 Task: Leave feedback for your recent purchase of the LuxuryKase Soft Electroplated Phone Case for iPhone 14 on Amazon.
Action: Mouse moved to (301, 213)
Screenshot: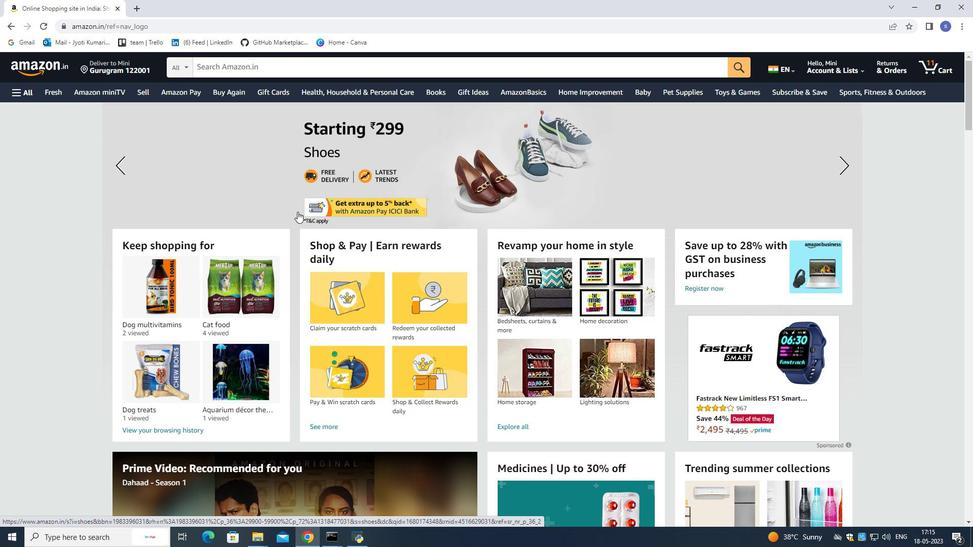 
Action: Mouse scrolled (301, 213) with delta (0, 0)
Screenshot: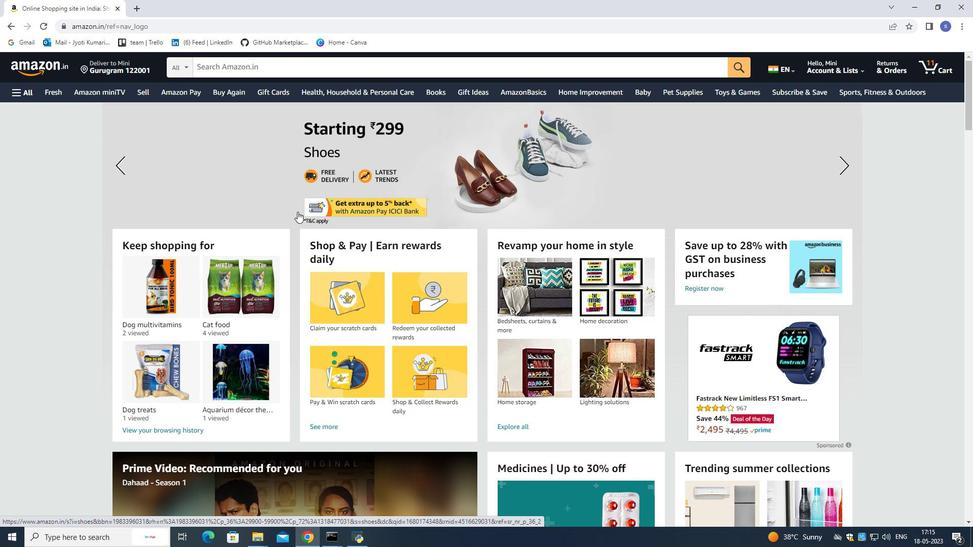 
Action: Mouse scrolled (301, 213) with delta (0, 0)
Screenshot: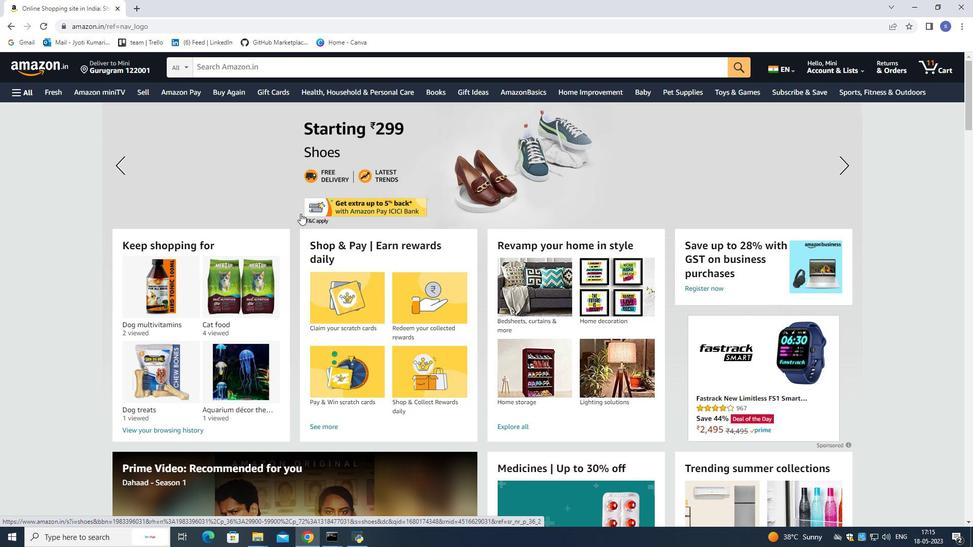 
Action: Mouse scrolled (301, 213) with delta (0, 0)
Screenshot: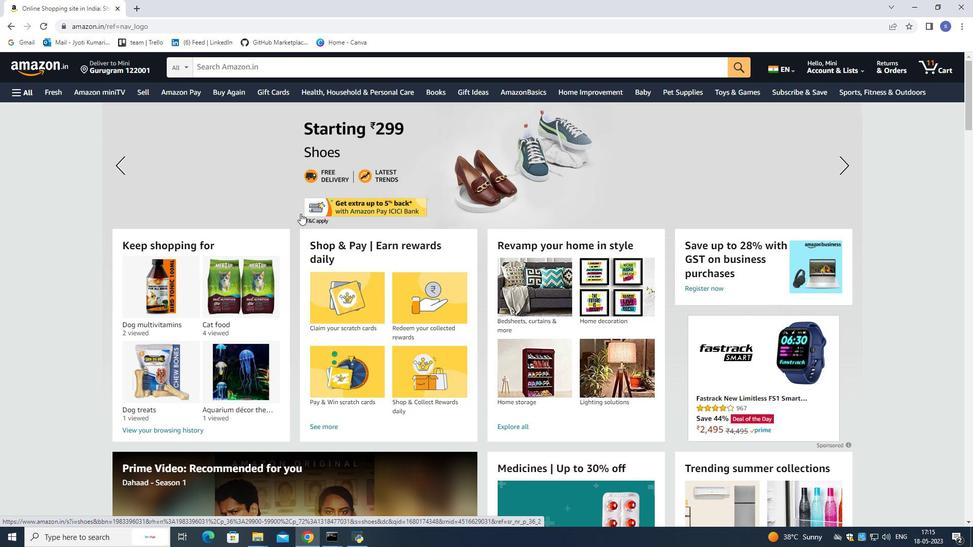 
Action: Mouse scrolled (301, 213) with delta (0, 0)
Screenshot: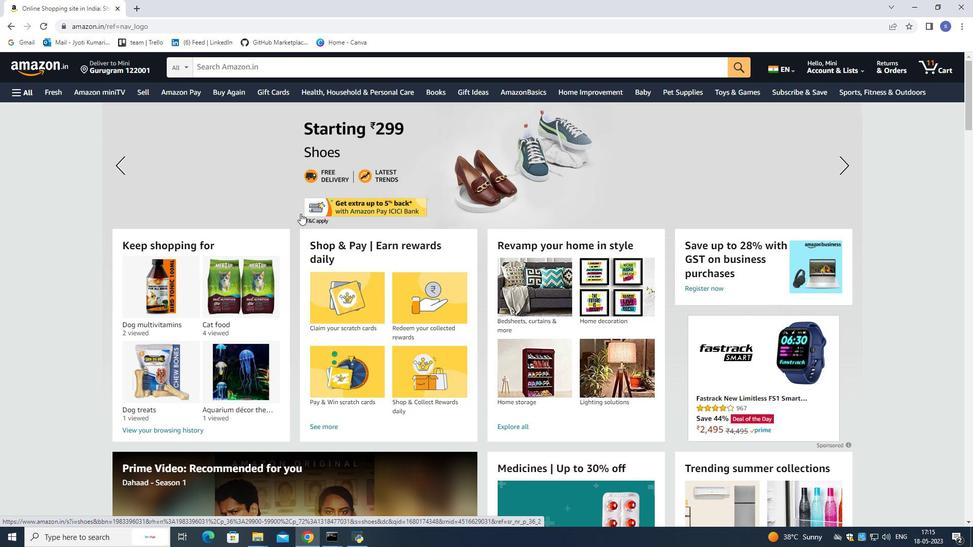 
Action: Mouse scrolled (301, 213) with delta (0, 0)
Screenshot: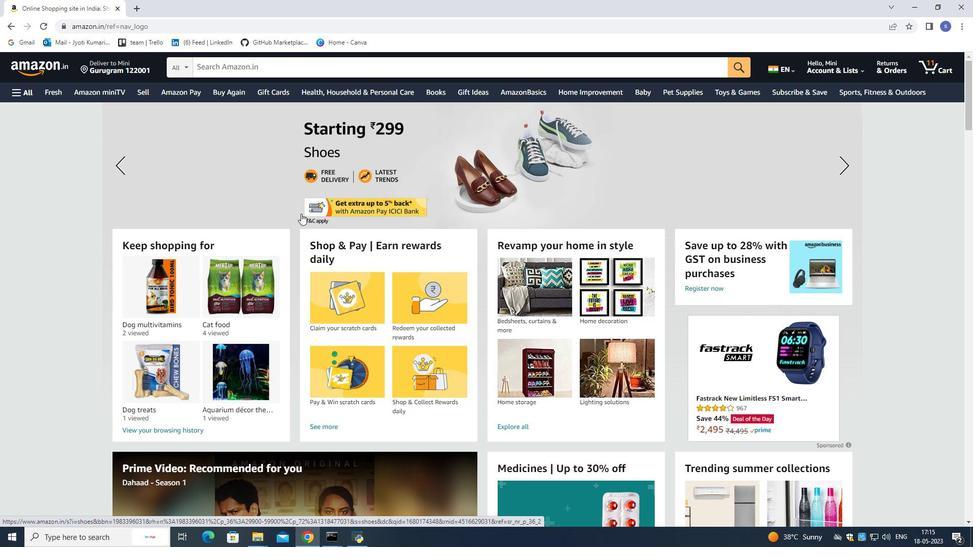 
Action: Mouse scrolled (301, 213) with delta (0, 0)
Screenshot: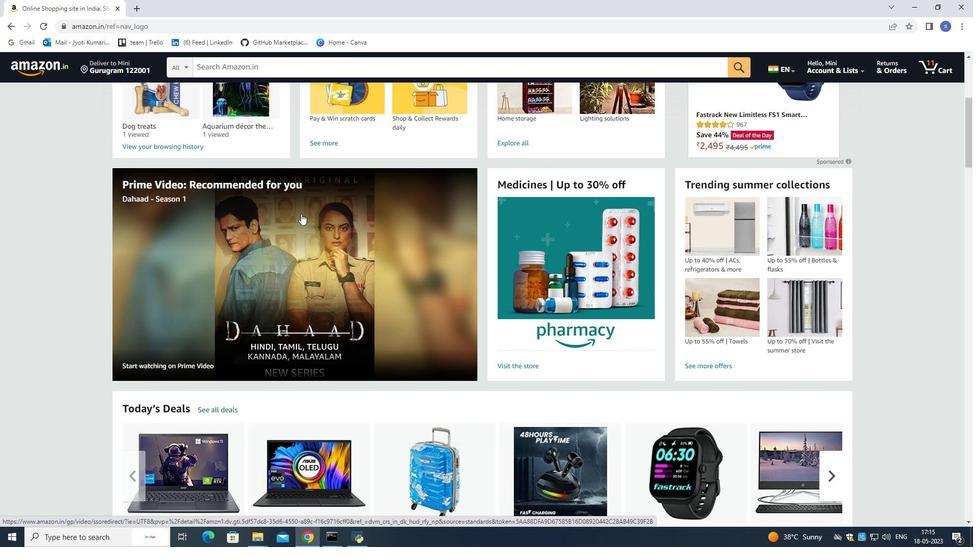 
Action: Mouse scrolled (301, 213) with delta (0, 0)
Screenshot: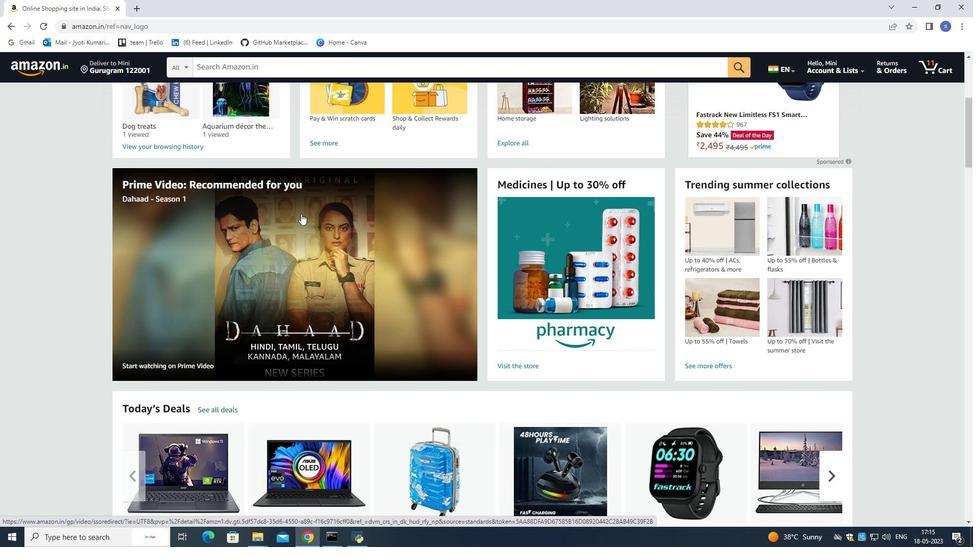 
Action: Mouse scrolled (301, 213) with delta (0, 0)
Screenshot: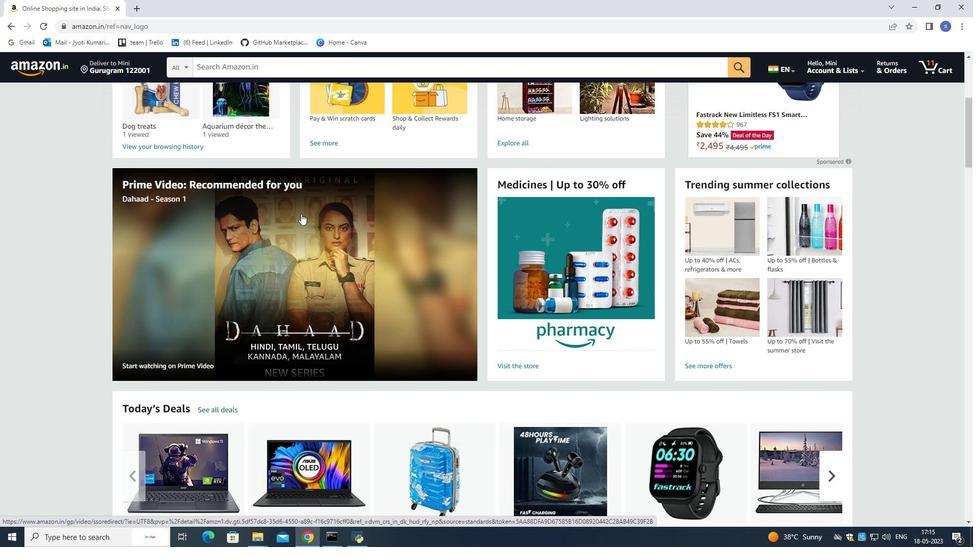 
Action: Mouse scrolled (301, 213) with delta (0, 0)
Screenshot: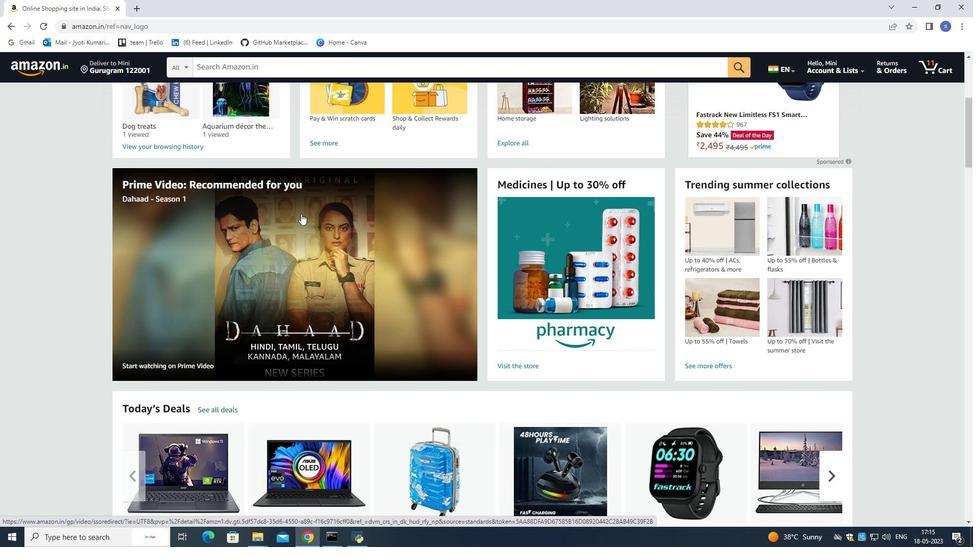 
Action: Mouse scrolled (301, 213) with delta (0, 0)
Screenshot: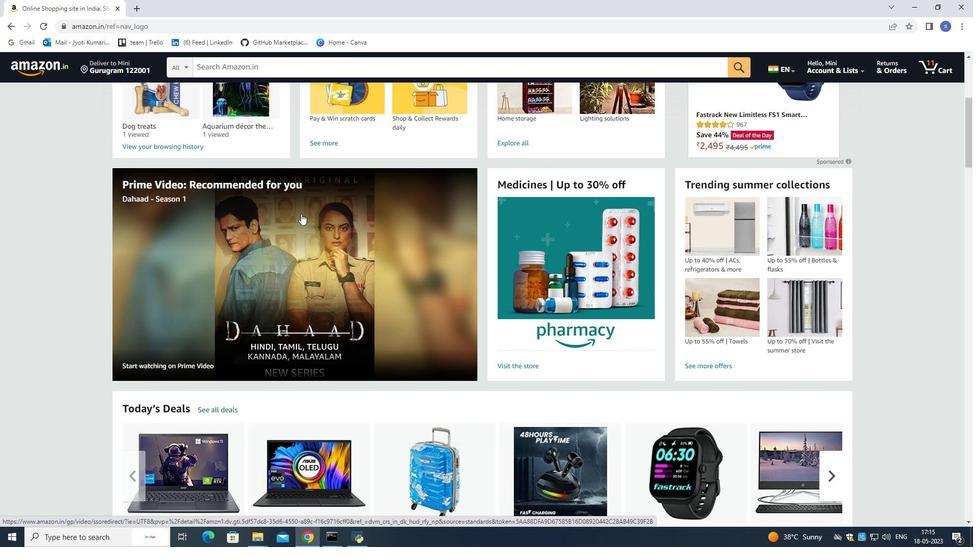 
Action: Mouse scrolled (301, 214) with delta (0, 0)
Screenshot: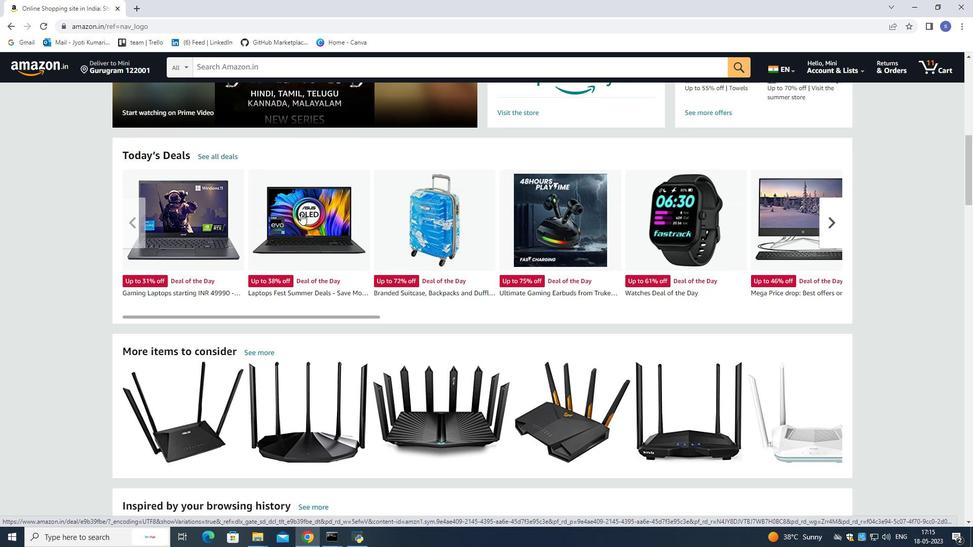 
Action: Mouse scrolled (301, 214) with delta (0, 0)
Screenshot: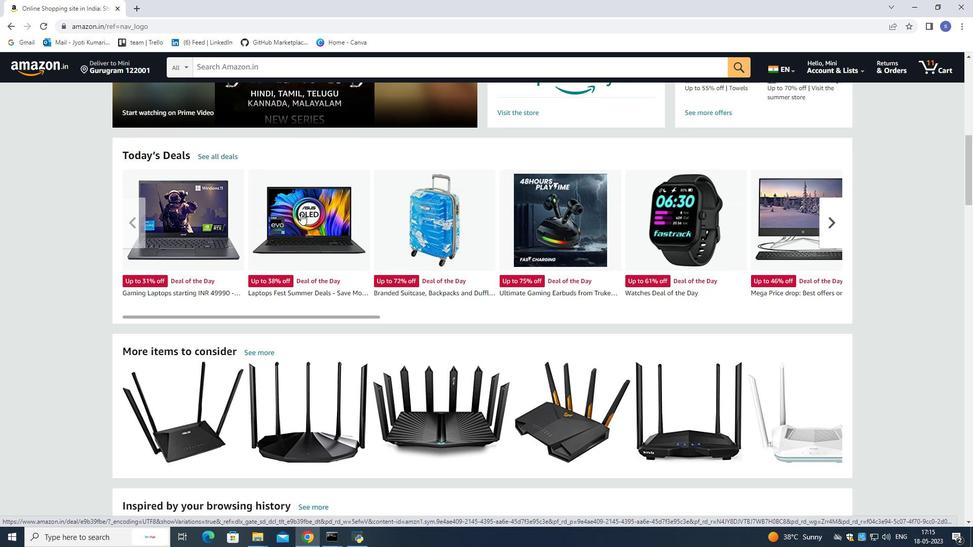 
Action: Mouse scrolled (301, 214) with delta (0, 0)
Screenshot: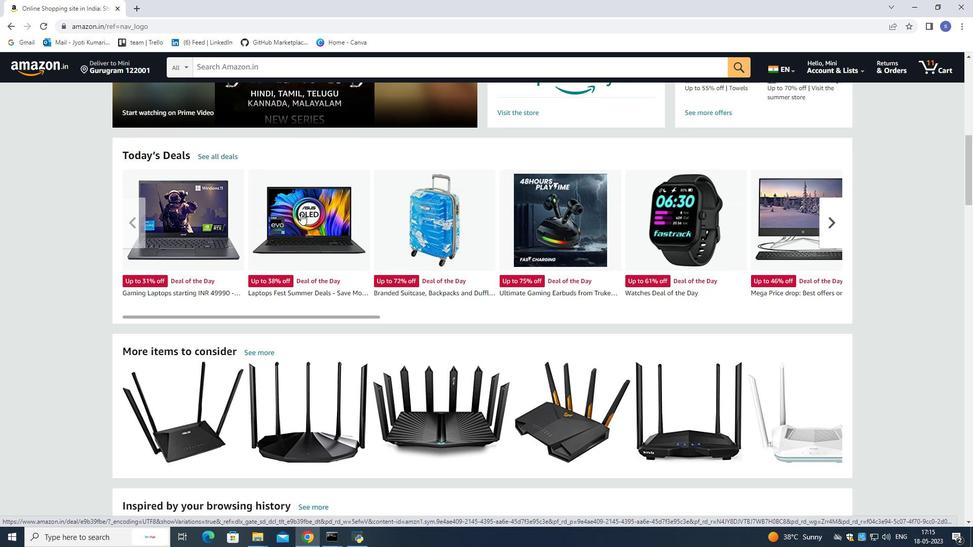 
Action: Mouse scrolled (301, 214) with delta (0, 0)
Screenshot: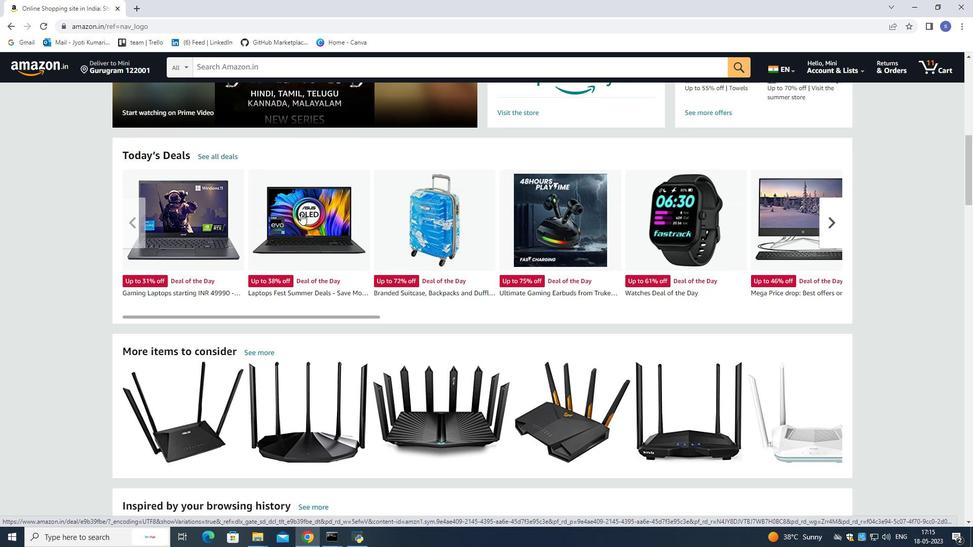 
Action: Mouse scrolled (301, 214) with delta (0, 0)
Screenshot: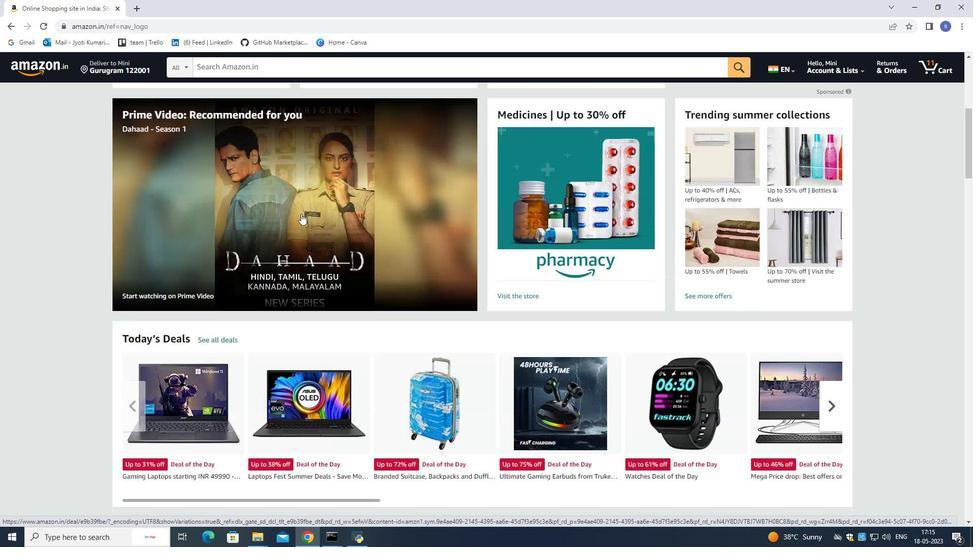 
Action: Mouse scrolled (301, 214) with delta (0, 0)
Screenshot: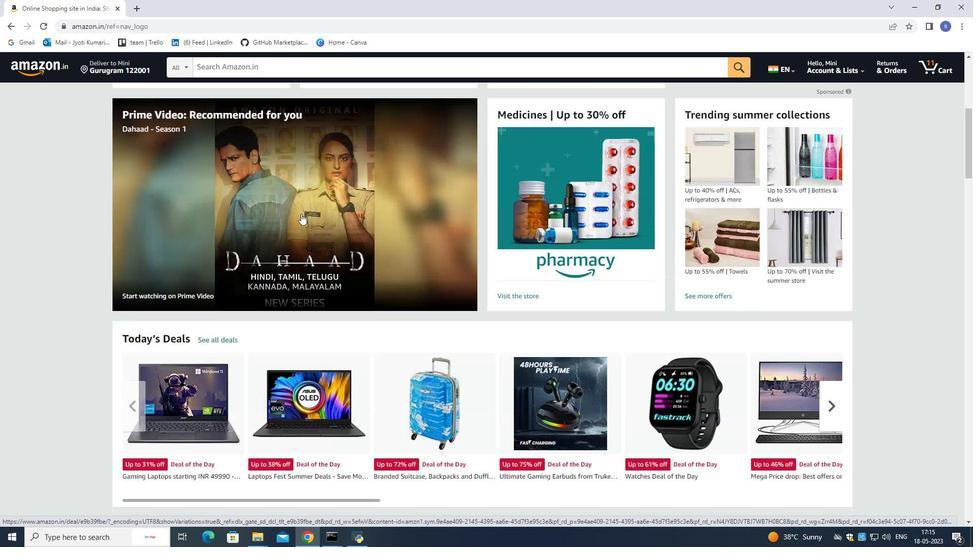 
Action: Mouse scrolled (301, 214) with delta (0, 0)
Screenshot: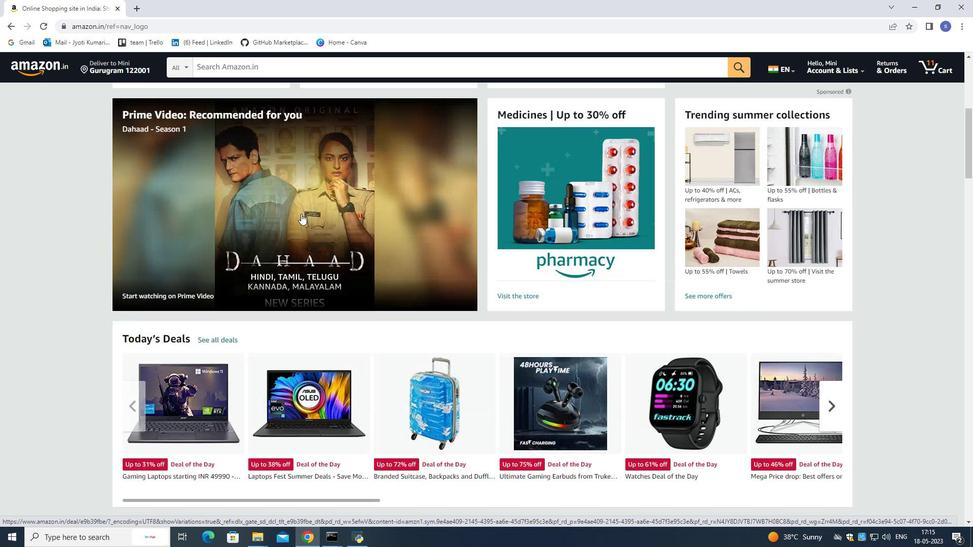 
Action: Mouse scrolled (301, 214) with delta (0, 0)
Screenshot: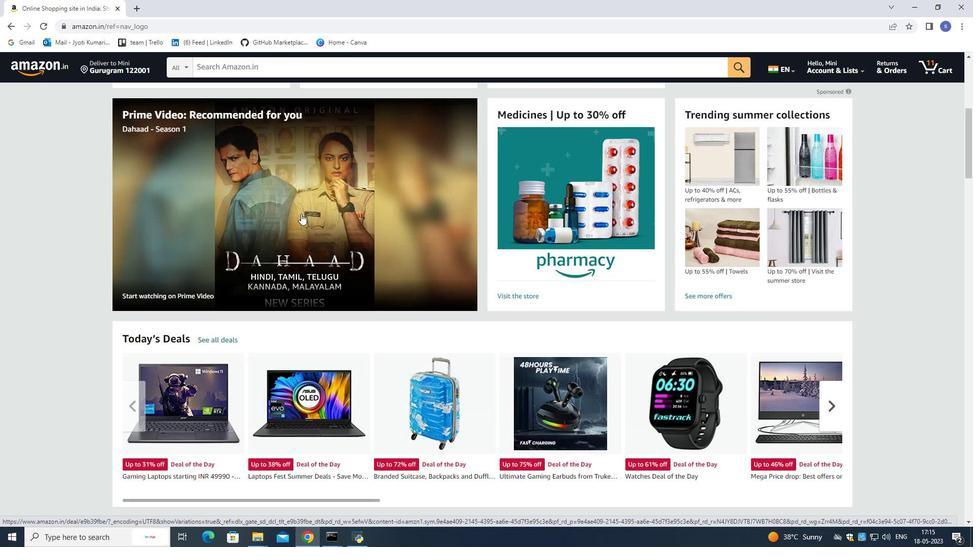 
Action: Mouse scrolled (301, 214) with delta (0, 0)
Screenshot: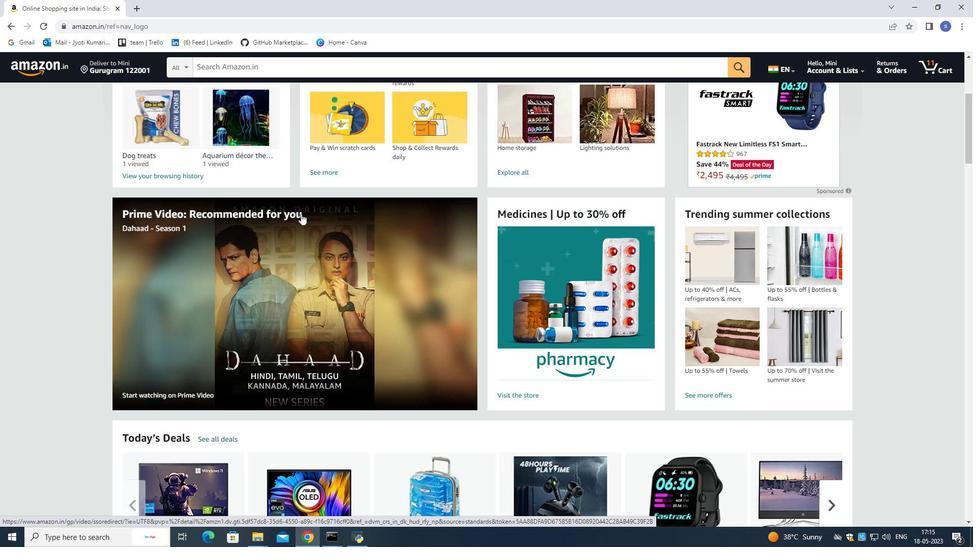 
Action: Mouse scrolled (301, 214) with delta (0, 0)
Screenshot: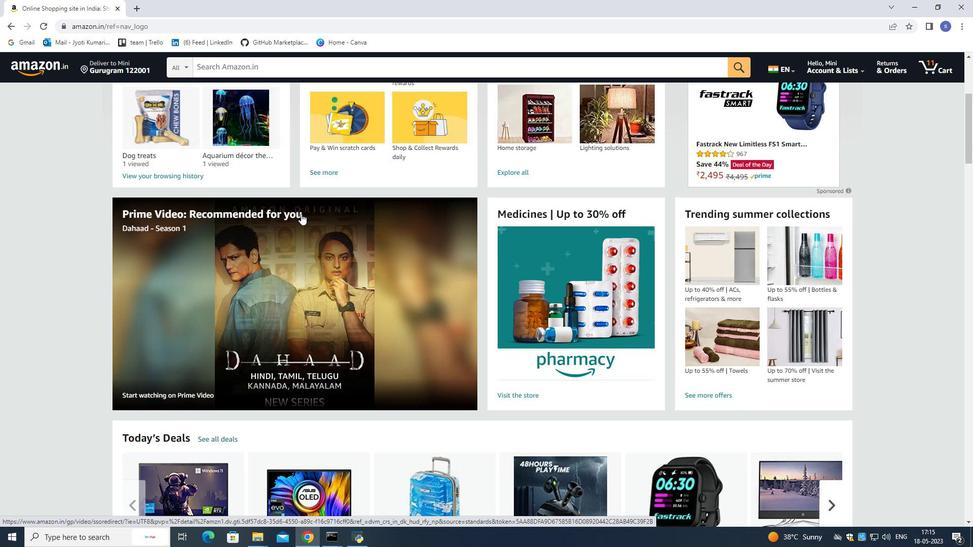 
Action: Mouse scrolled (301, 214) with delta (0, 0)
Screenshot: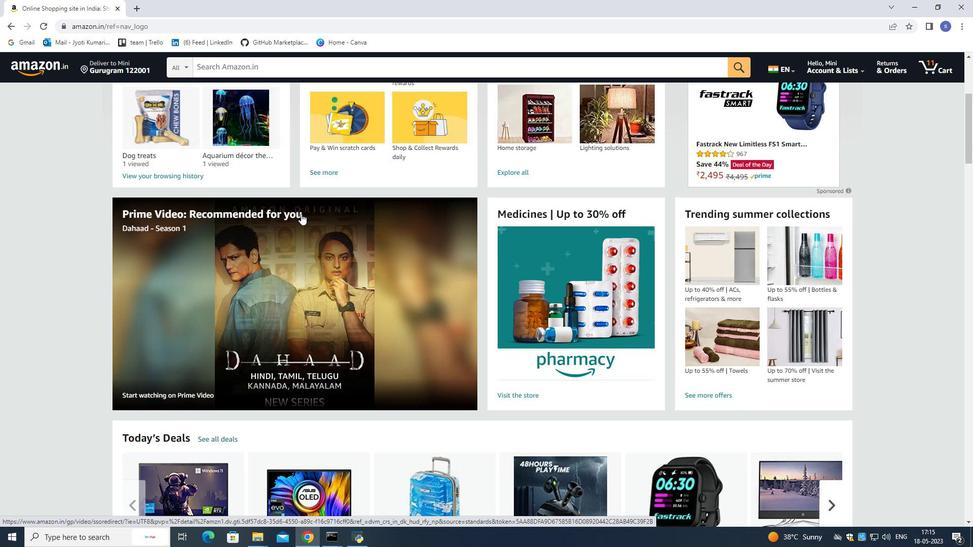 
Action: Mouse scrolled (301, 214) with delta (0, 0)
Screenshot: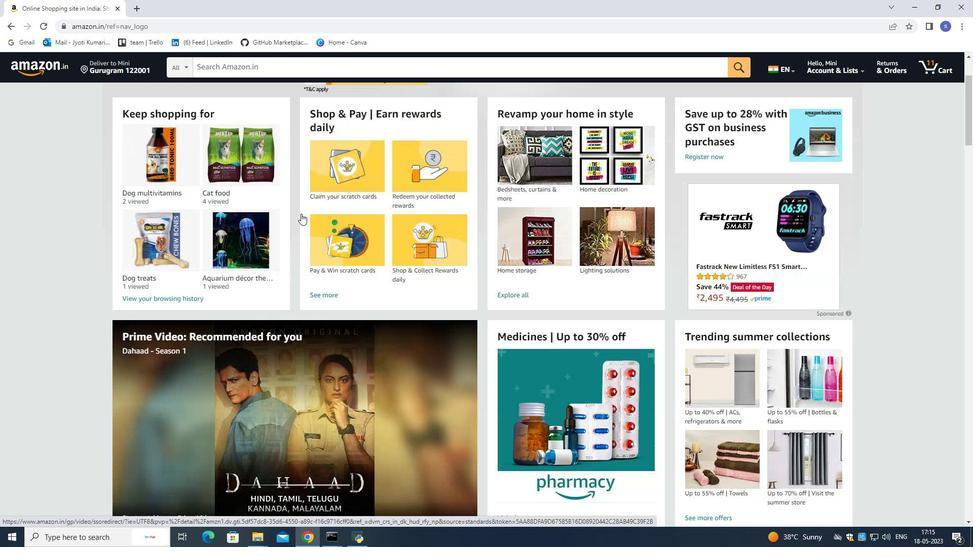 
Action: Mouse moved to (894, 64)
Screenshot: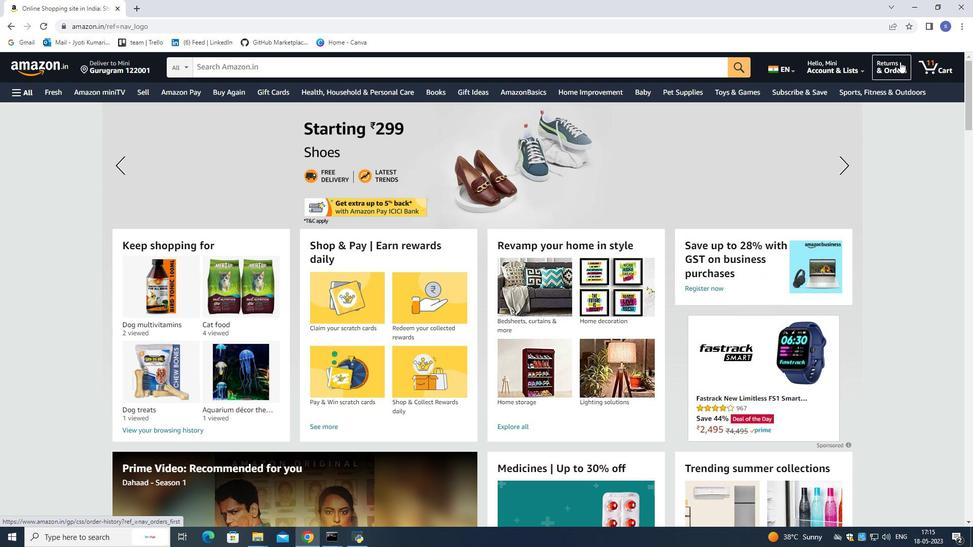 
Action: Mouse pressed left at (894, 64)
Screenshot: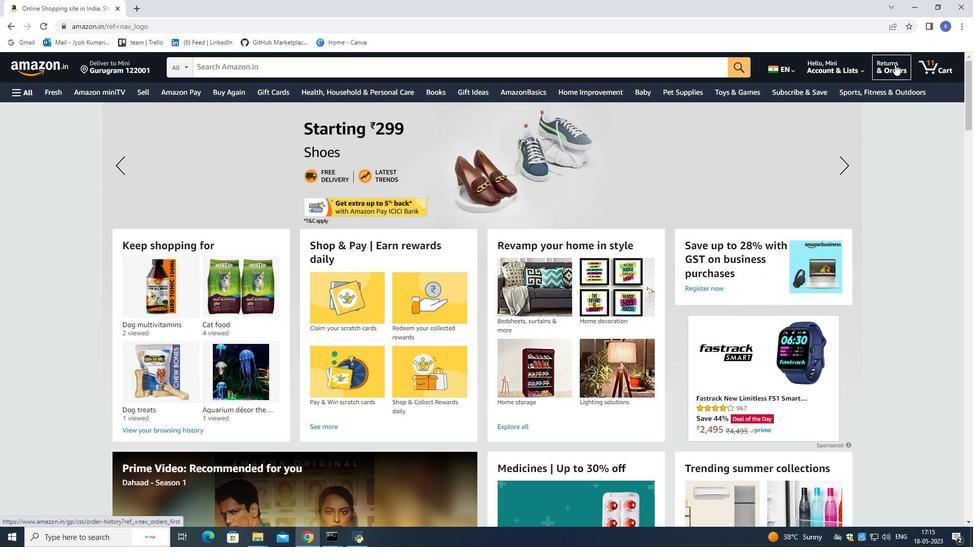 
Action: Mouse moved to (321, 415)
Screenshot: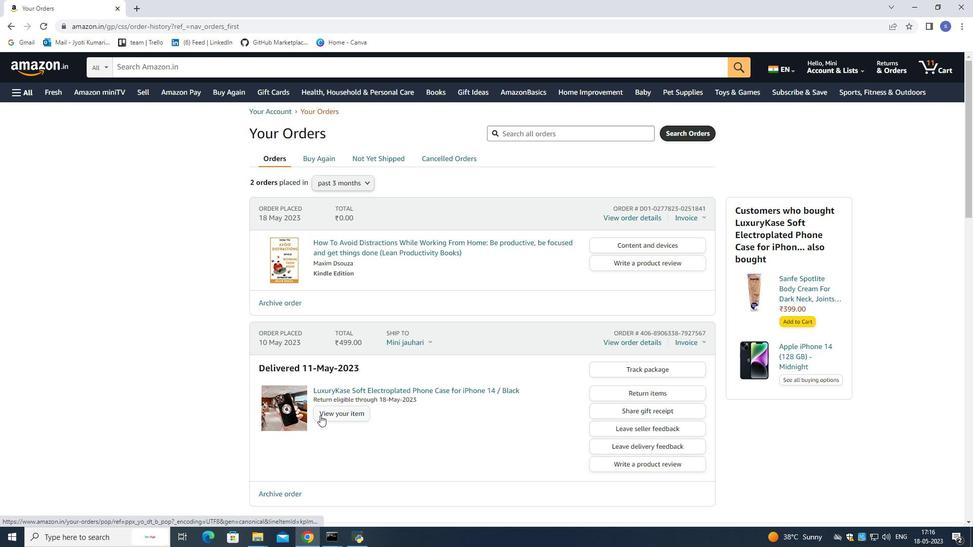 
Action: Mouse pressed left at (321, 415)
Screenshot: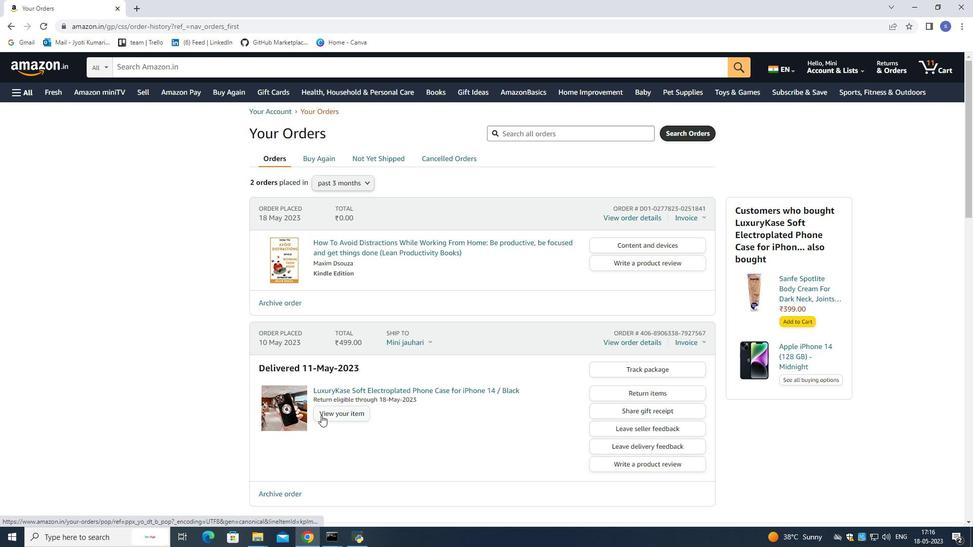
Action: Mouse moved to (511, 339)
Screenshot: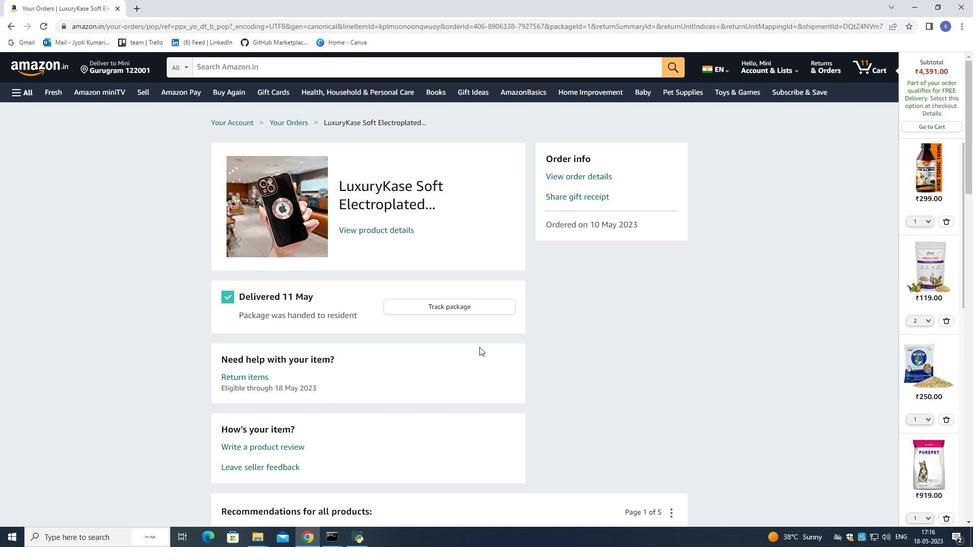 
Action: Mouse scrolled (511, 339) with delta (0, 0)
Screenshot: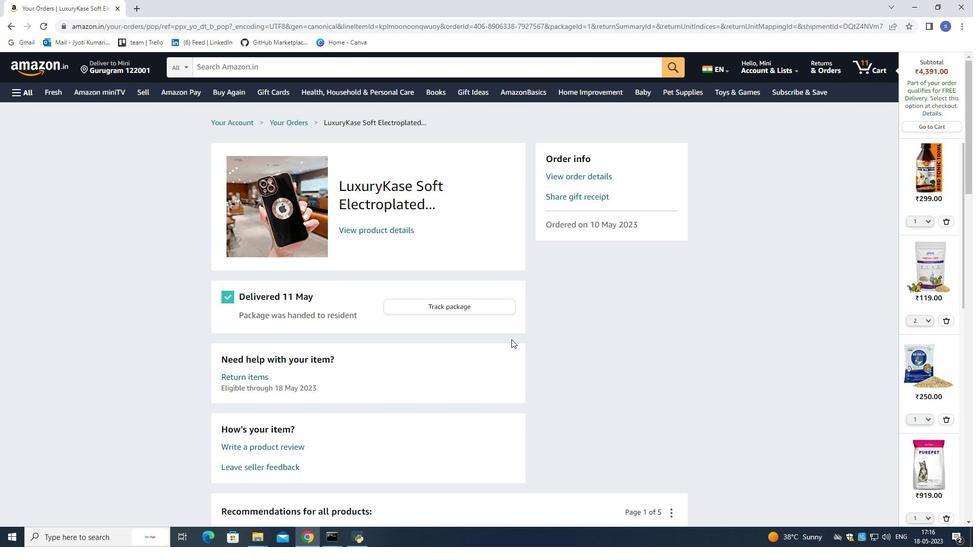 
Action: Mouse scrolled (511, 339) with delta (0, 0)
Screenshot: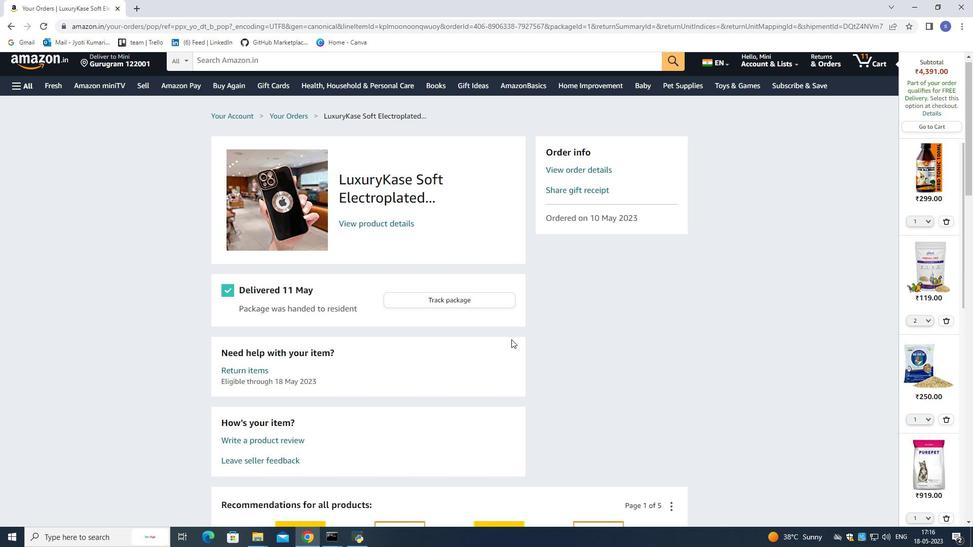 
Action: Mouse moved to (359, 354)
Screenshot: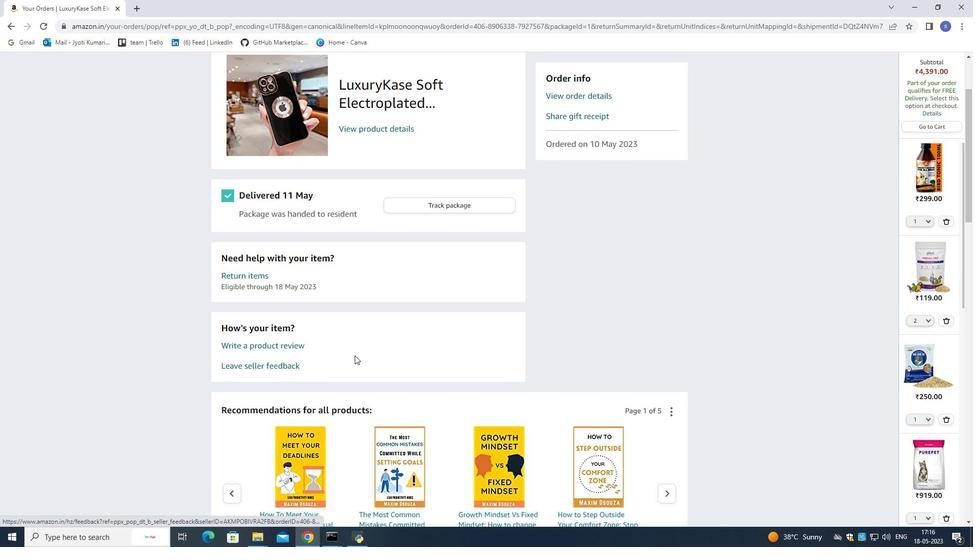 
Action: Mouse scrolled (359, 353) with delta (0, 0)
Screenshot: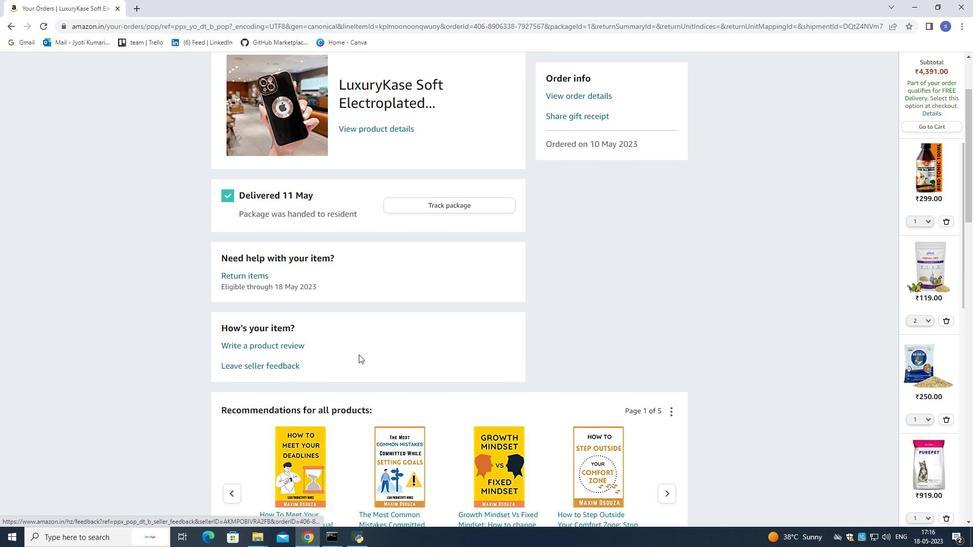 
Action: Mouse scrolled (359, 354) with delta (0, 0)
Screenshot: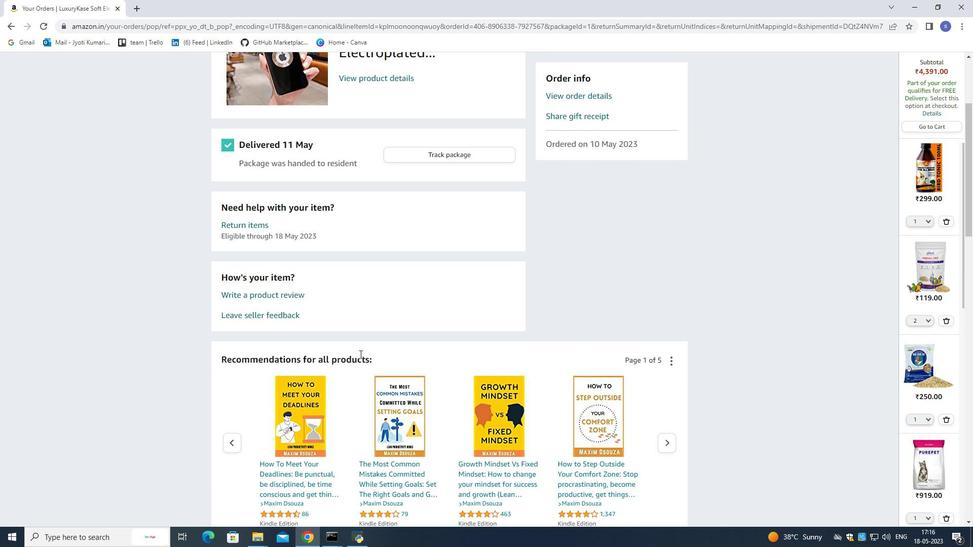 
Action: Mouse scrolled (359, 354) with delta (0, 0)
Screenshot: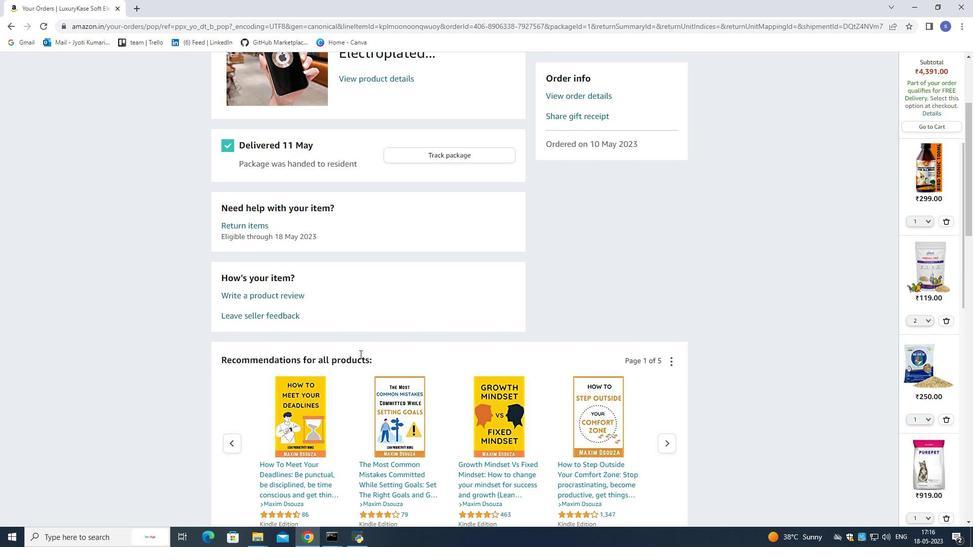 
Action: Mouse moved to (251, 416)
Screenshot: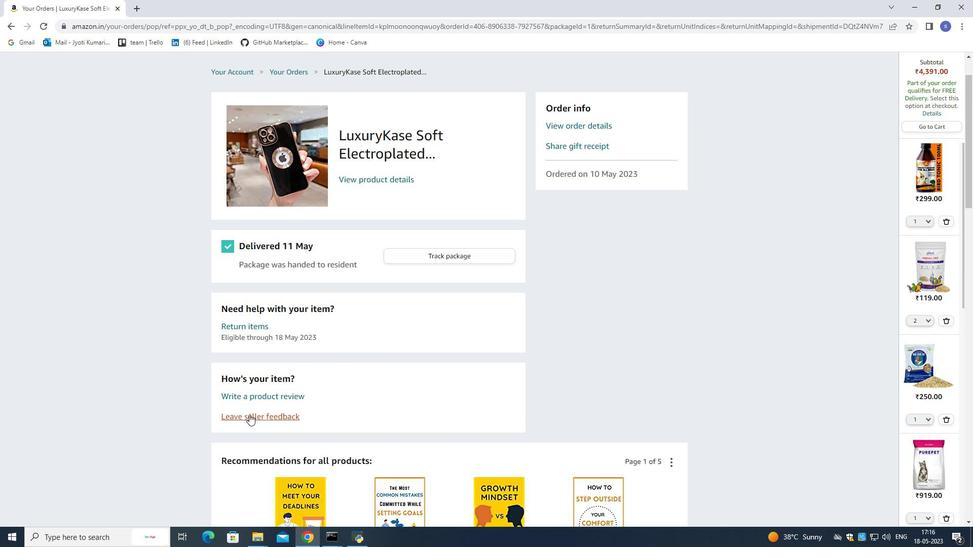 
Action: Mouse pressed left at (251, 416)
Screenshot: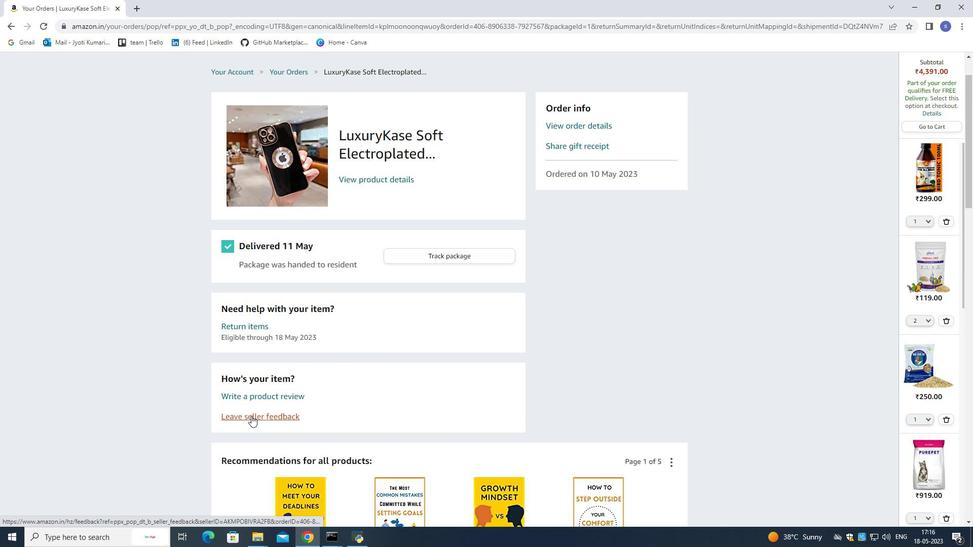 
Action: Mouse moved to (420, 413)
Screenshot: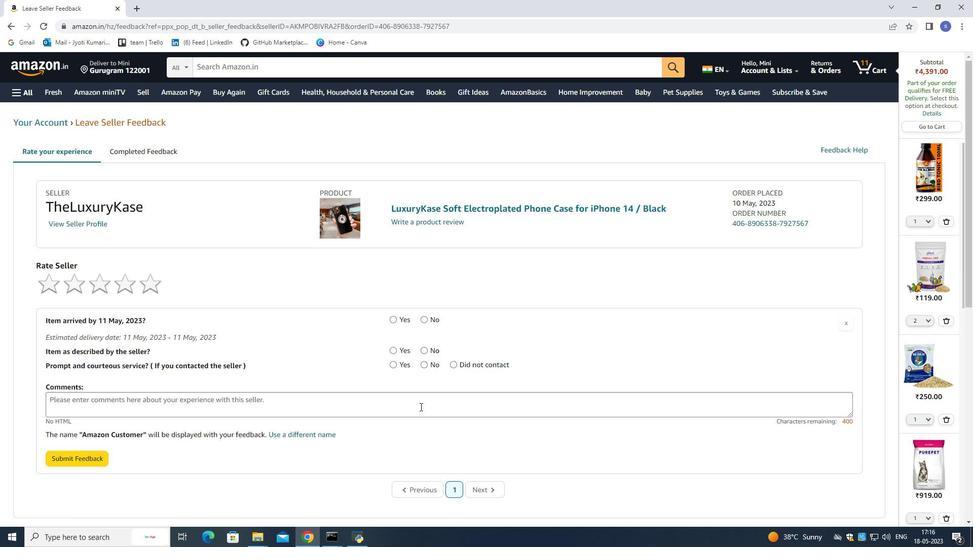 
Action: Mouse pressed left at (420, 413)
Screenshot: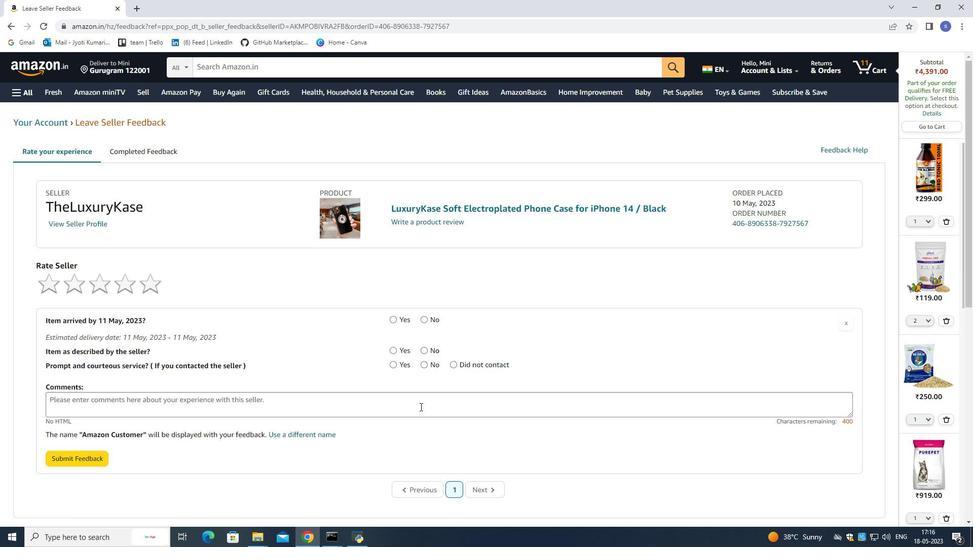 
Action: Mouse moved to (973, 346)
Screenshot: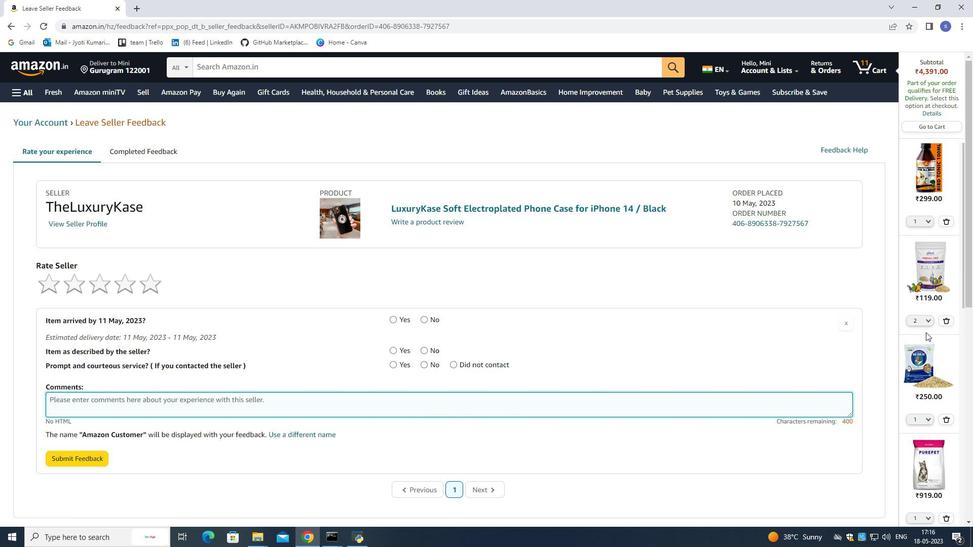 
Action: Key pressed this<Key.space><Key.backspace><Key.backspace><Key.backspace><Key.backspace><Key.backspace><Key.backspace><Key.backspace><Key.backspace><Key.backspace><Key.backspace><Key.backspace><Key.backspace><Key.shift>This<Key.space>proct<Key.backspace><Key.backspace>duct<Key.space>is<Key.space>
Screenshot: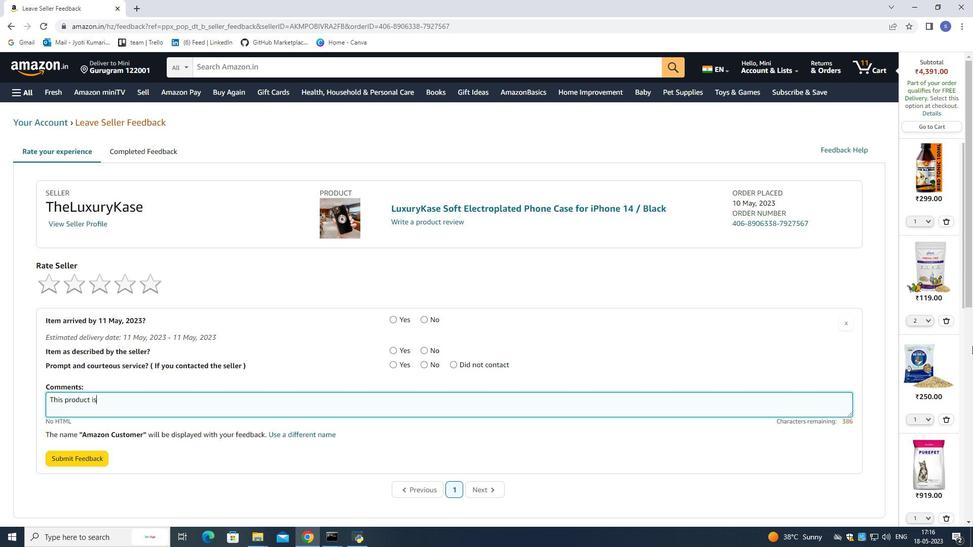 
Action: Mouse moved to (972, 383)
Screenshot: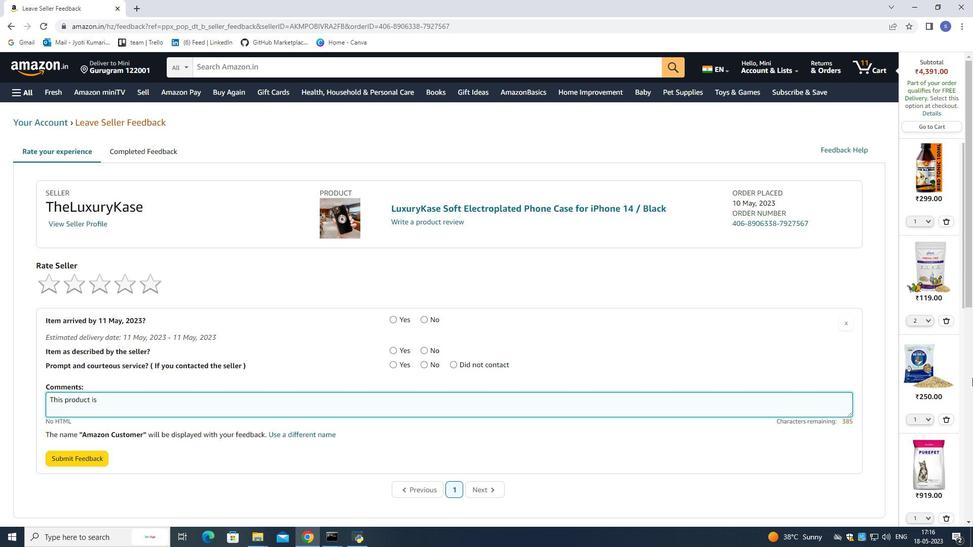
Action: Key pressed not<Key.space>much<Key.space>good<Key.space>because<Key.space>it<Key.space>is<Key.space>so<Key.space>shiny<Key.space>and<Key.space>and<Key.space>not<Key.space>good<Key.space>bea<Key.backspace>caus<Key.space><Key.backspace>ei<Key.backspace><Key.space>it<Key.space>is<Key.space>not<Key.space>fir<Key.backspace>t<Key.space>on<Key.space>phone<Key.space>properly.<Key.enter>and<Key.space>its<Key.space>quality<Key.space>is<Key.space>also<Key.space>poor<Key.space>.<Key.space>it<Key.space>seems<Key.space>platstic<Key.space>product<Key.space>so<Key.space>you<Key.space>can<Key.space>buy<Key.space>but<Key.space>personally<Key.space>i<Key.space>dont<Key.space><Key.backspace><Key.backspace><Key.backspace><Key.space>not<Key.space>rece<Key.backspace>ommend<Key.space>it.
Screenshot: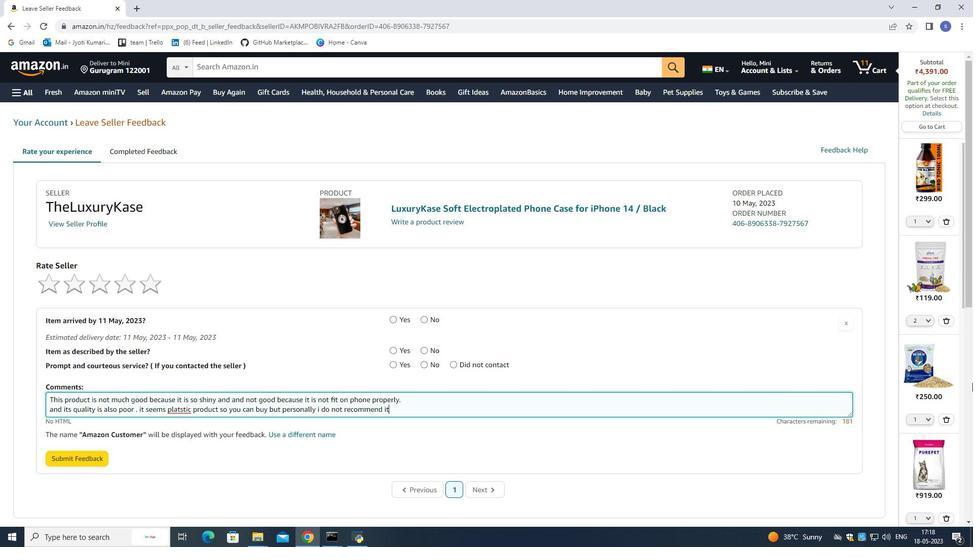 
Action: Mouse moved to (394, 320)
Screenshot: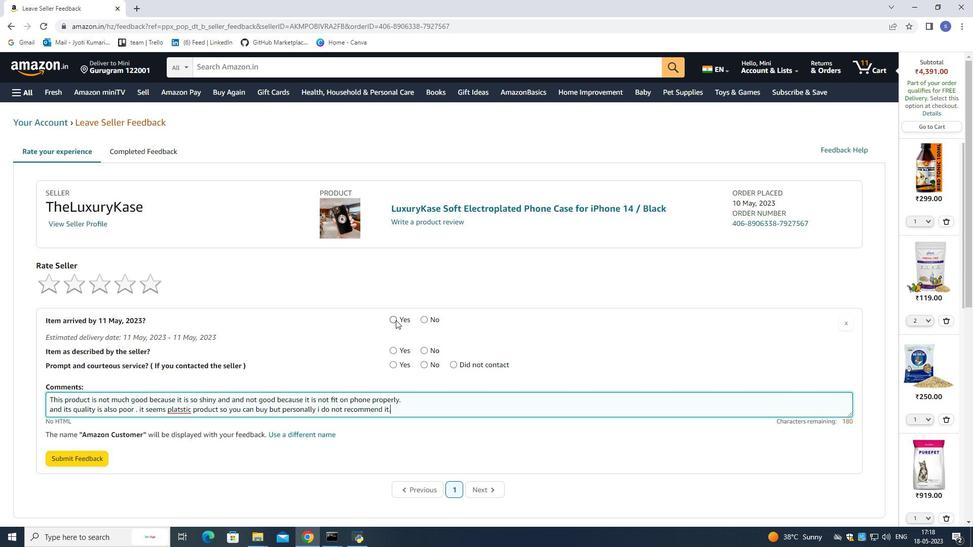 
Action: Mouse pressed left at (394, 320)
Screenshot: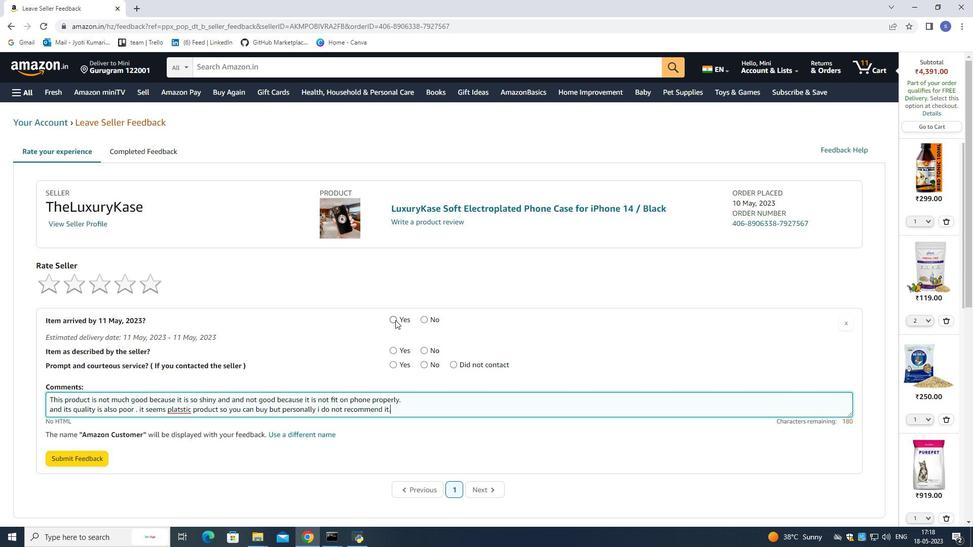 
Action: Mouse moved to (396, 350)
Screenshot: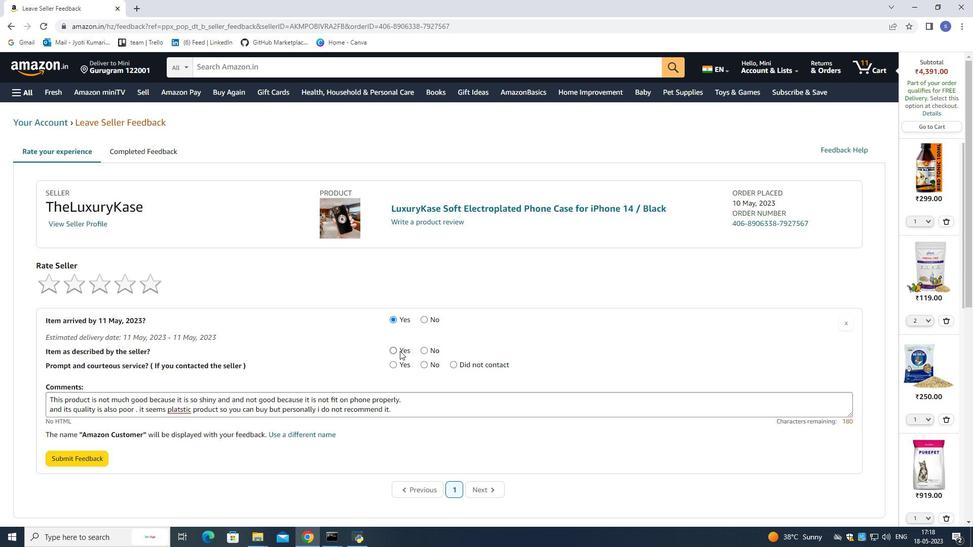 
Action: Mouse pressed left at (396, 350)
Screenshot: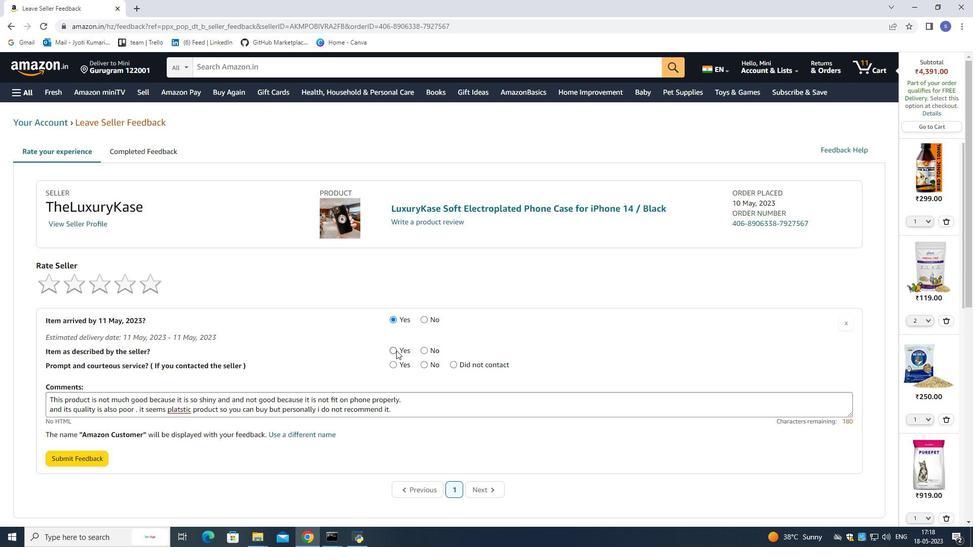 
Action: Mouse moved to (395, 366)
Screenshot: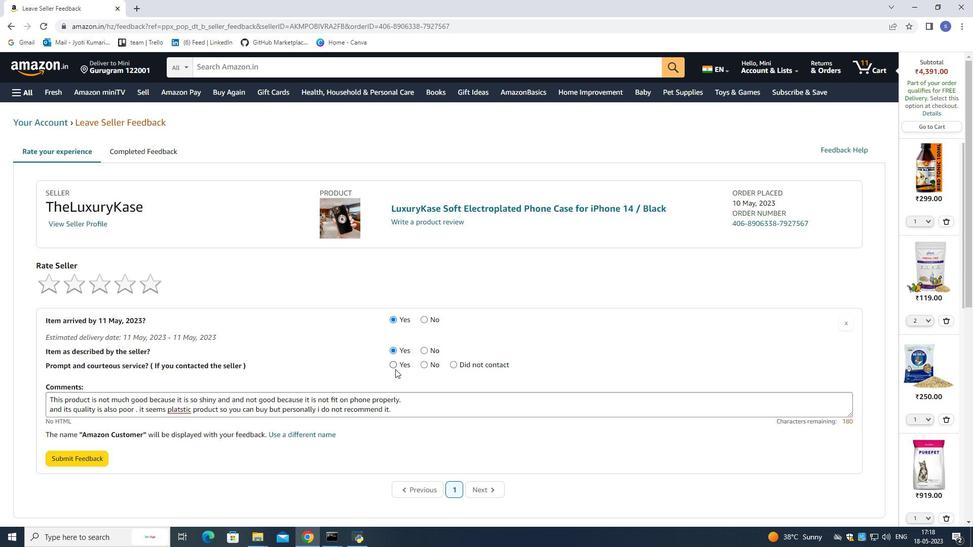
Action: Mouse pressed left at (395, 366)
Screenshot: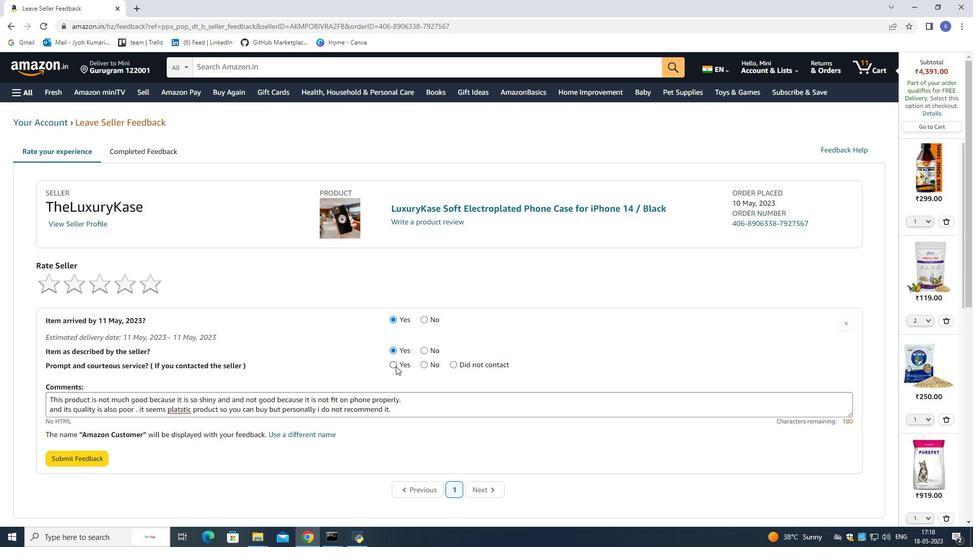 
Action: Mouse moved to (456, 364)
Screenshot: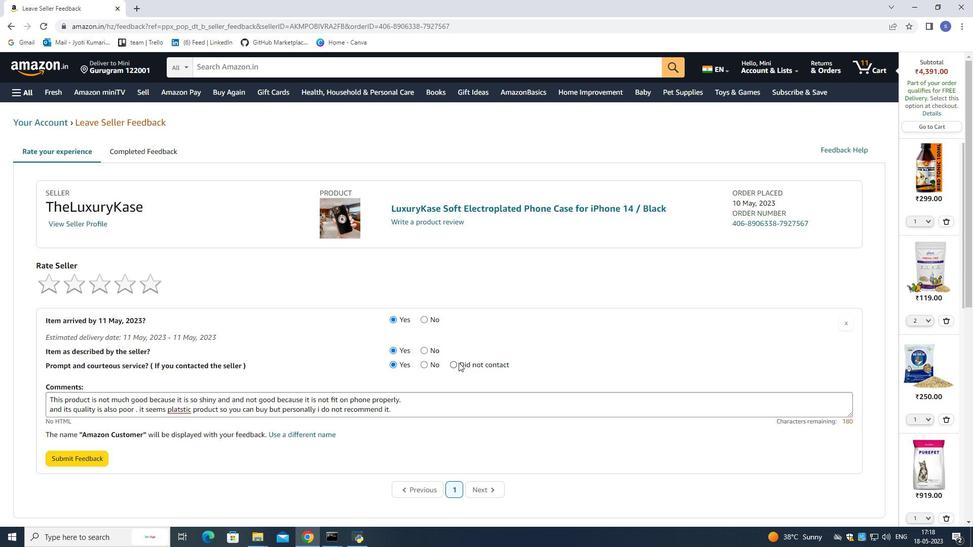 
Action: Mouse pressed left at (456, 364)
Screenshot: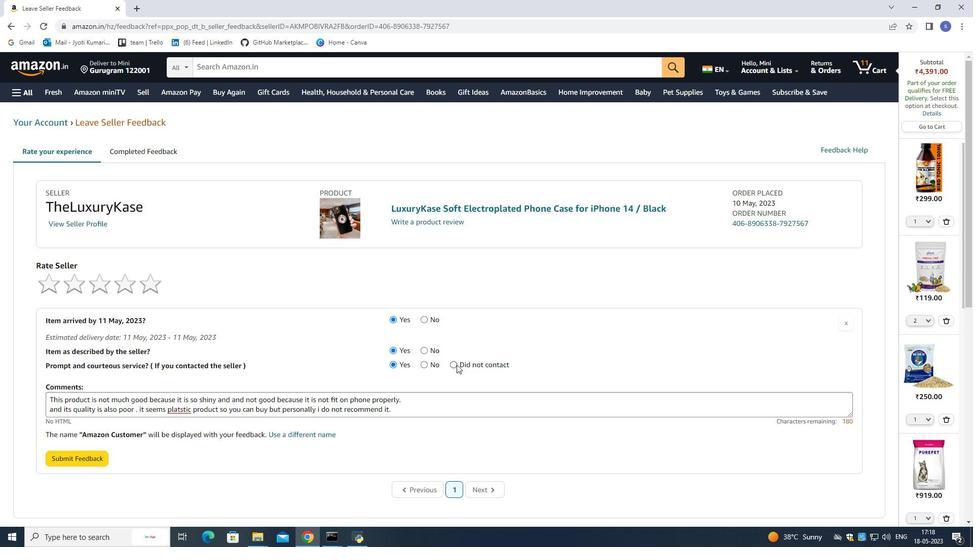 
Action: Mouse moved to (499, 357)
Screenshot: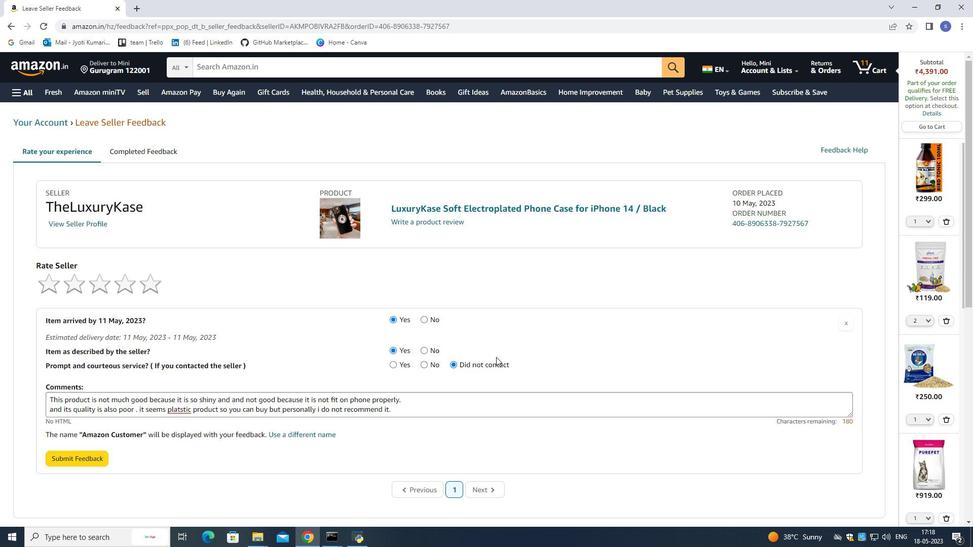
Action: Mouse scrolled (499, 356) with delta (0, 0)
Screenshot: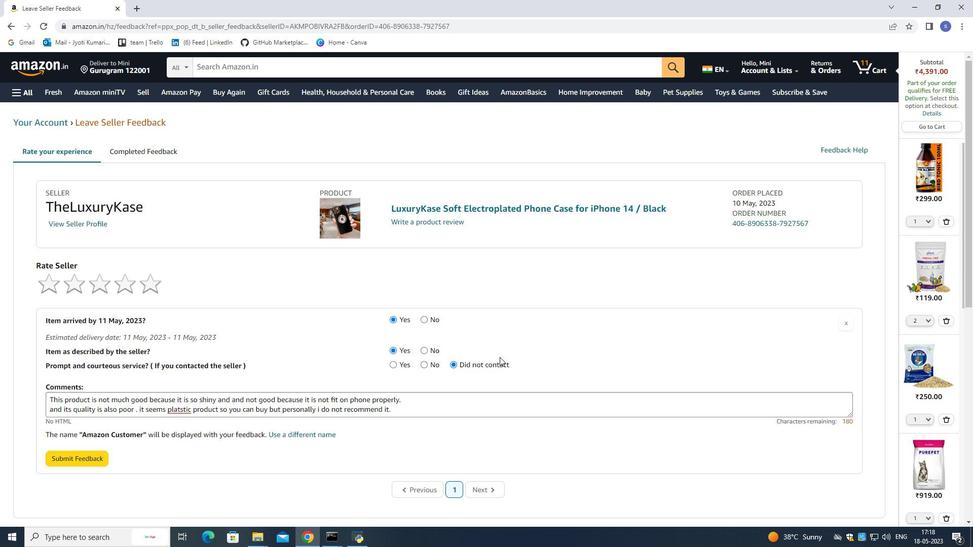 
Action: Mouse scrolled (499, 356) with delta (0, 0)
Screenshot: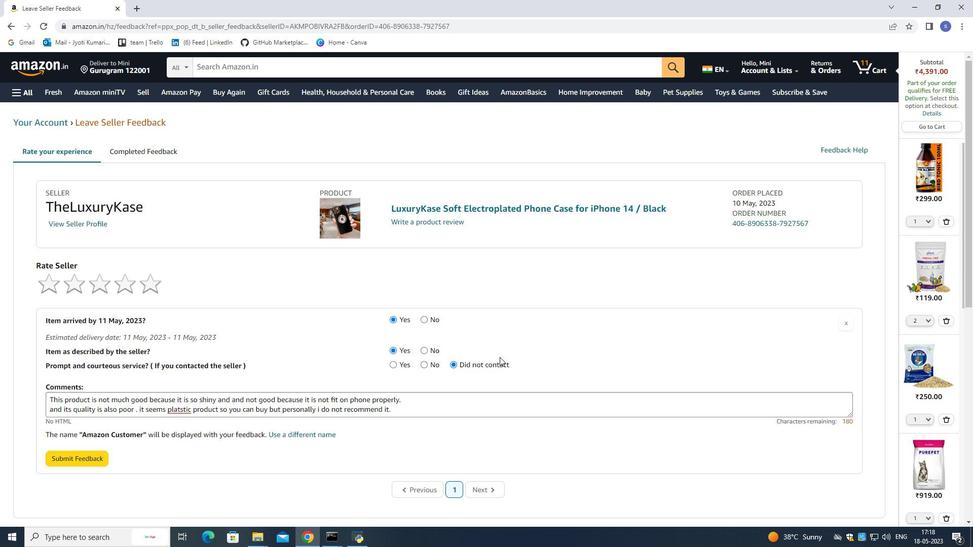 
Action: Mouse moved to (414, 378)
Screenshot: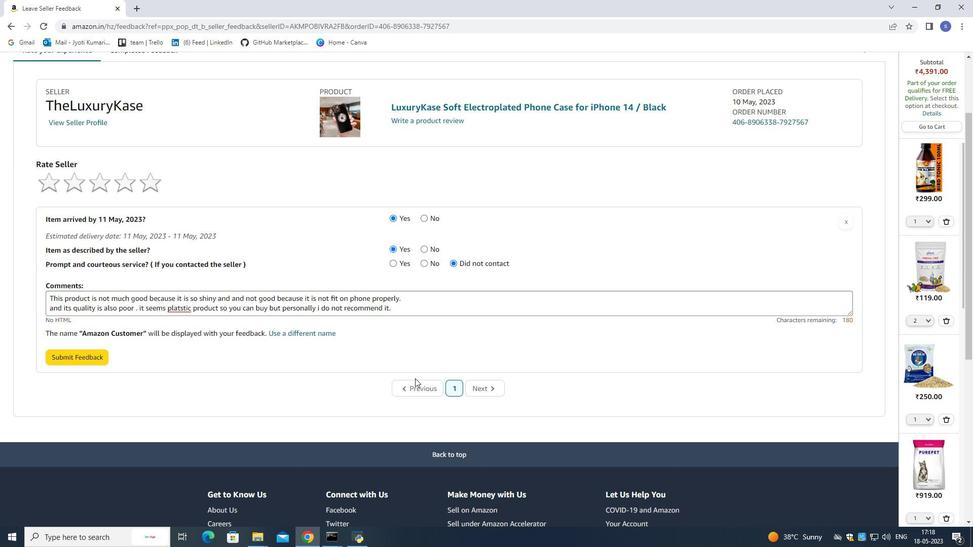 
Action: Mouse scrolled (414, 379) with delta (0, 0)
Screenshot: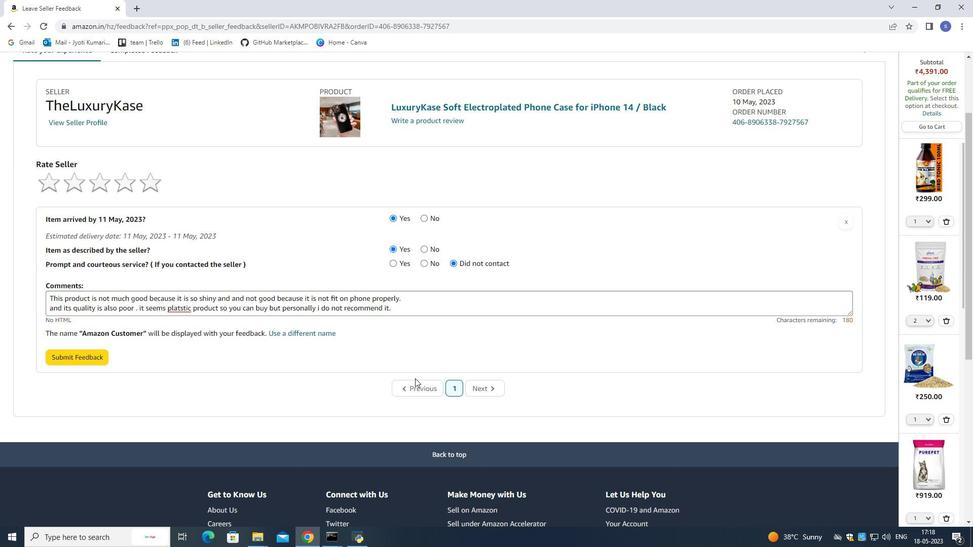 
Action: Mouse moved to (414, 375)
Screenshot: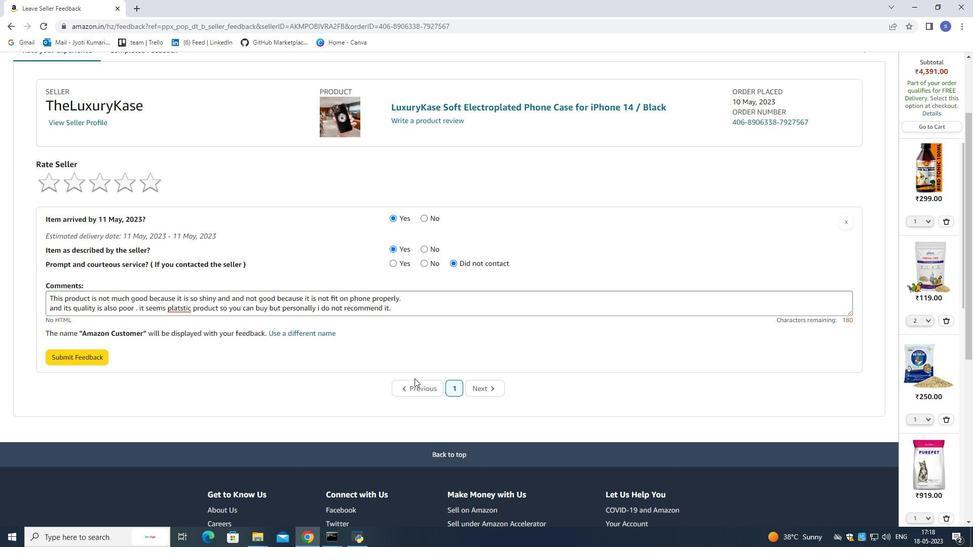 
Action: Mouse scrolled (414, 376) with delta (0, 0)
Screenshot: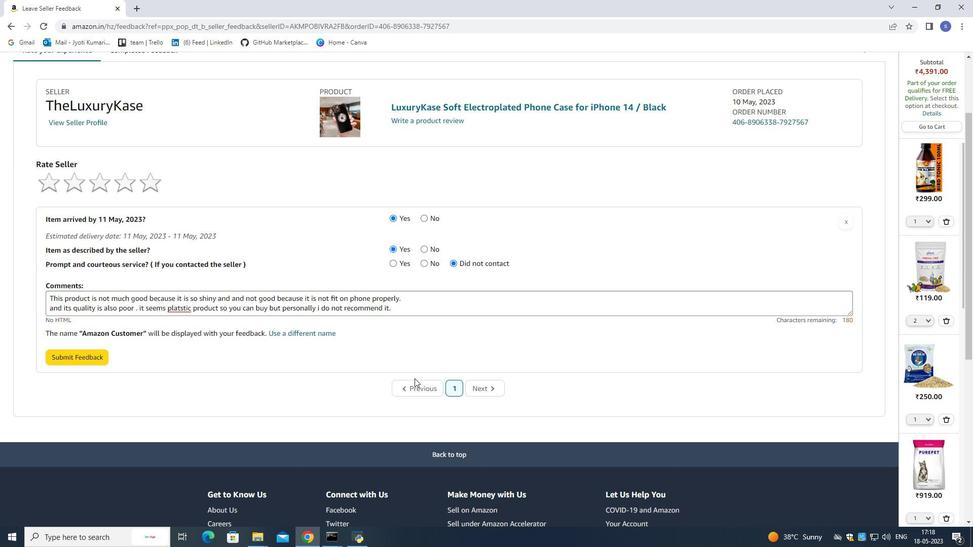 
Action: Mouse moved to (414, 375)
Screenshot: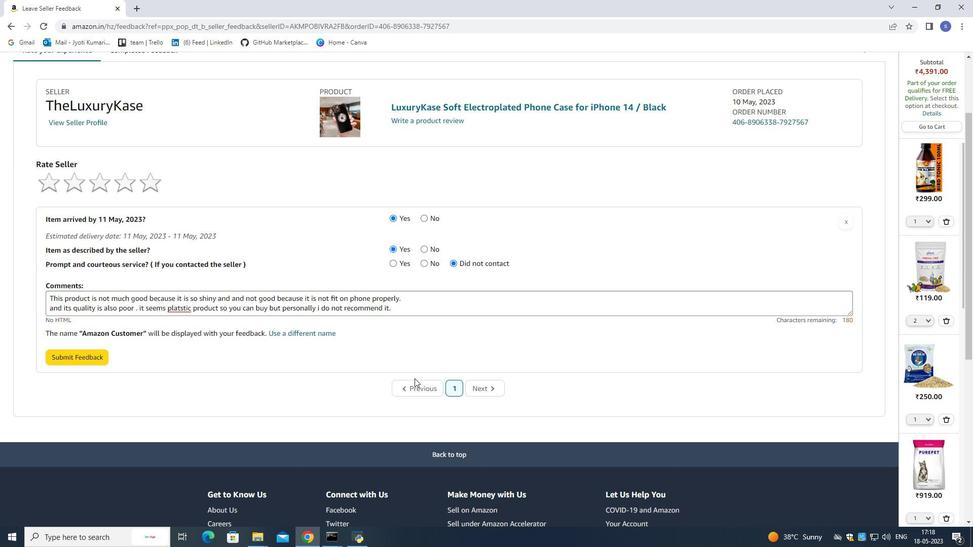 
Action: Mouse scrolled (414, 375) with delta (0, 0)
Screenshot: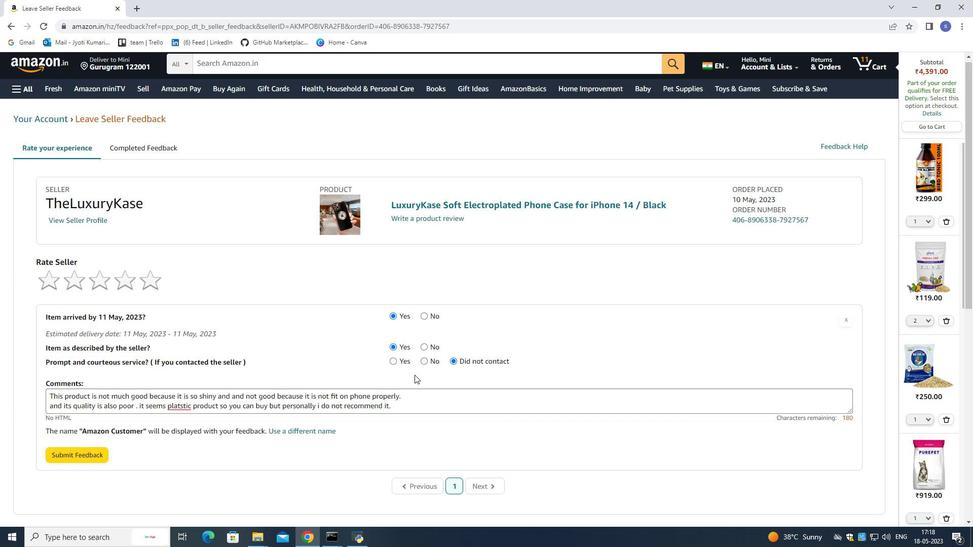 
Action: Mouse scrolled (414, 375) with delta (0, 0)
Screenshot: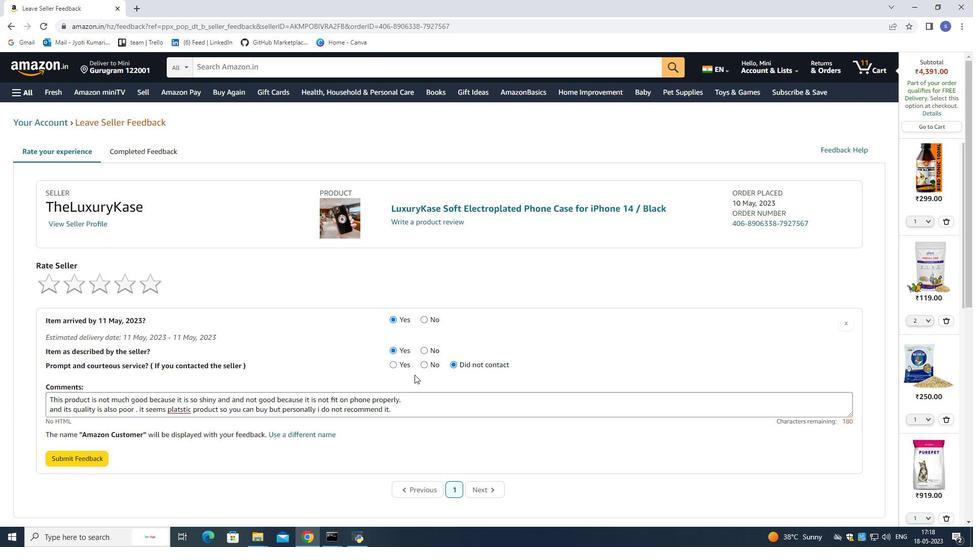 
Action: Mouse moved to (87, 461)
Screenshot: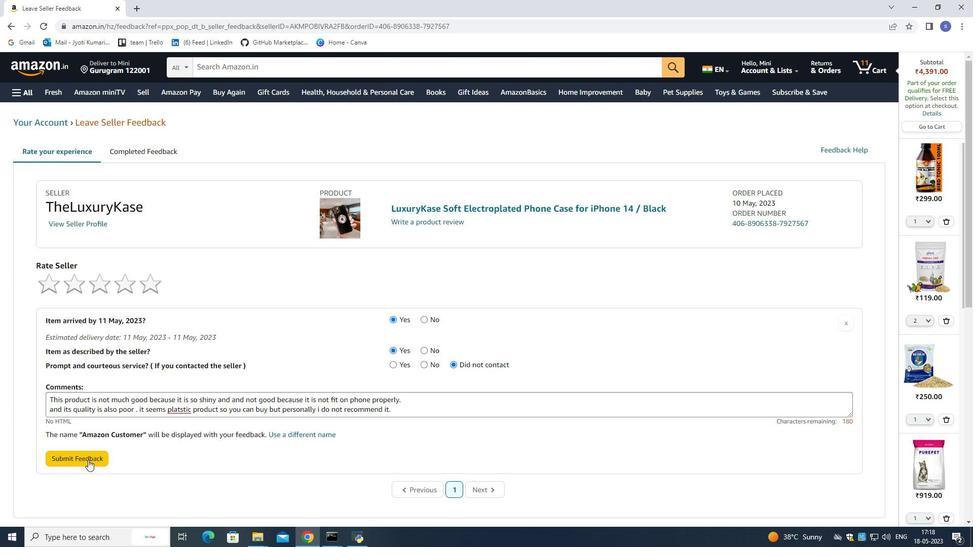 
Action: Mouse pressed left at (87, 461)
Screenshot: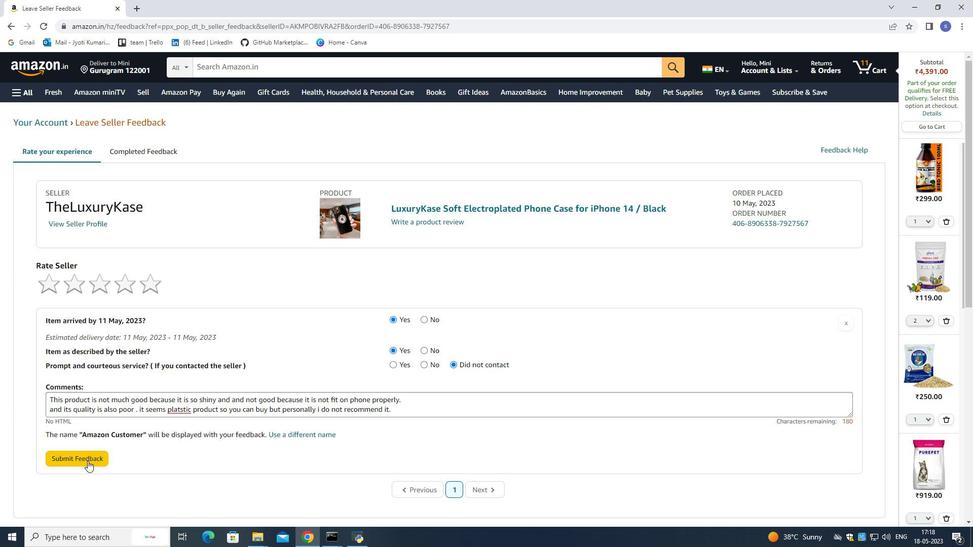 
Action: Mouse moved to (241, 329)
Screenshot: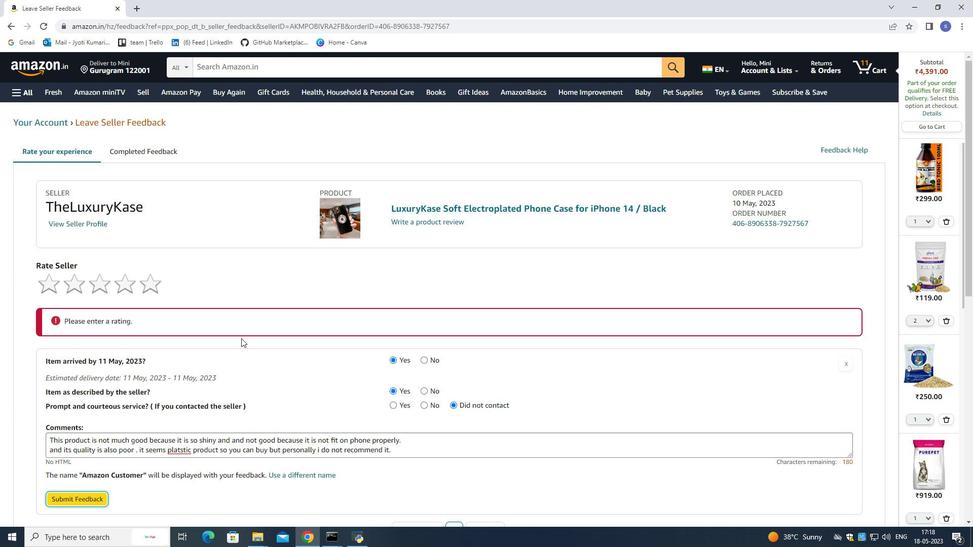 
Action: Mouse pressed left at (241, 329)
Screenshot: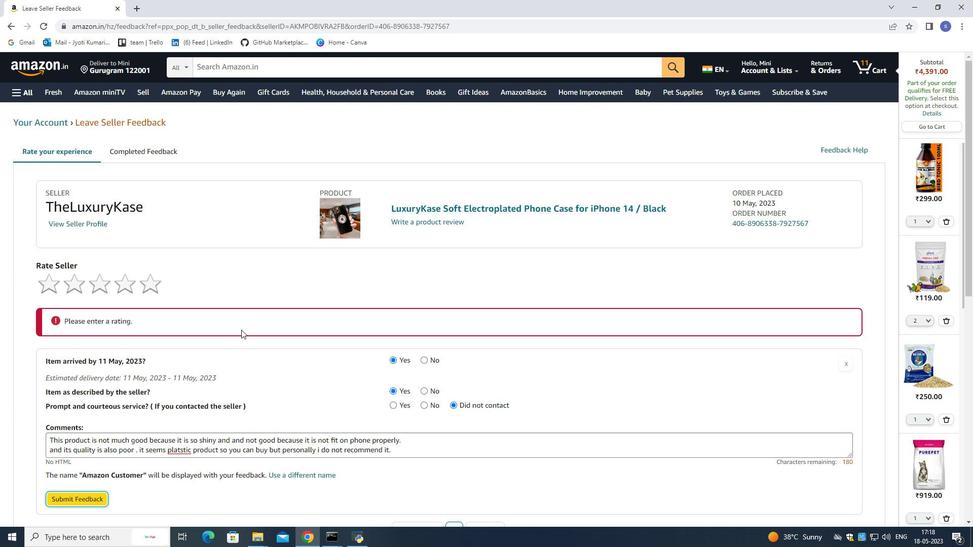 
Action: Mouse moved to (237, 321)
Screenshot: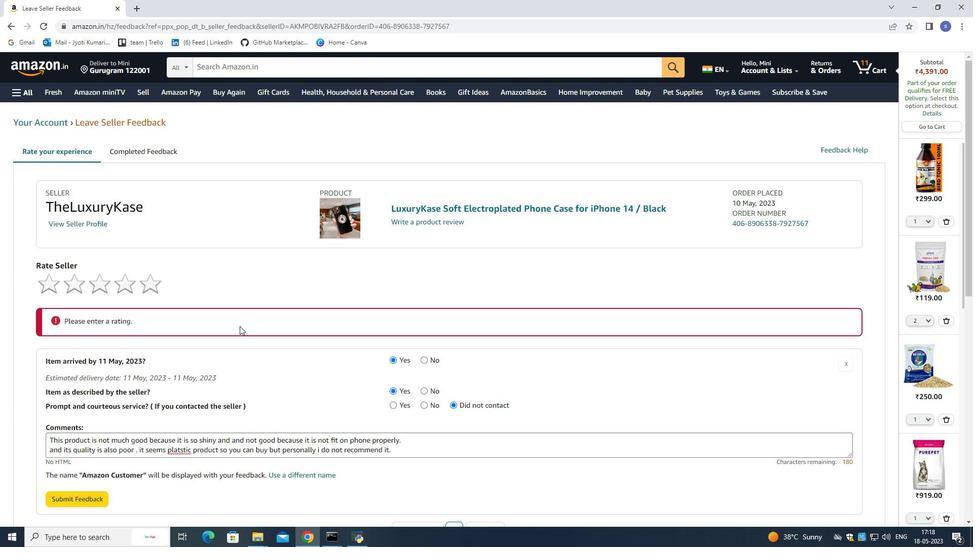 
Action: Mouse pressed left at (237, 321)
Screenshot: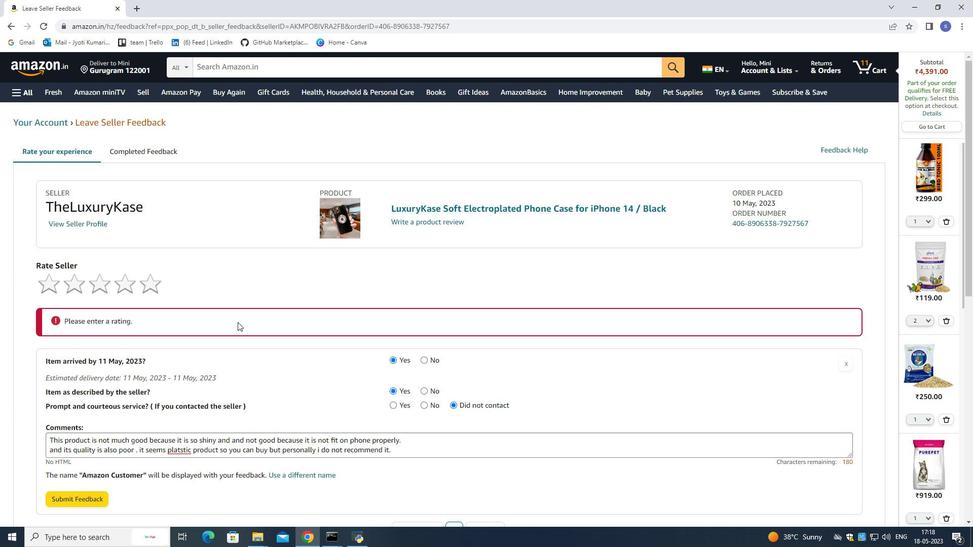 
Action: Mouse moved to (109, 280)
Screenshot: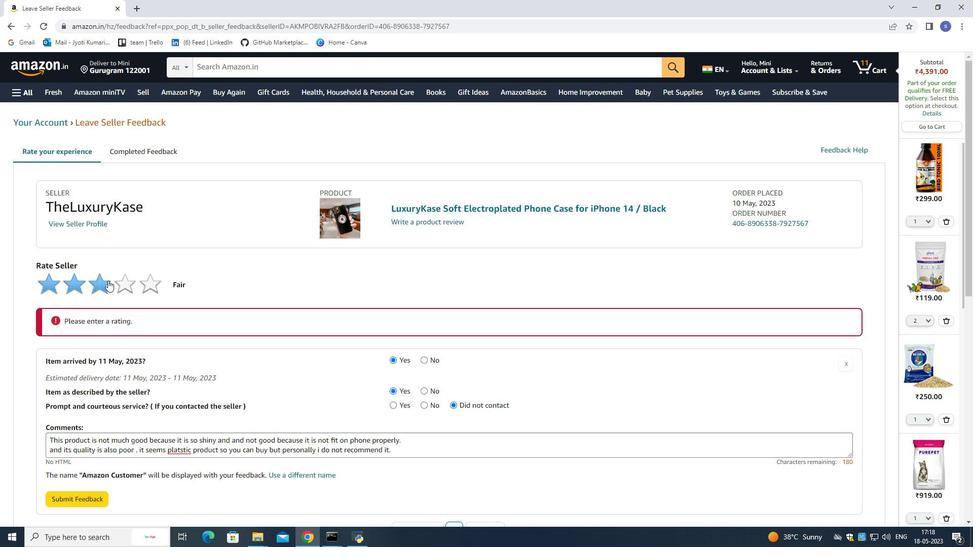 
Action: Mouse pressed left at (109, 280)
Screenshot: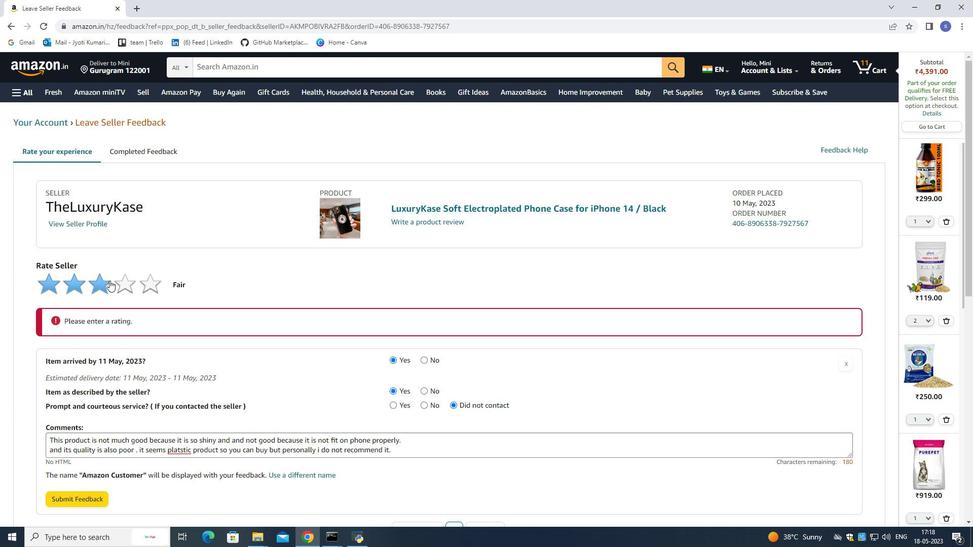 
Action: Mouse moved to (130, 368)
Screenshot: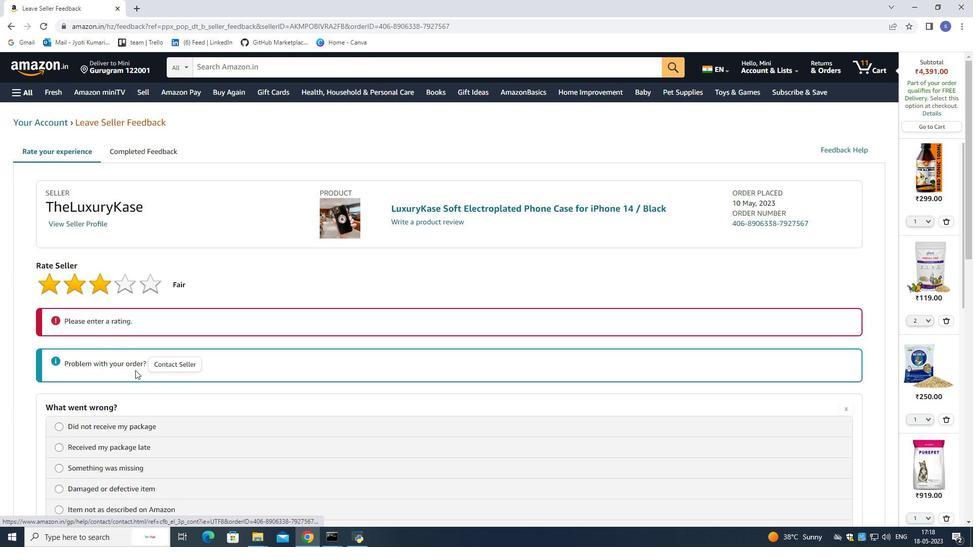 
Action: Mouse pressed left at (130, 368)
Screenshot: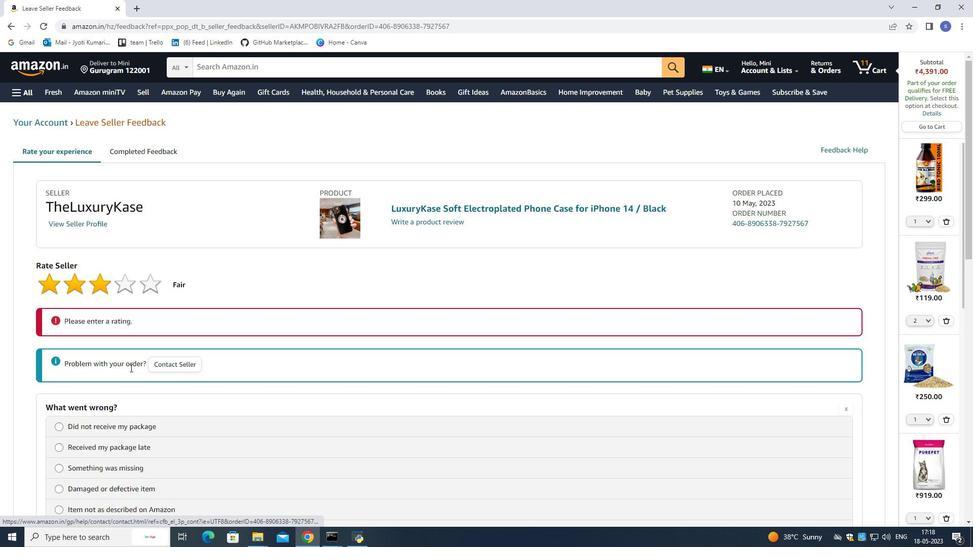 
Action: Mouse moved to (155, 341)
Screenshot: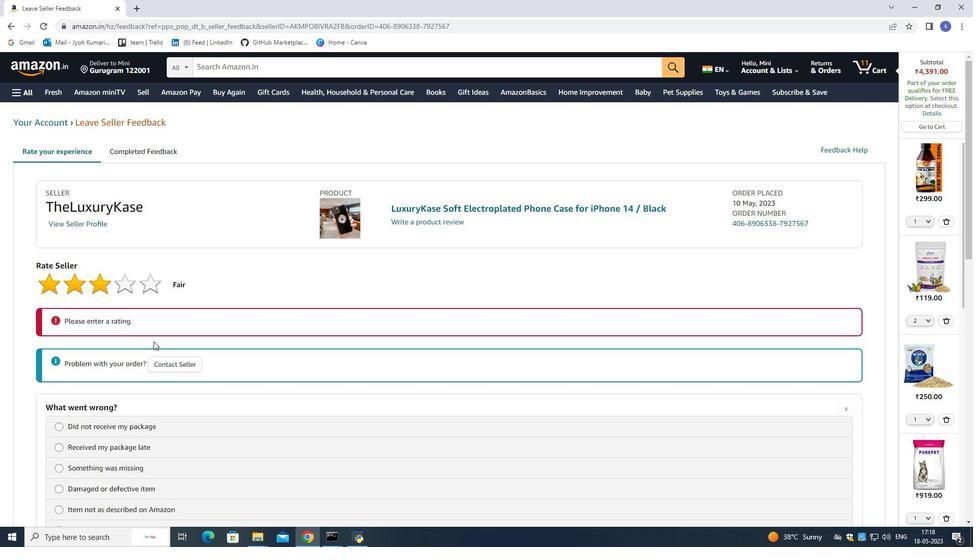 
Action: Mouse scrolled (155, 341) with delta (0, 0)
Screenshot: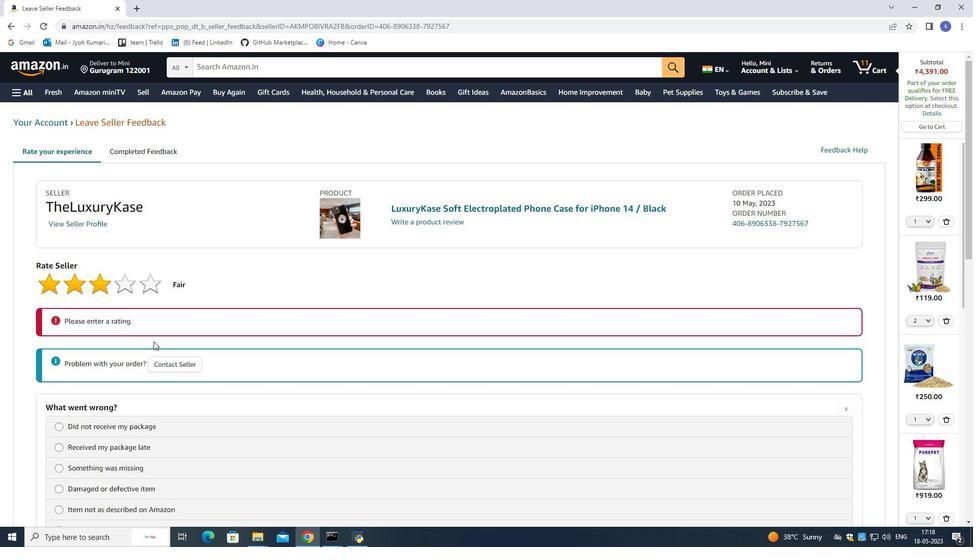 
Action: Mouse moved to (157, 344)
Screenshot: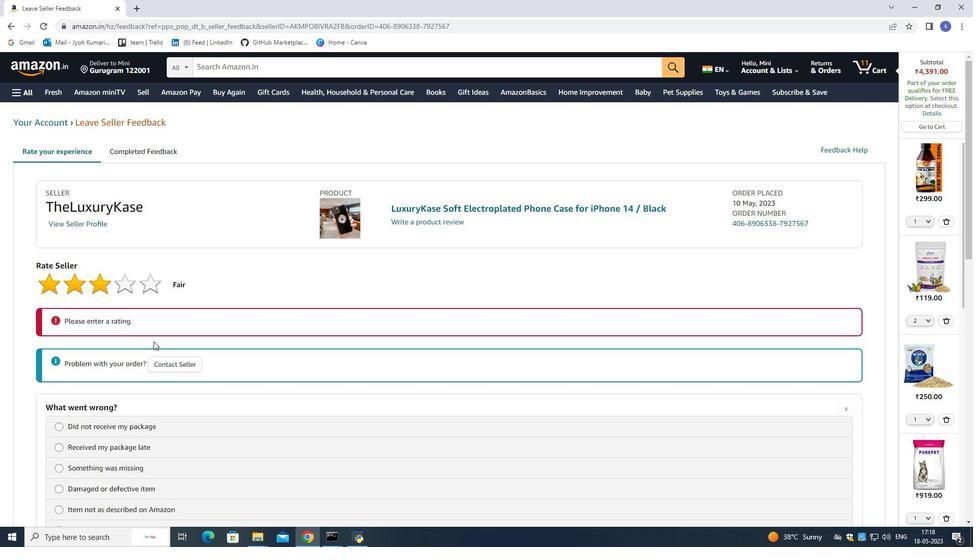 
Action: Mouse scrolled (157, 343) with delta (0, 0)
Screenshot: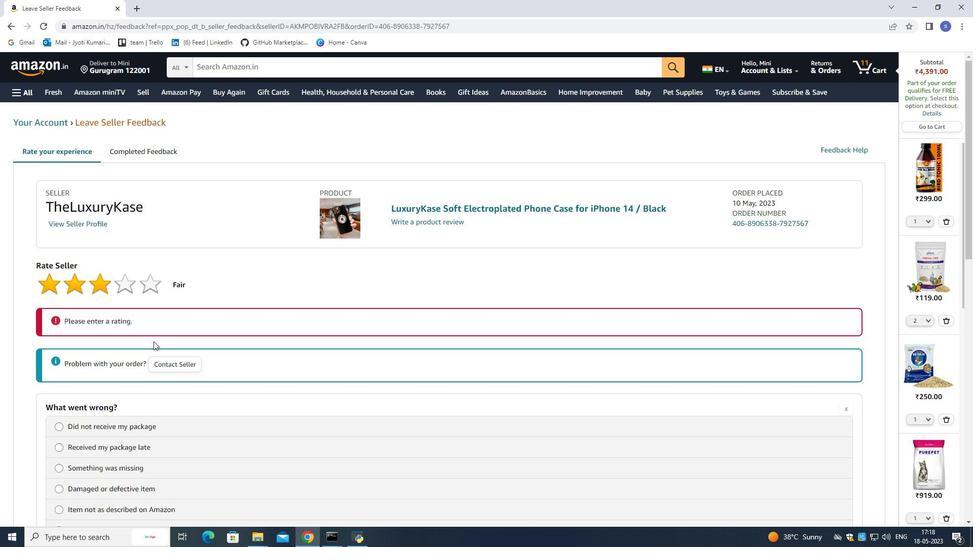 
Action: Mouse scrolled (157, 343) with delta (0, 0)
Screenshot: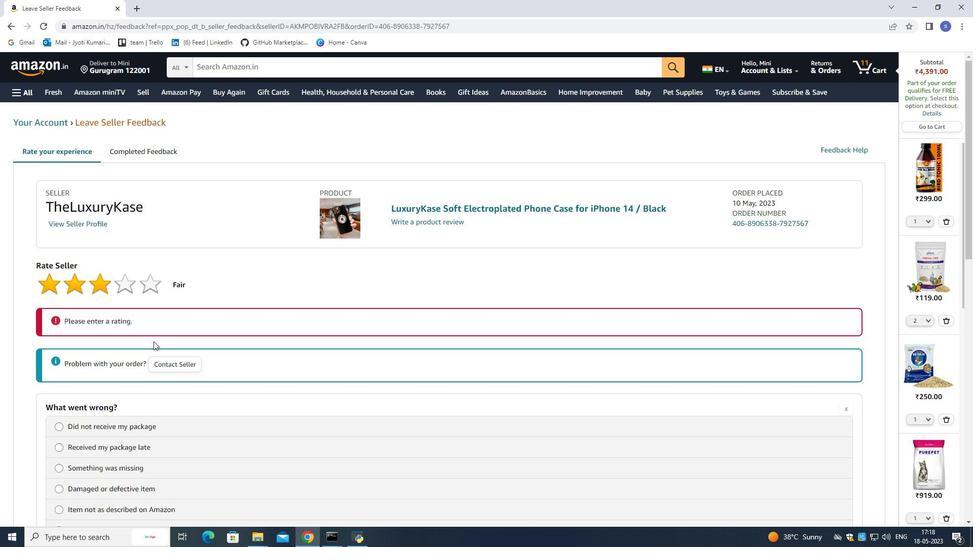 
Action: Mouse scrolled (157, 343) with delta (0, 0)
Screenshot: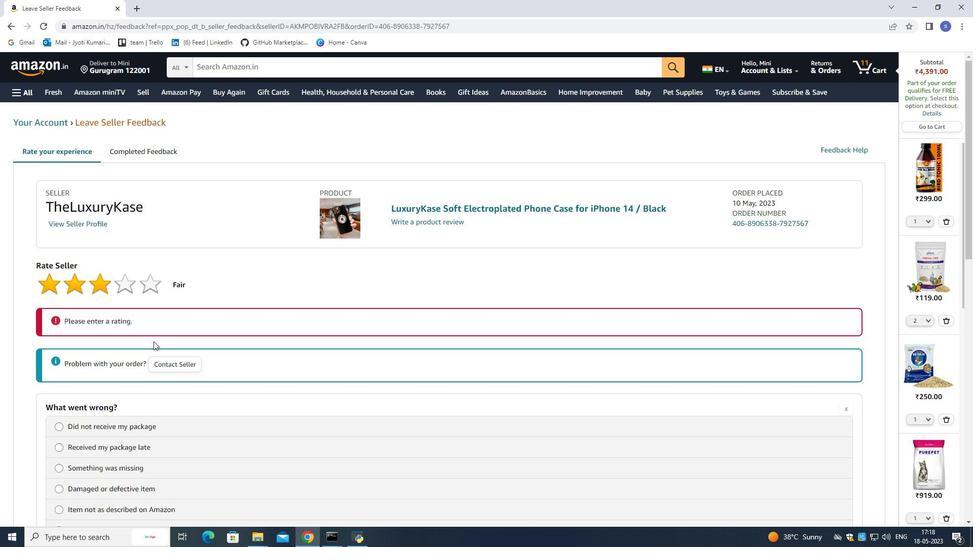 
Action: Mouse moved to (157, 344)
Screenshot: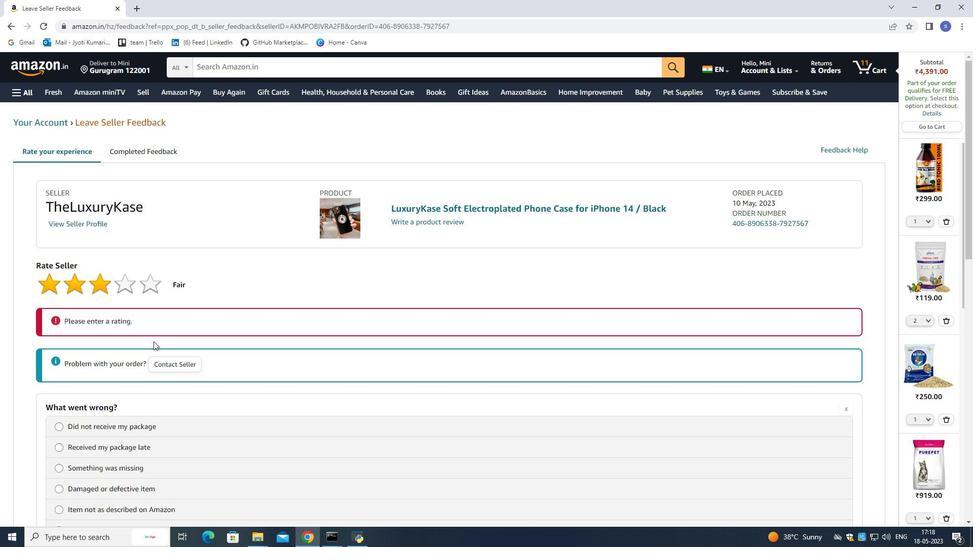 
Action: Mouse scrolled (157, 343) with delta (0, 0)
Screenshot: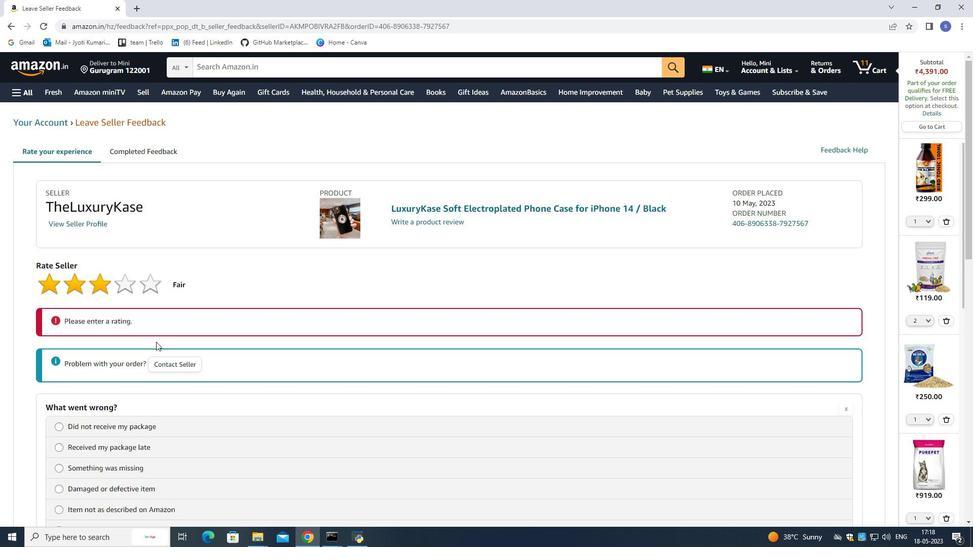 
Action: Mouse moved to (157, 345)
Screenshot: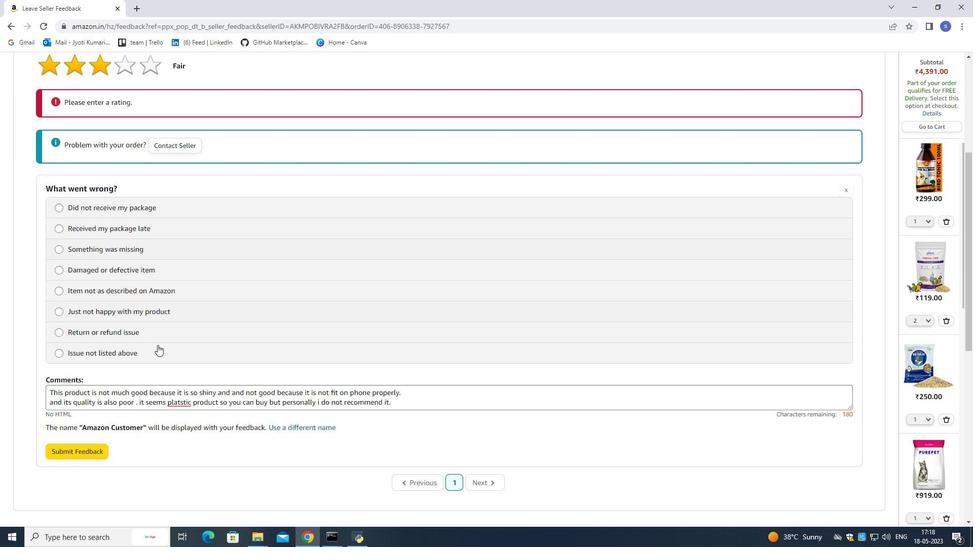 
Action: Mouse scrolled (157, 344) with delta (0, 0)
Screenshot: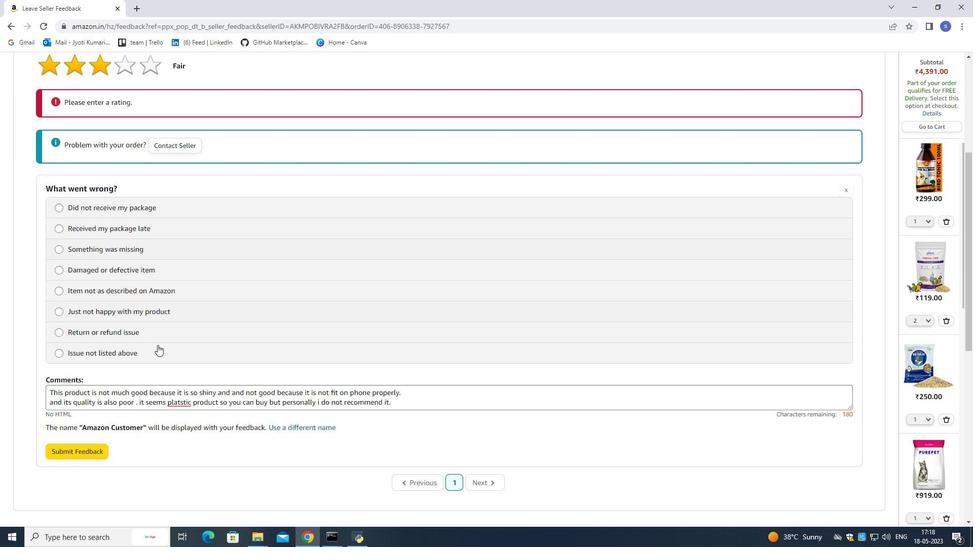 
Action: Mouse moved to (158, 345)
Screenshot: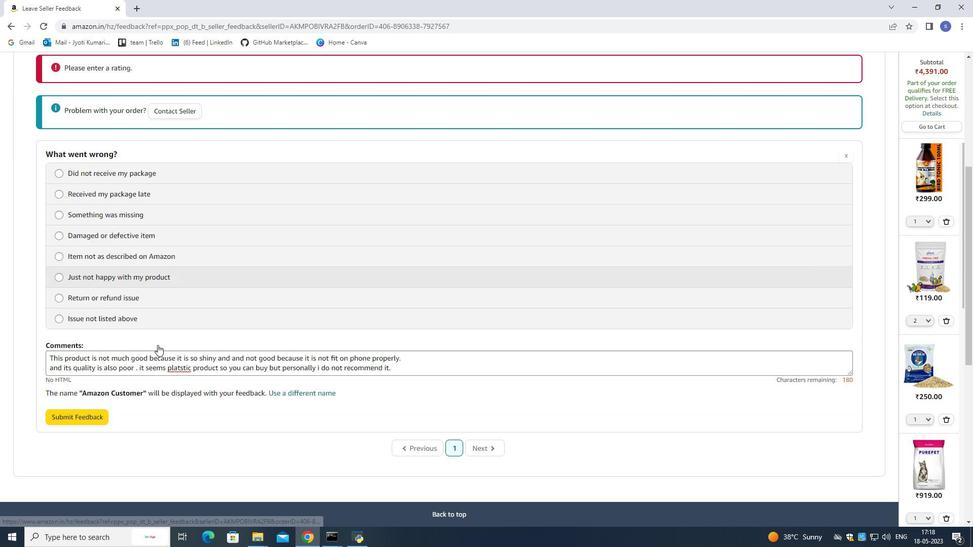 
Action: Mouse scrolled (158, 344) with delta (0, 0)
Screenshot: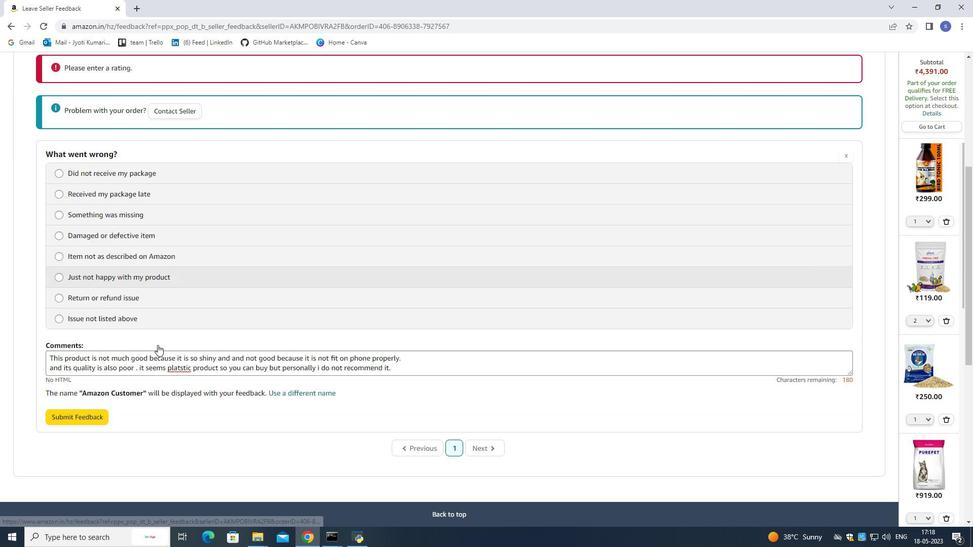 
Action: Mouse moved to (159, 345)
Screenshot: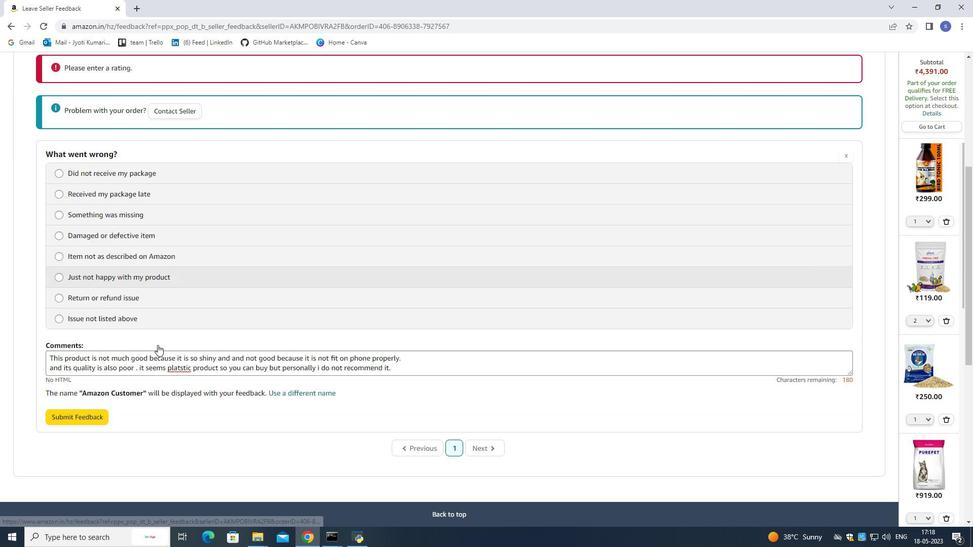 
Action: Mouse scrolled (159, 345) with delta (0, 0)
Screenshot: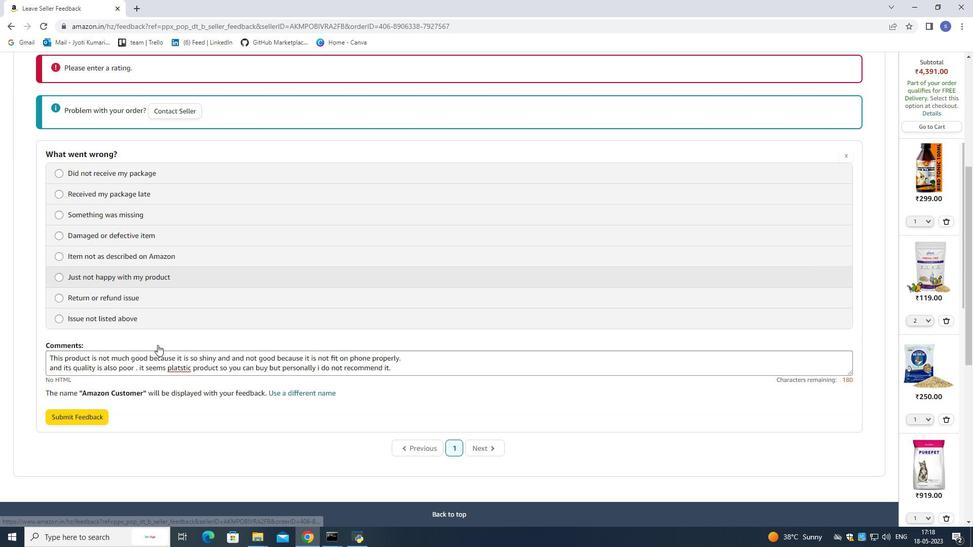 
Action: Mouse moved to (159, 345)
Screenshot: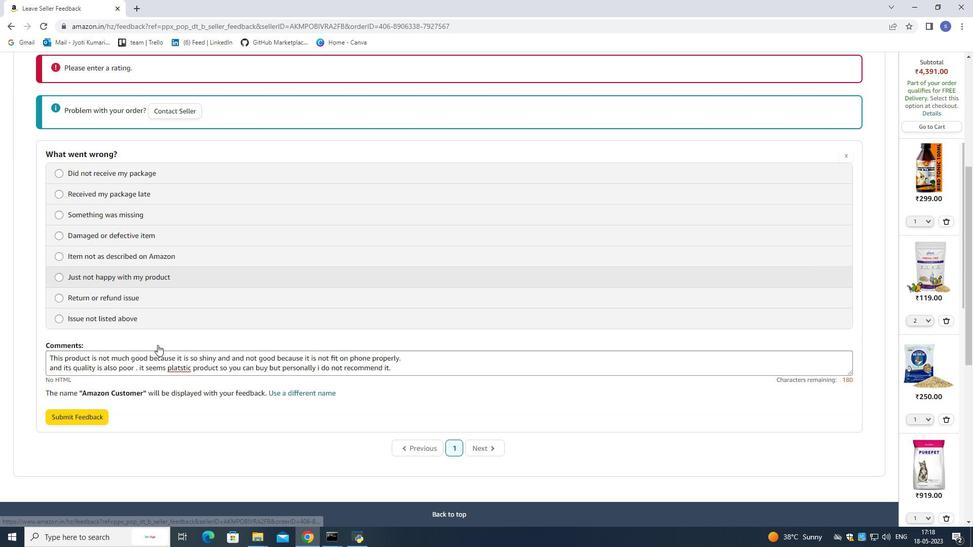 
Action: Mouse scrolled (159, 345) with delta (0, 0)
Screenshot: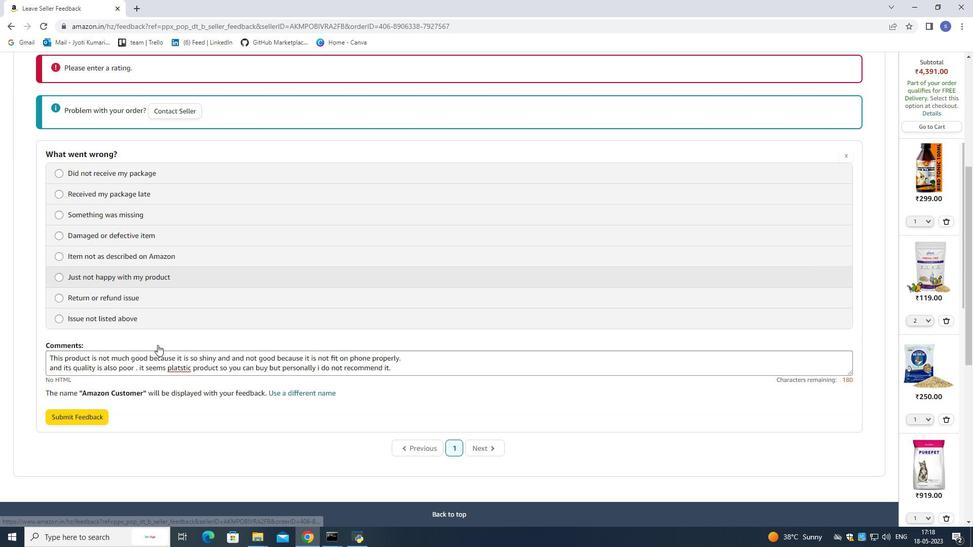 
Action: Mouse moved to (90, 216)
Screenshot: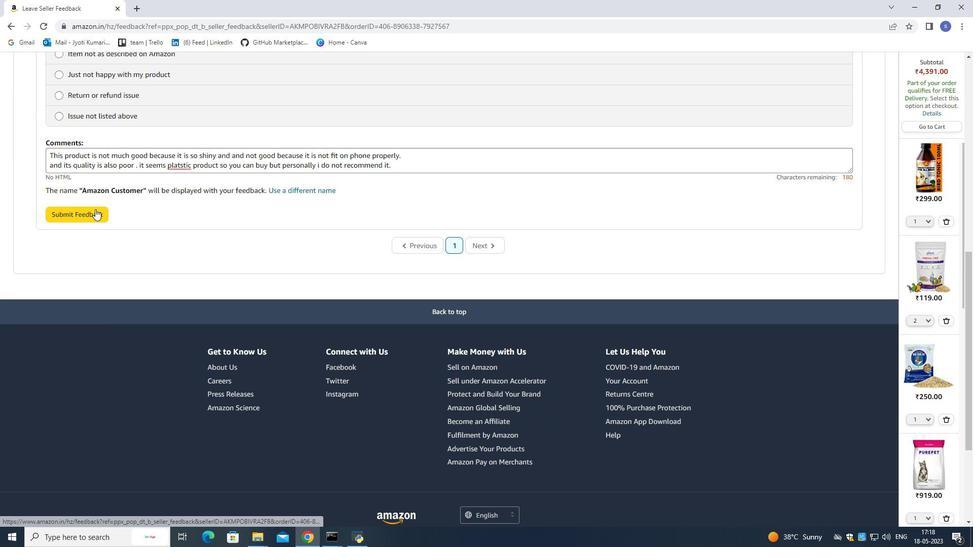 
Action: Mouse pressed left at (90, 216)
Screenshot: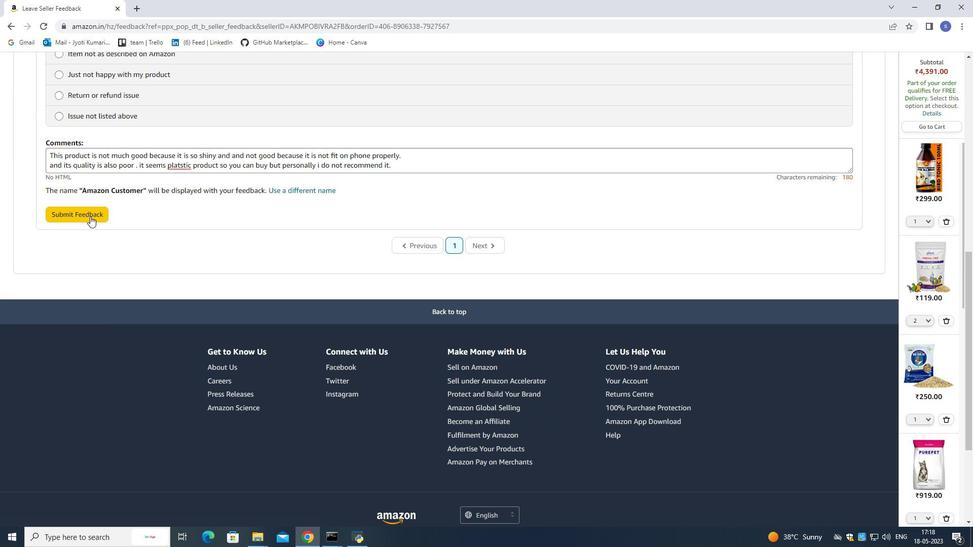 
Action: Mouse moved to (206, 252)
Screenshot: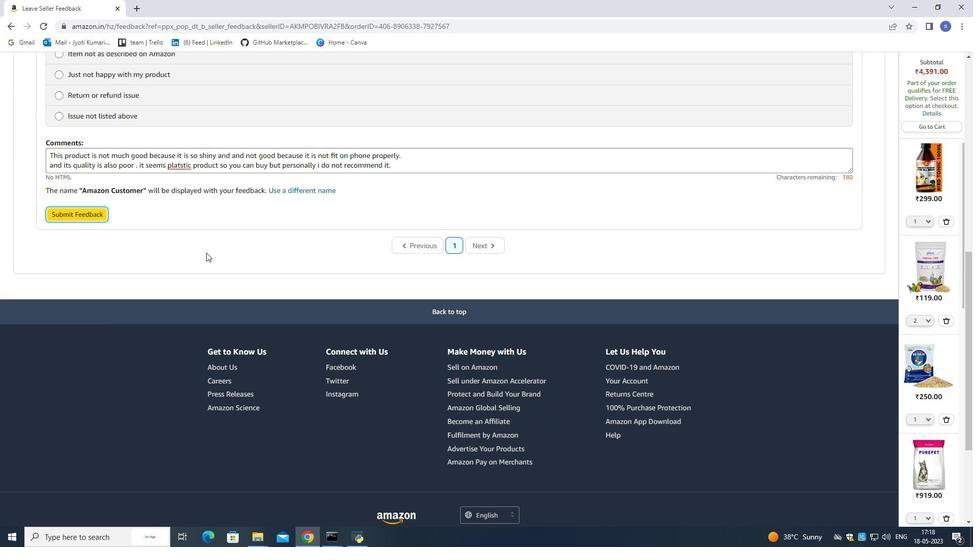 
Action: Mouse scrolled (206, 253) with delta (0, 0)
Screenshot: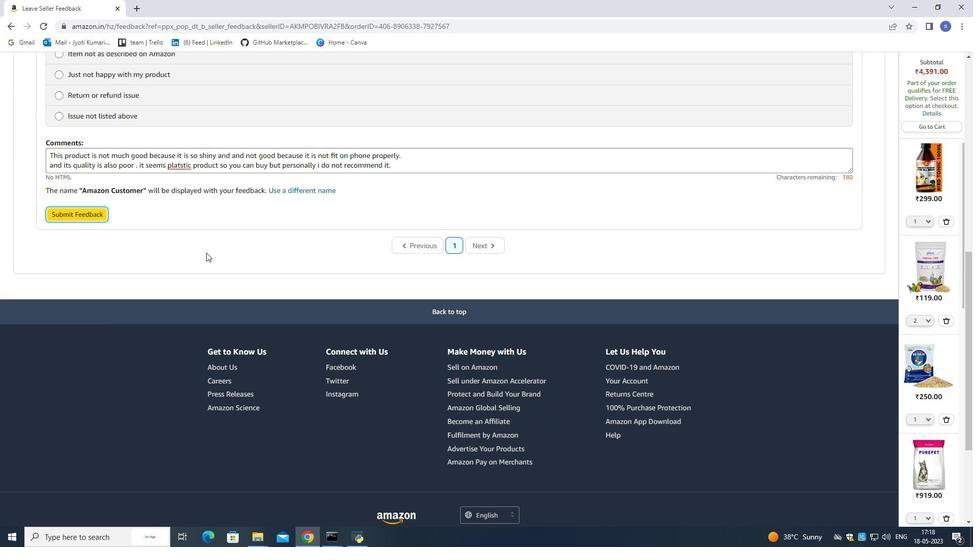 
Action: Mouse moved to (207, 252)
Screenshot: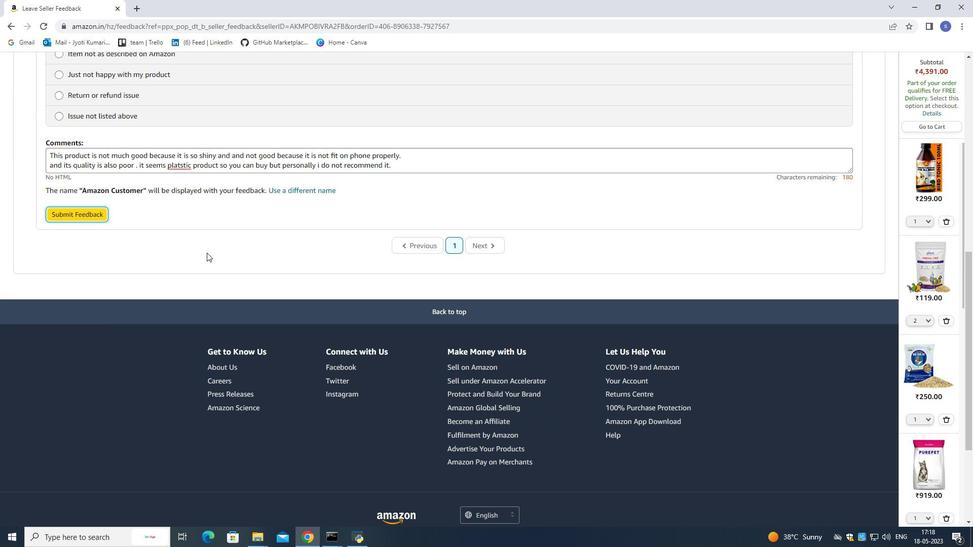 
Action: Mouse scrolled (207, 252) with delta (0, 0)
Screenshot: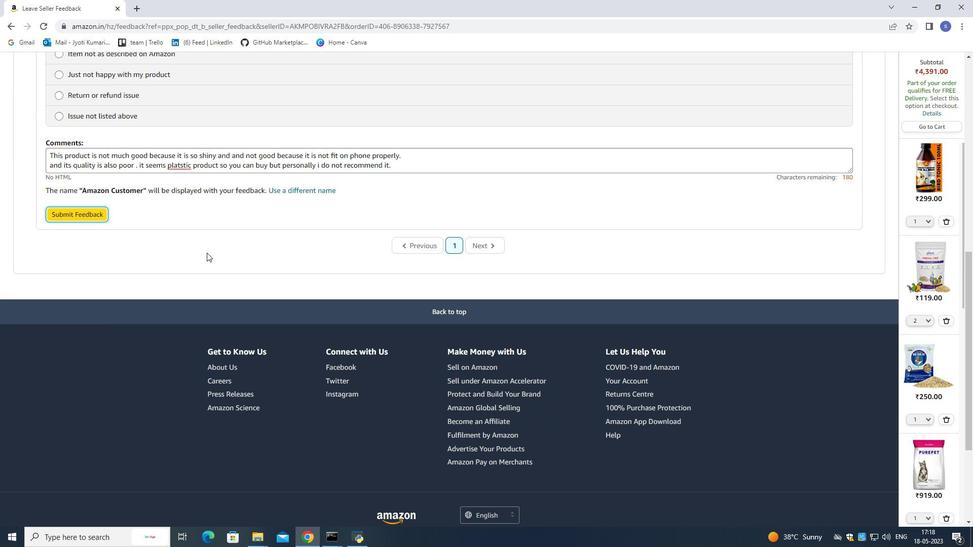 
Action: Mouse scrolled (207, 252) with delta (0, 0)
Screenshot: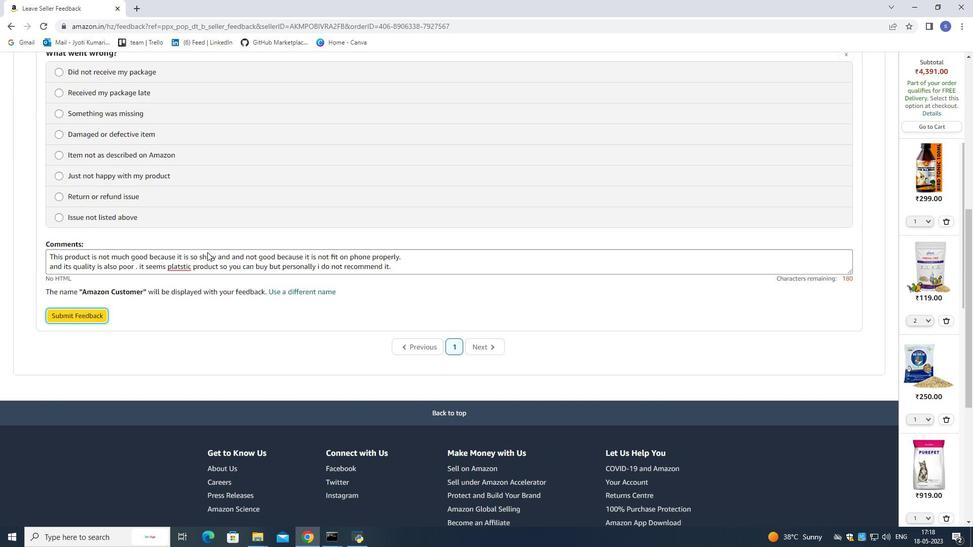 
Action: Mouse moved to (207, 252)
Screenshot: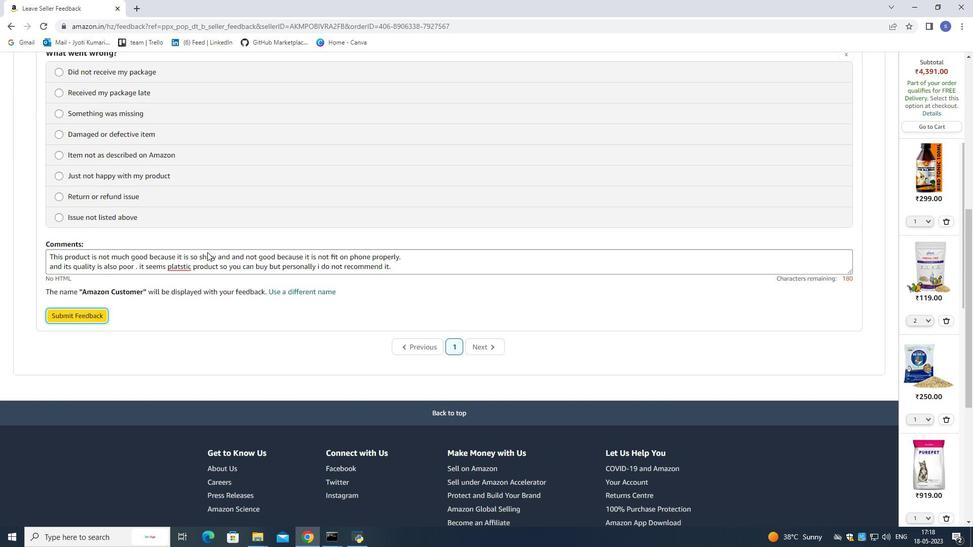 
Action: Mouse scrolled (207, 252) with delta (0, 0)
Screenshot: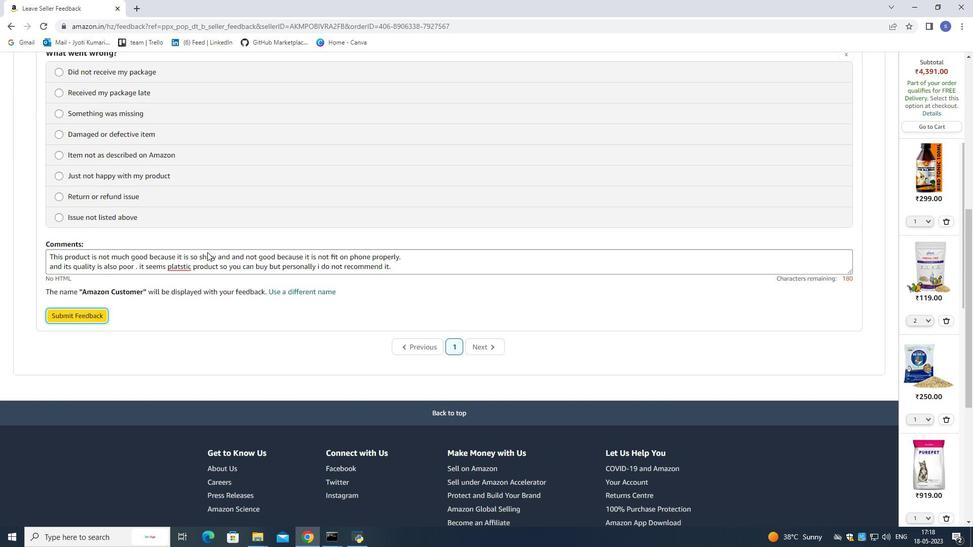 
Action: Mouse scrolled (207, 252) with delta (0, 0)
Screenshot: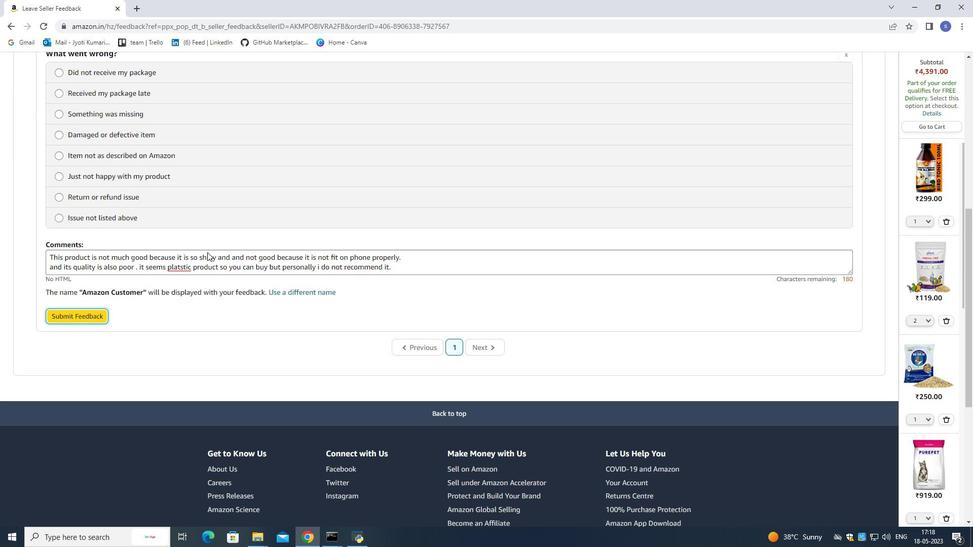 
Action: Mouse moved to (195, 324)
Screenshot: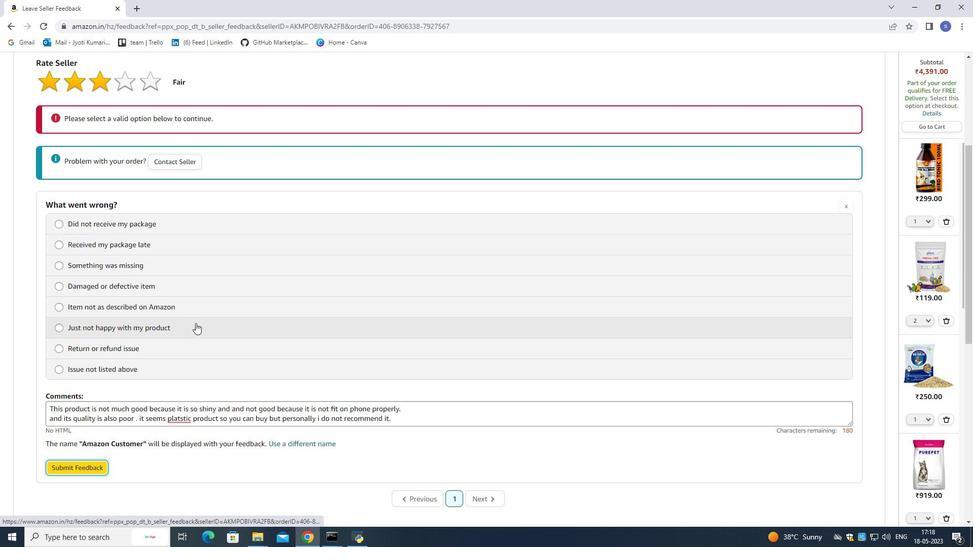 
Action: Mouse pressed left at (195, 324)
Screenshot: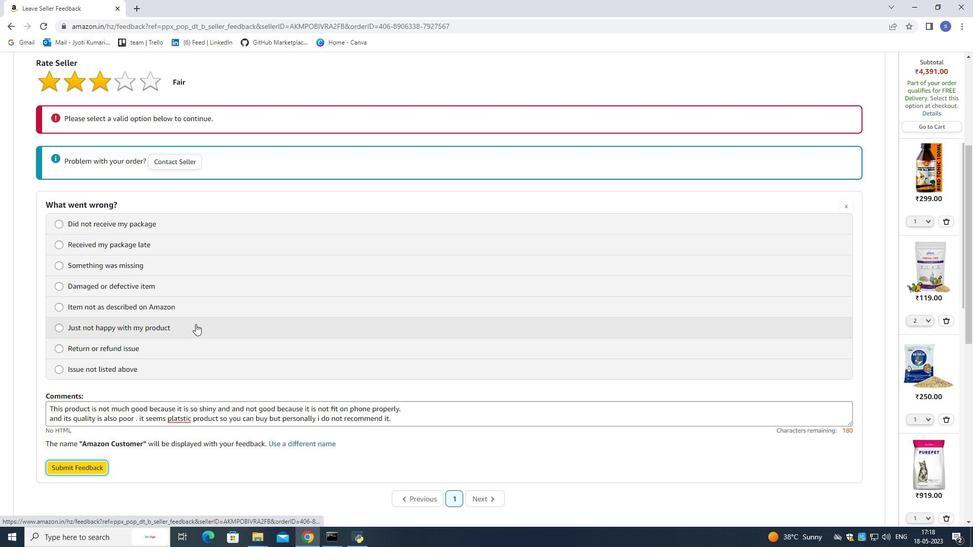 
Action: Mouse moved to (71, 475)
Screenshot: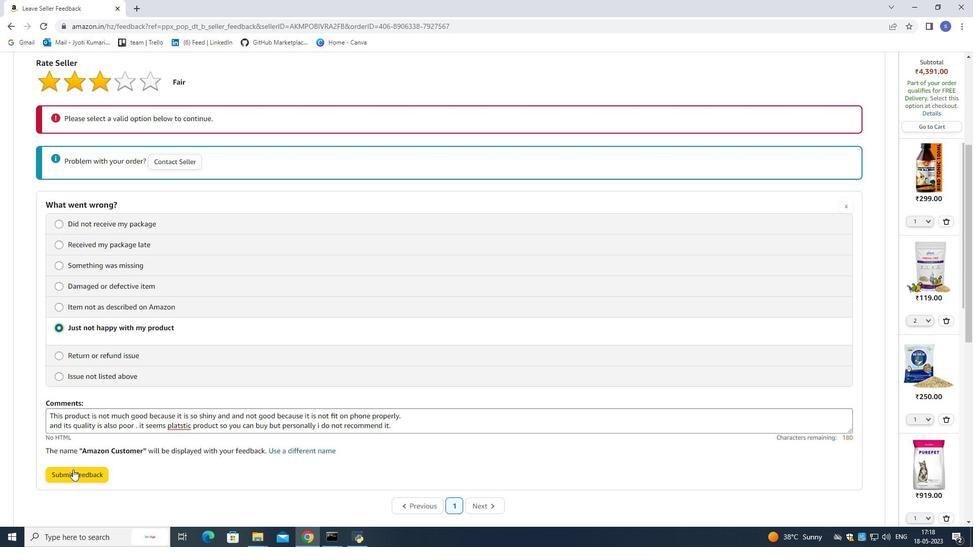 
Action: Mouse pressed left at (71, 475)
Screenshot: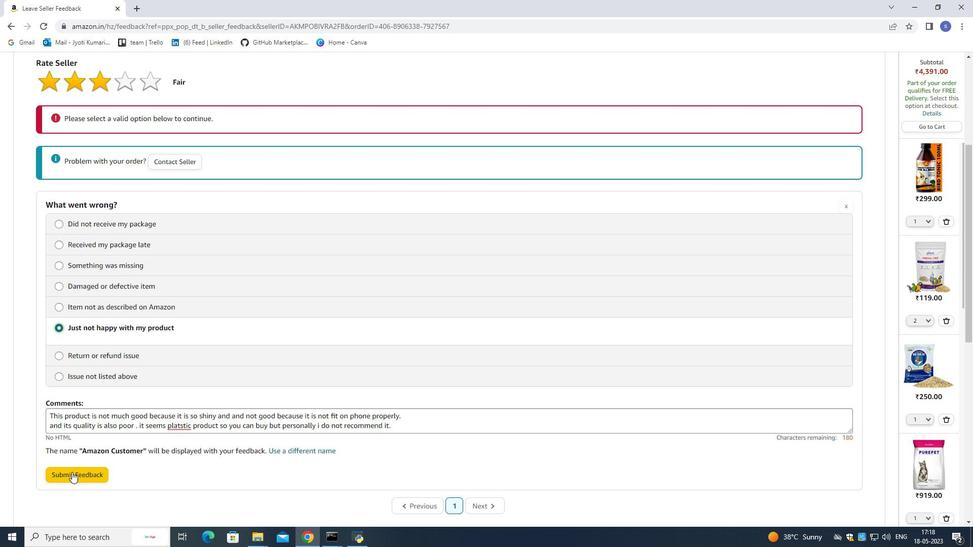 
Action: Mouse moved to (304, 269)
Screenshot: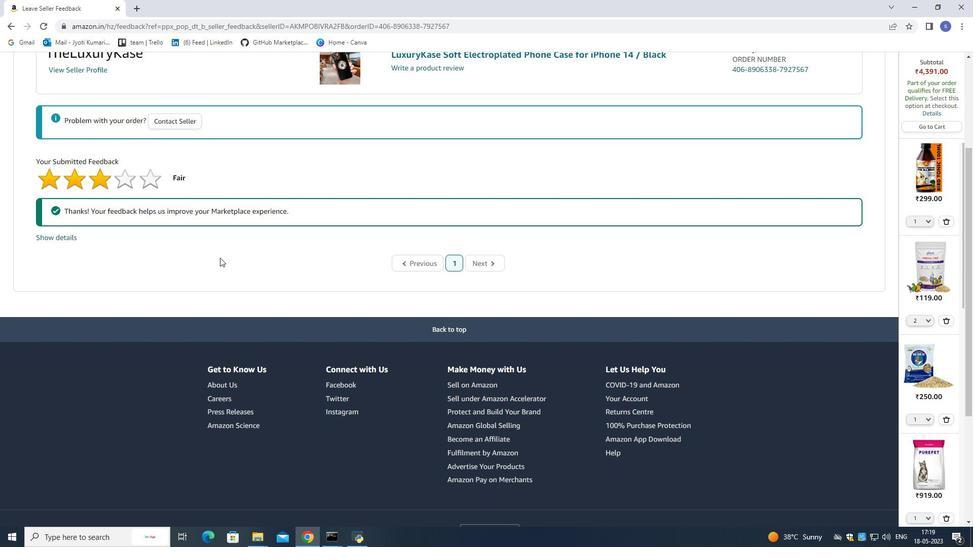 
Action: Mouse scrolled (304, 269) with delta (0, 0)
Screenshot: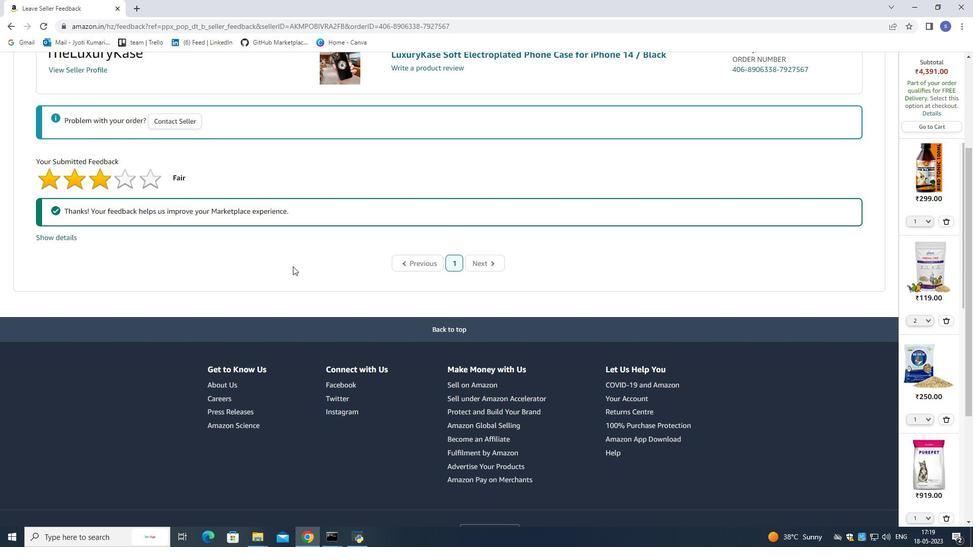 
Action: Mouse scrolled (304, 269) with delta (0, 0)
Screenshot: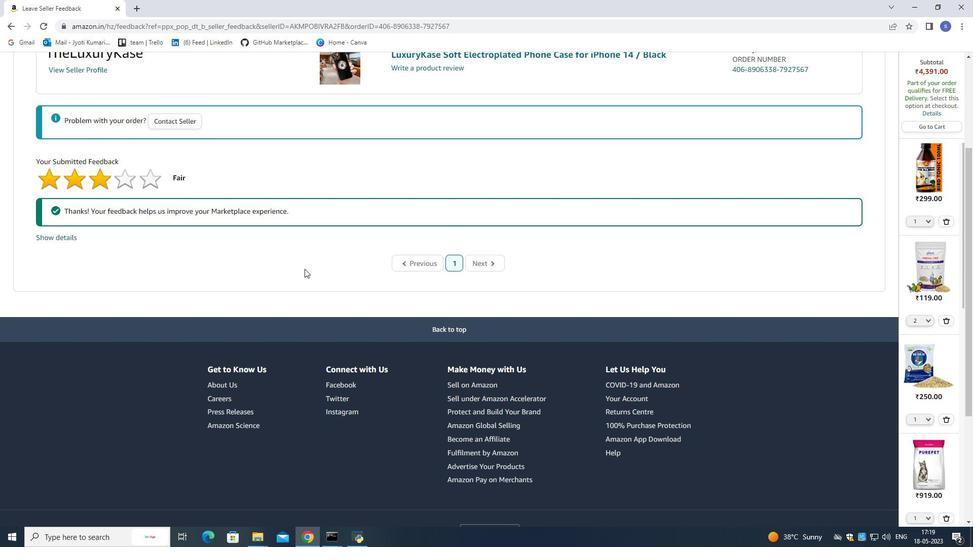 
Action: Mouse scrolled (304, 269) with delta (0, 0)
Screenshot: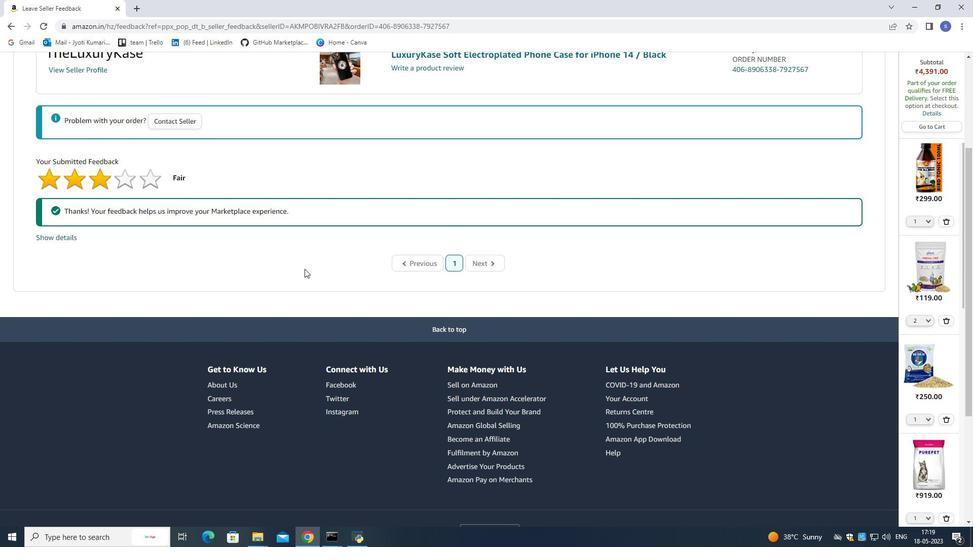 
Action: Mouse moved to (306, 269)
Screenshot: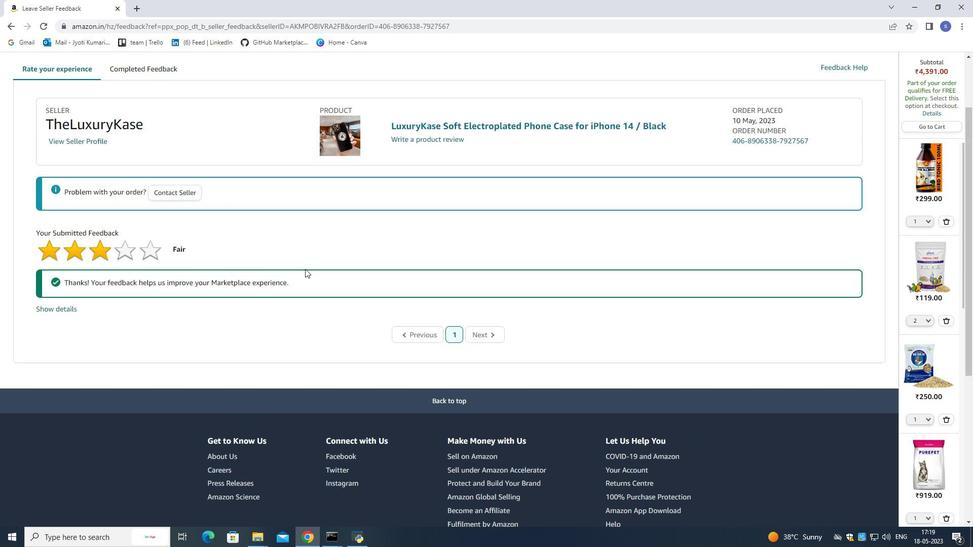 
Action: Mouse scrolled (306, 269) with delta (0, 0)
Screenshot: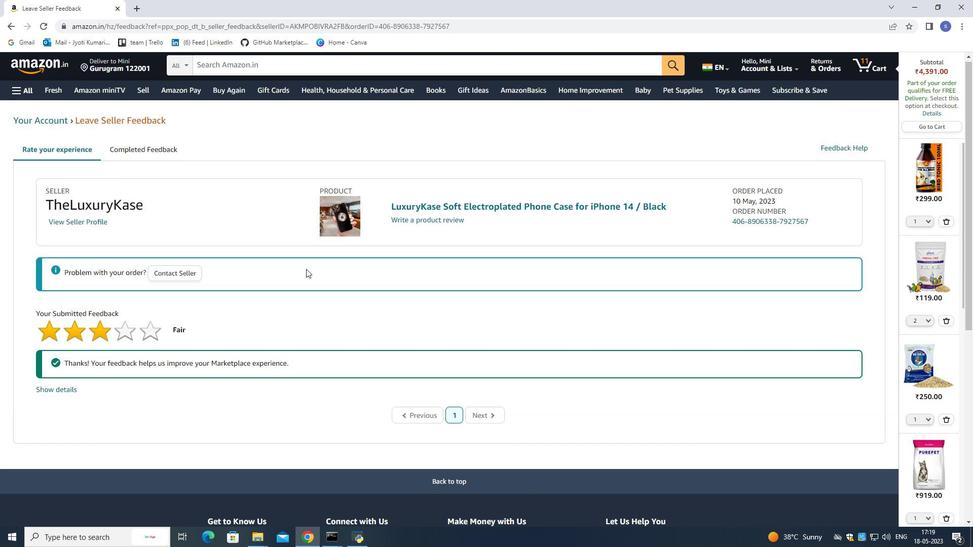 
Action: Mouse scrolled (306, 269) with delta (0, 0)
Screenshot: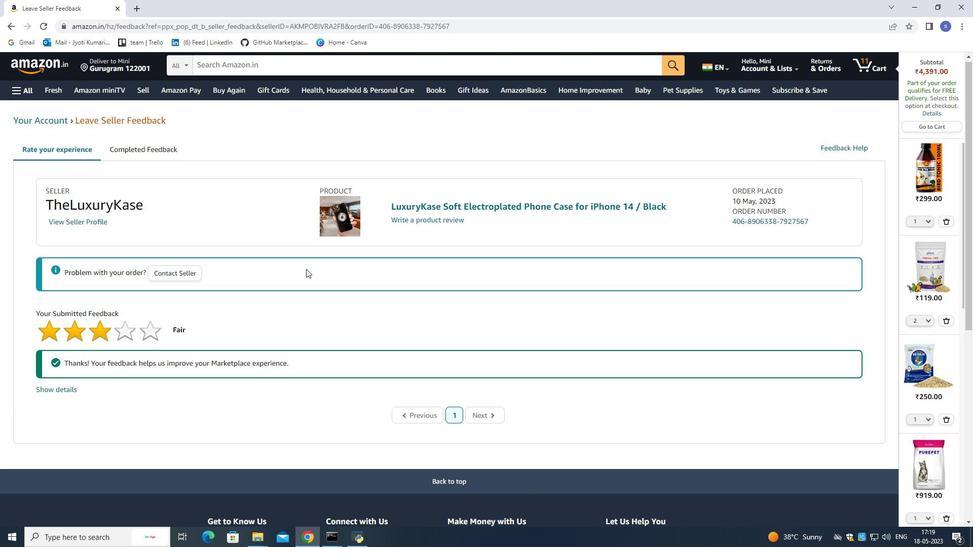 
Action: Mouse moved to (306, 269)
Screenshot: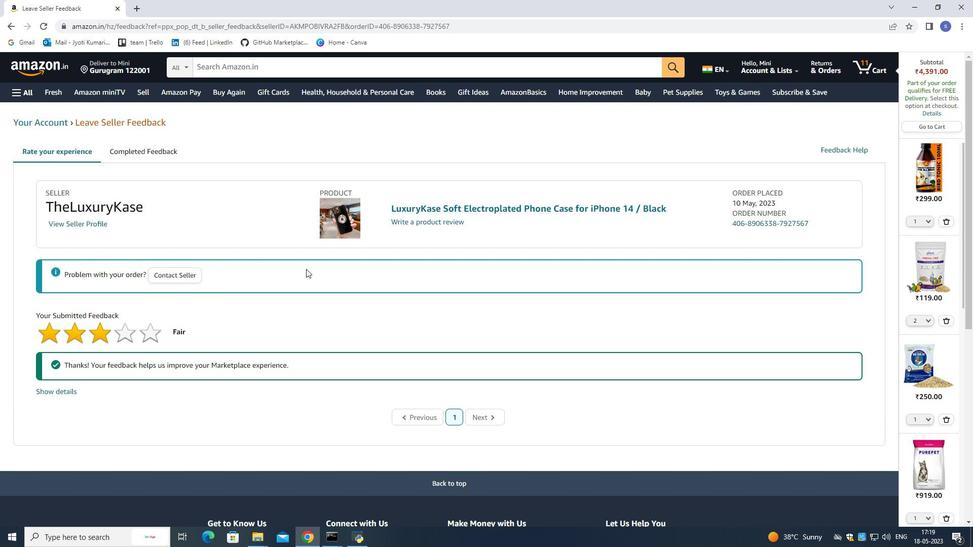 
Action: Mouse scrolled (306, 270) with delta (0, 0)
Screenshot: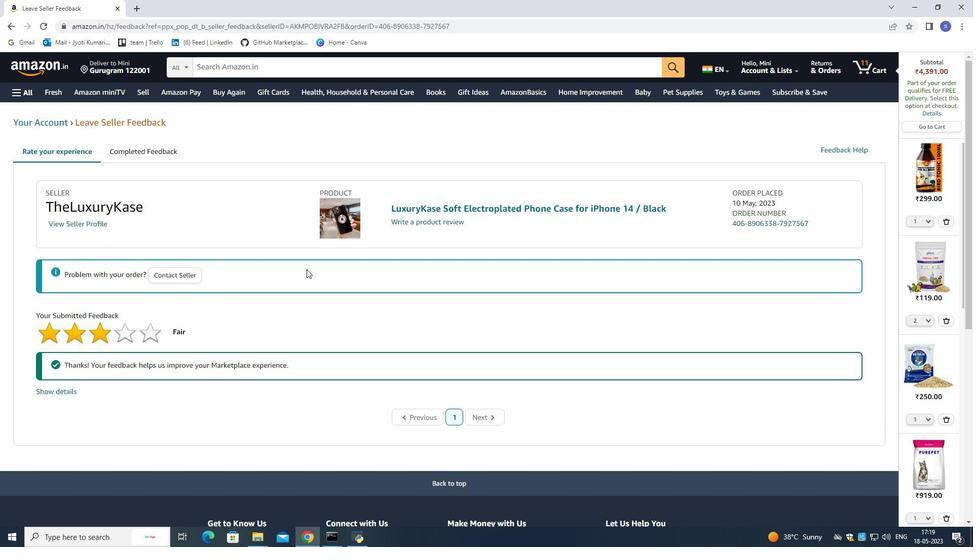 
Action: Mouse moved to (826, 68)
Screenshot: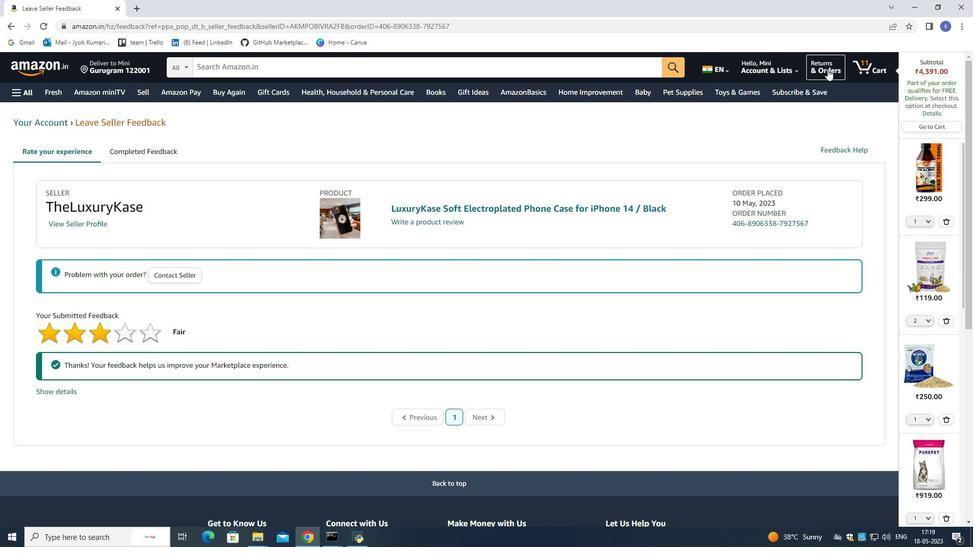
Action: Mouse pressed left at (826, 68)
Screenshot: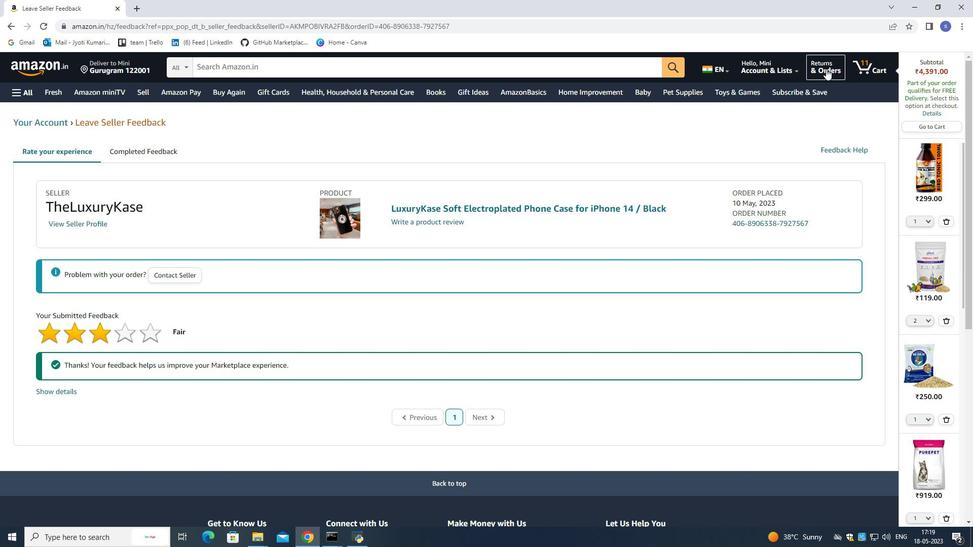 
Action: Mouse moved to (522, 270)
Screenshot: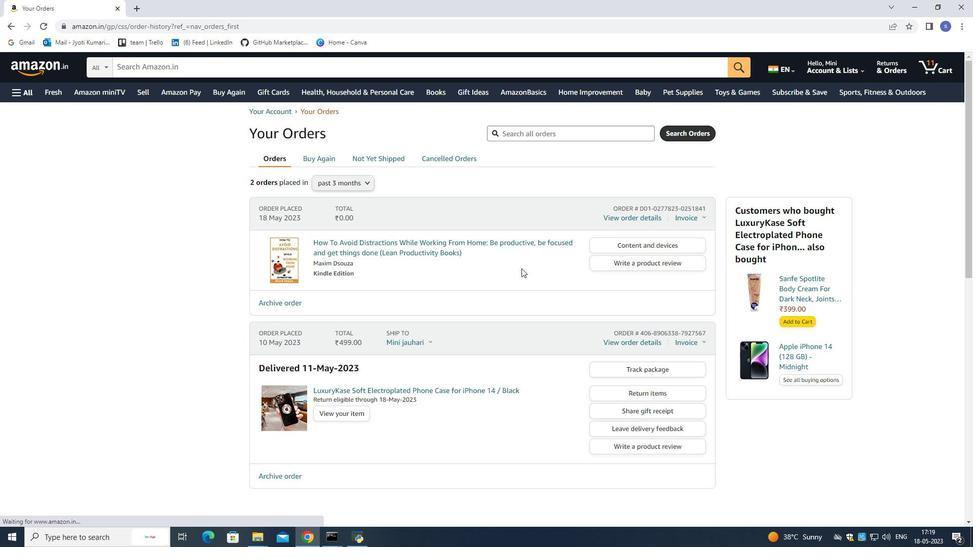 
Action: Mouse scrolled (522, 270) with delta (0, 0)
Screenshot: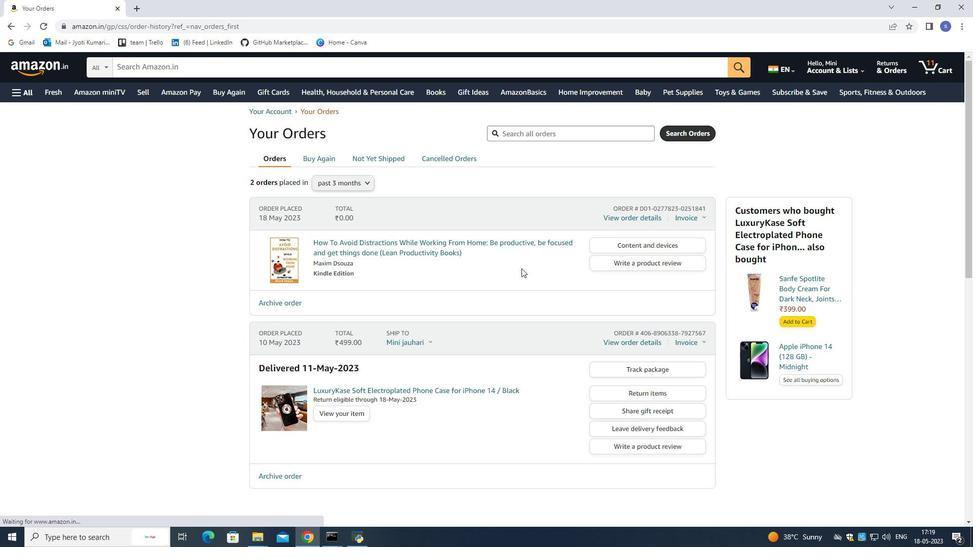 
Action: Mouse moved to (290, 209)
Screenshot: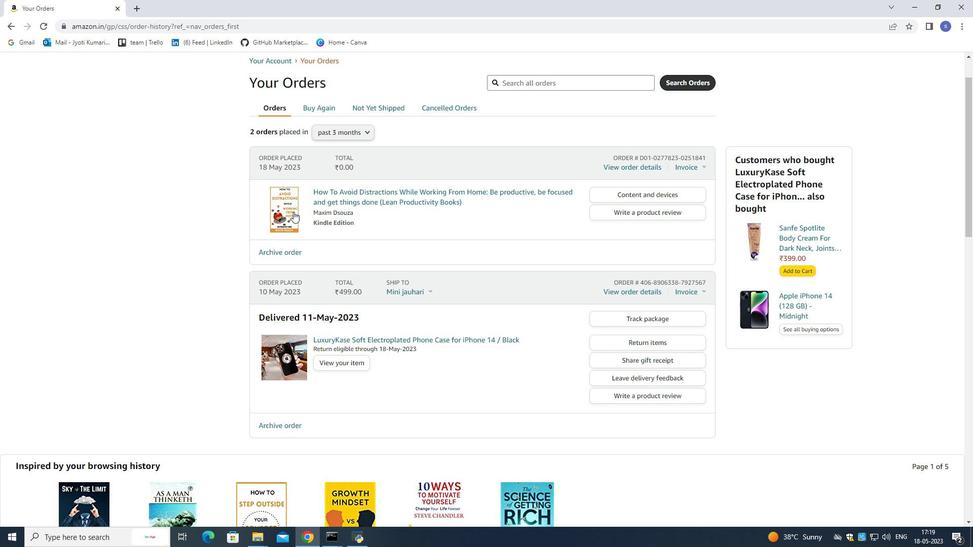 
Action: Mouse pressed left at (290, 209)
Screenshot: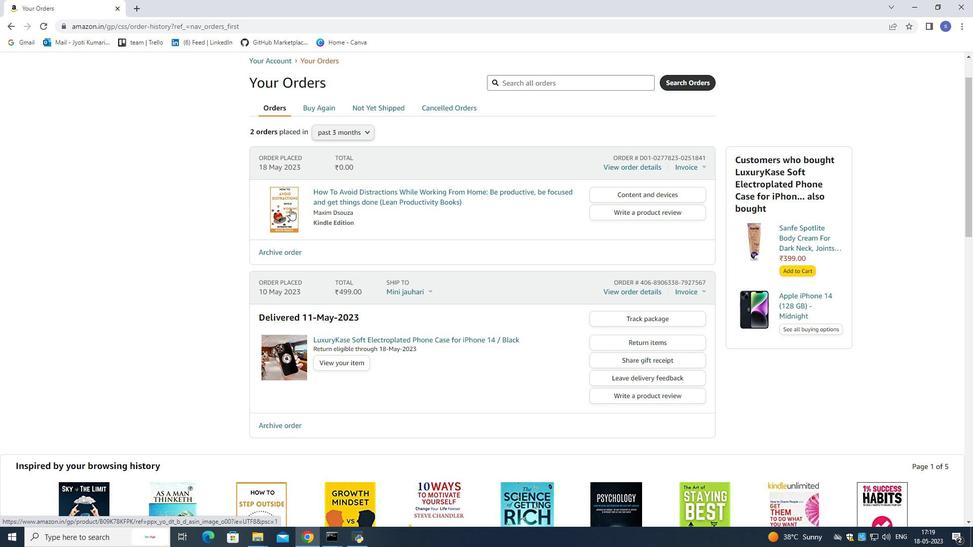
Action: Mouse moved to (515, 371)
Screenshot: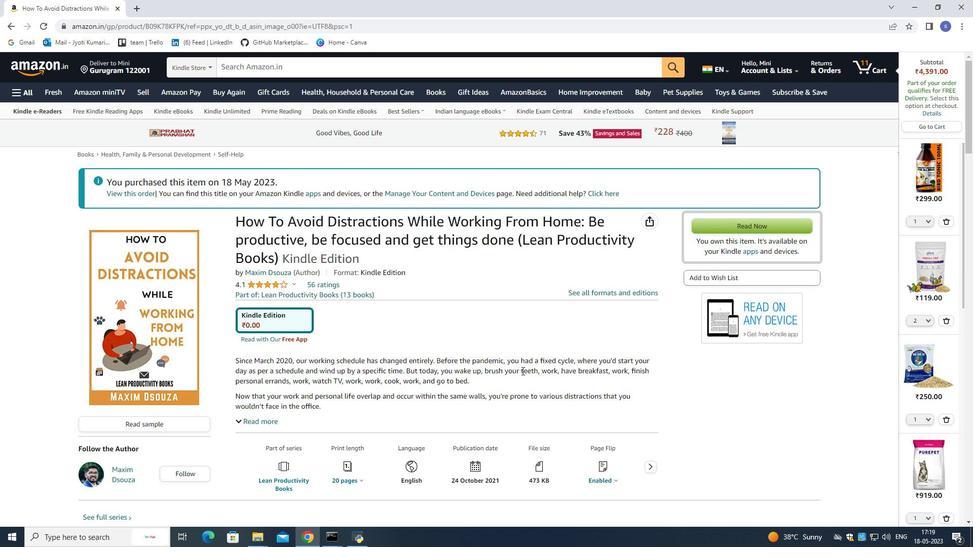
Action: Mouse scrolled (515, 371) with delta (0, 0)
Screenshot: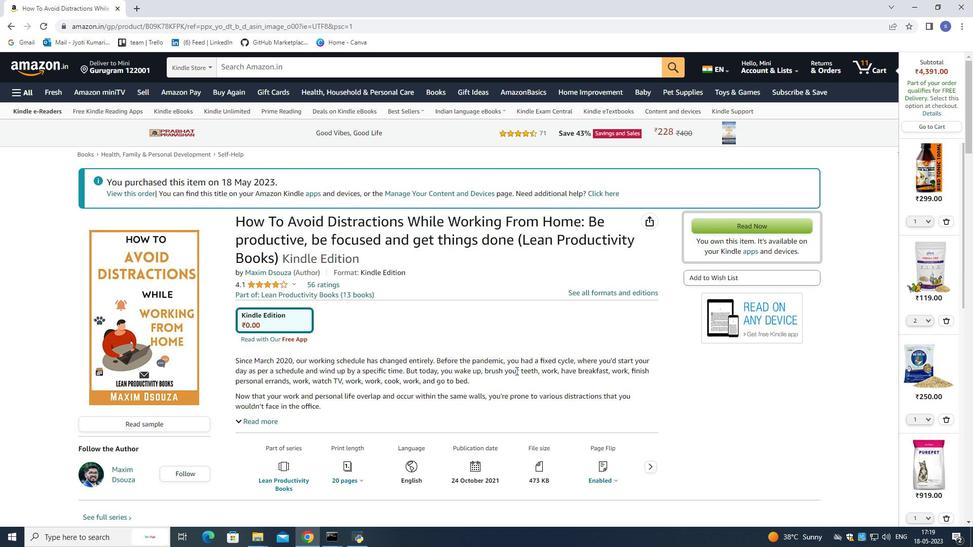
Action: Mouse moved to (515, 372)
Screenshot: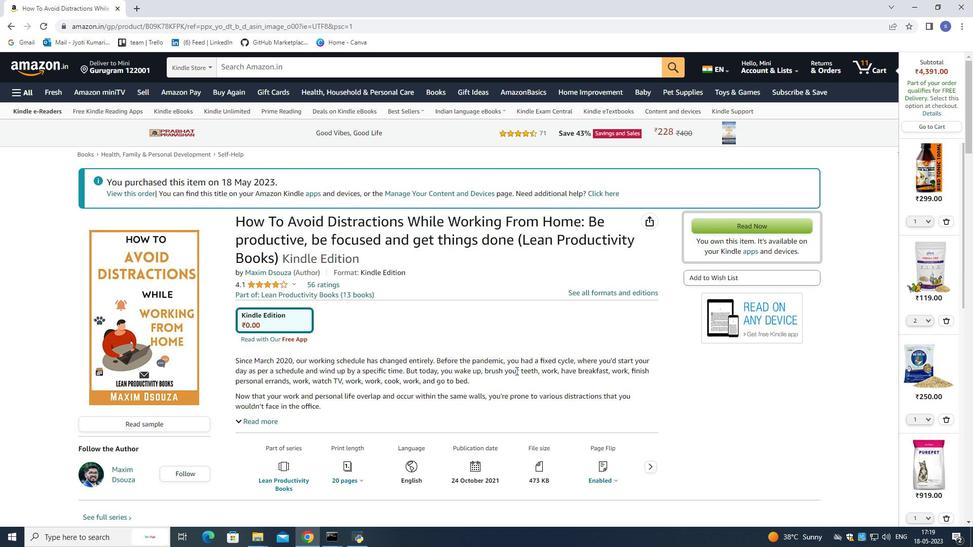 
Action: Mouse scrolled (515, 371) with delta (0, 0)
Screenshot: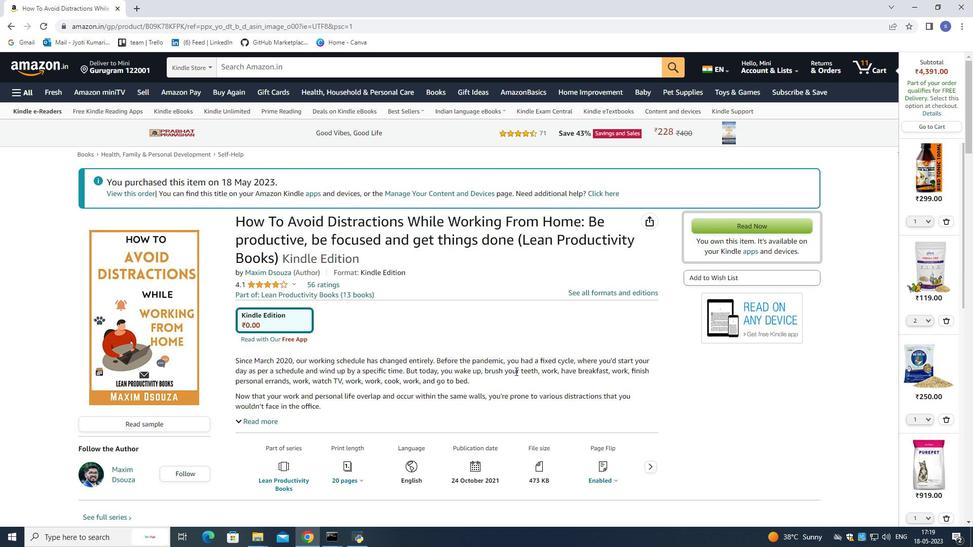 
Action: Mouse moved to (516, 372)
Screenshot: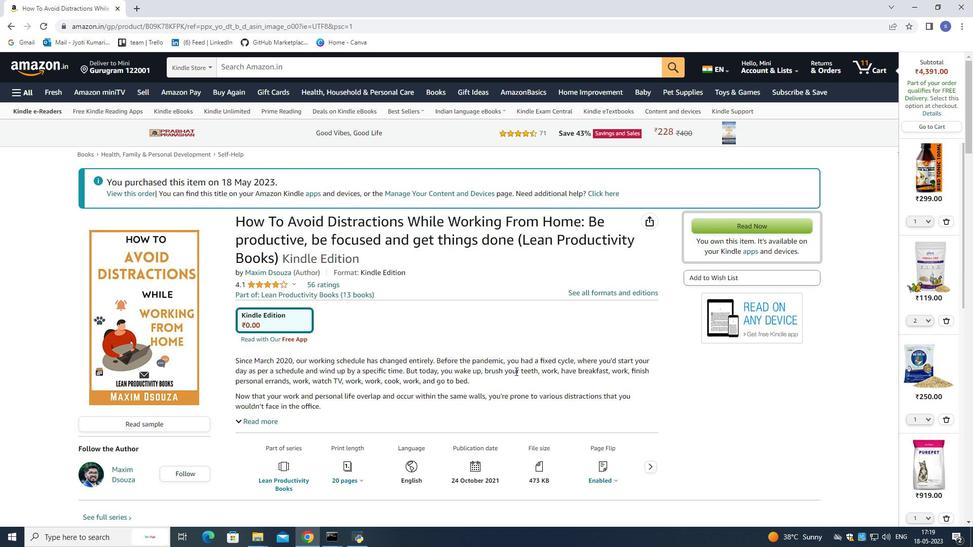 
Action: Mouse scrolled (516, 372) with delta (0, 0)
Screenshot: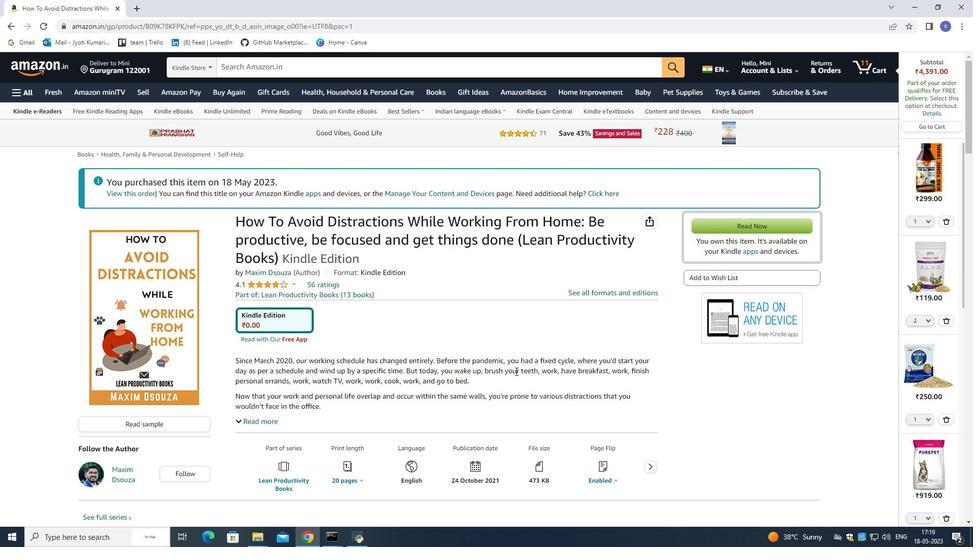 
Action: Mouse moved to (516, 372)
Screenshot: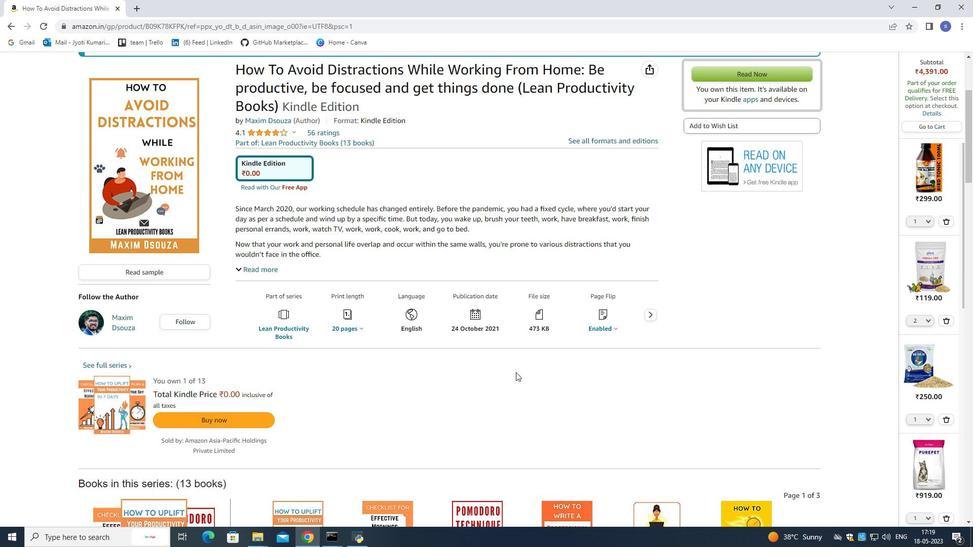 
Action: Mouse scrolled (516, 372) with delta (0, 0)
Screenshot: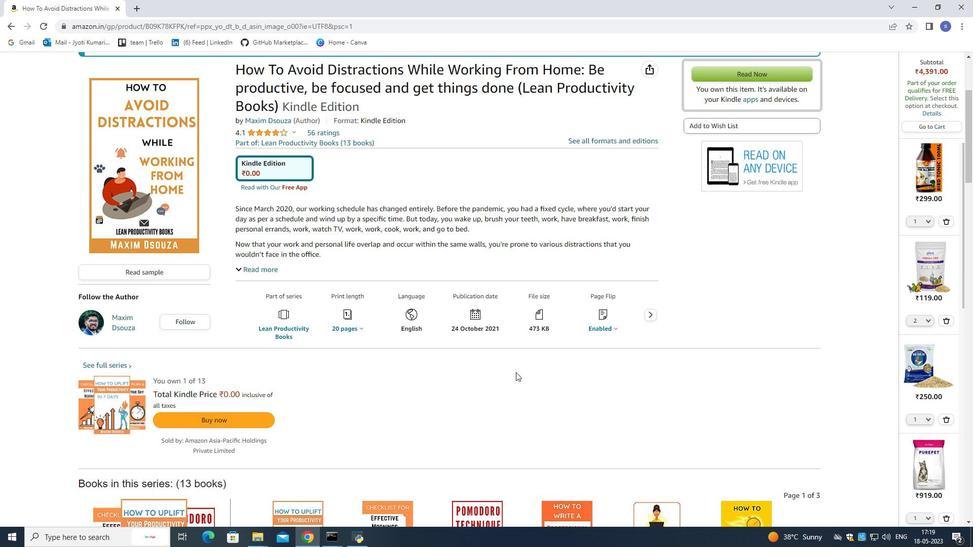 
Action: Mouse moved to (516, 369)
Screenshot: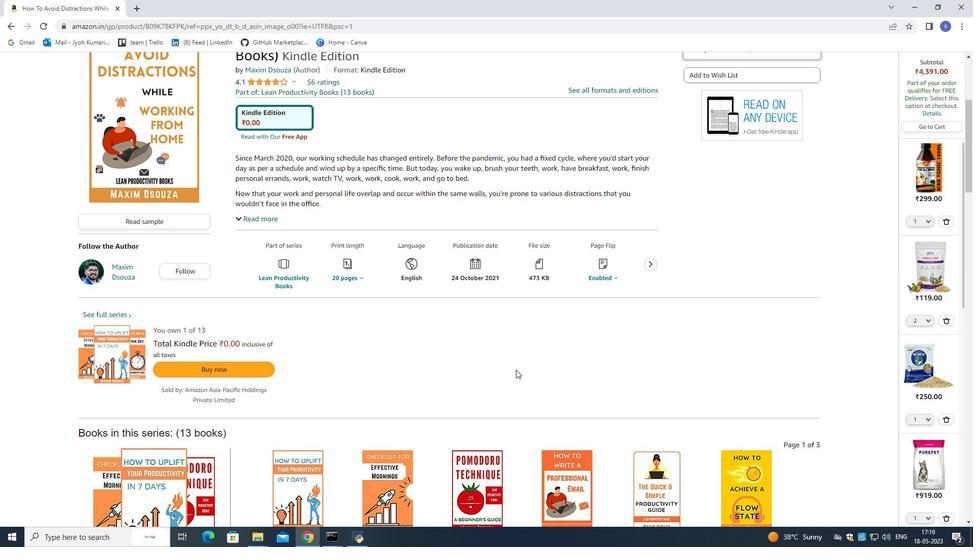 
Action: Mouse scrolled (516, 369) with delta (0, 0)
Screenshot: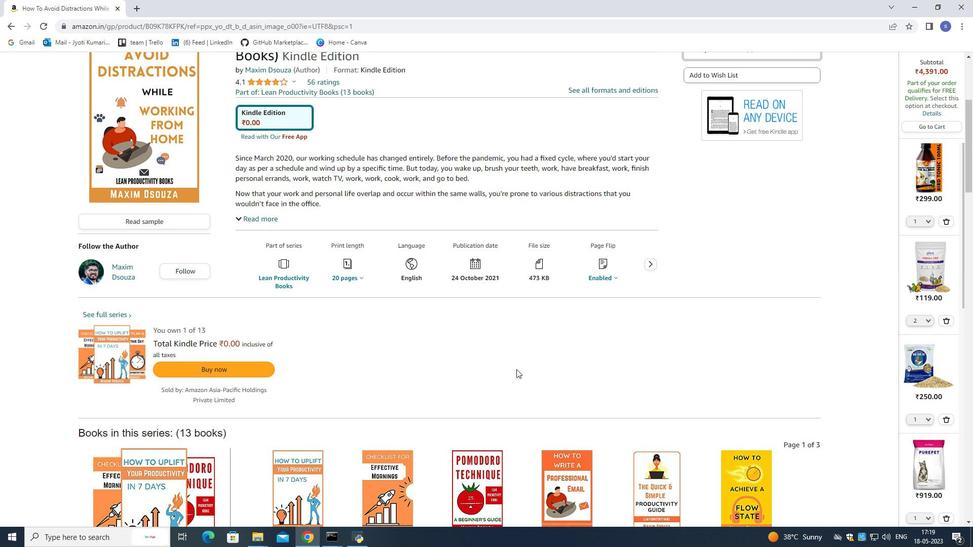 
Action: Mouse moved to (517, 368)
Screenshot: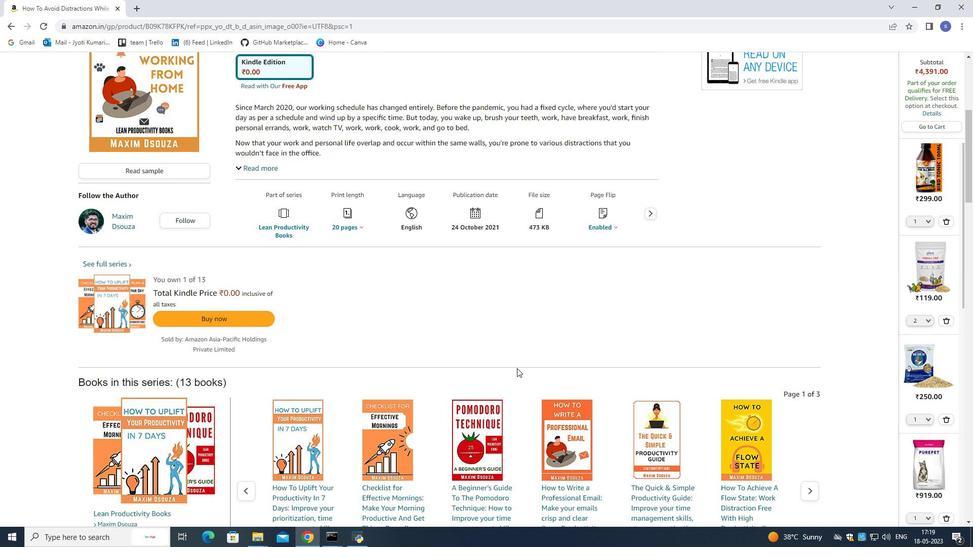 
Action: Mouse scrolled (517, 368) with delta (0, 0)
Screenshot: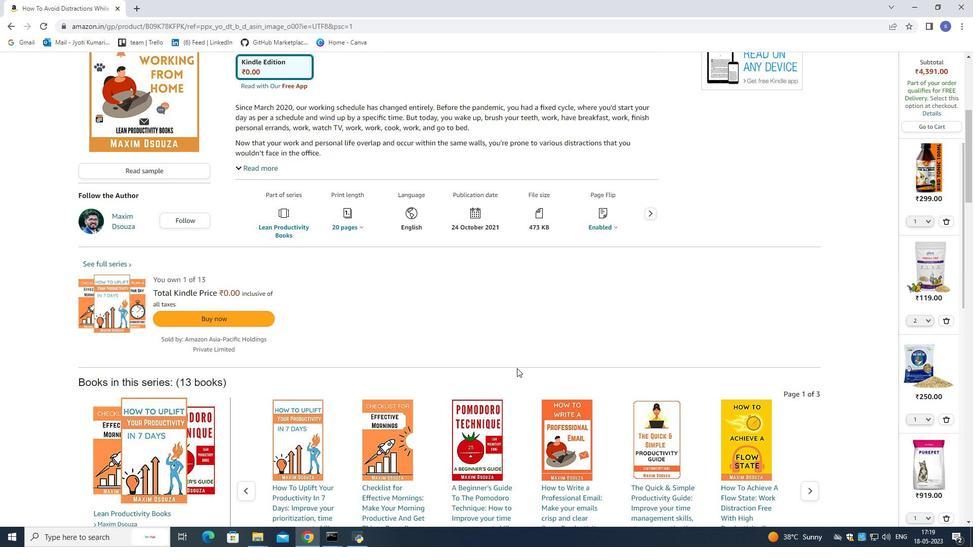 
Action: Mouse moved to (517, 367)
Screenshot: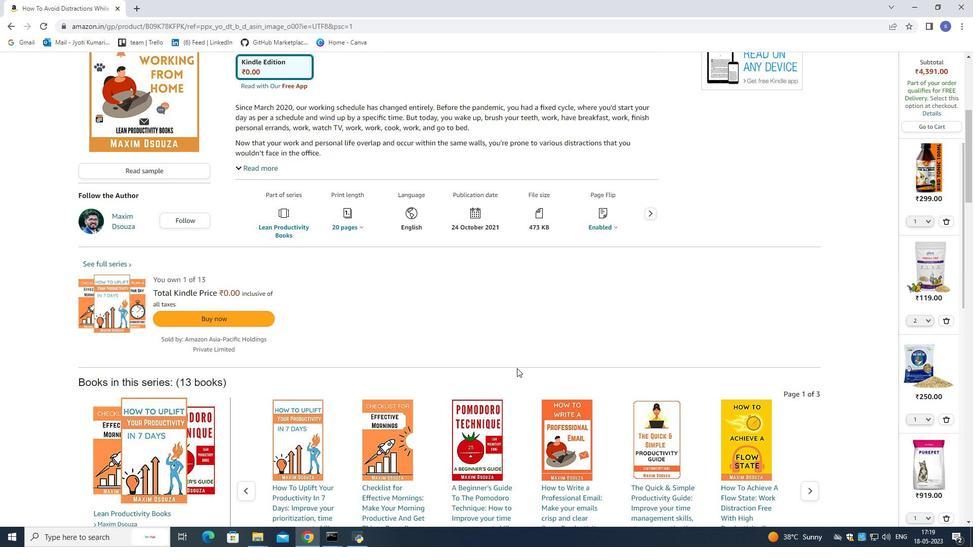 
Action: Mouse scrolled (517, 368) with delta (0, 0)
Screenshot: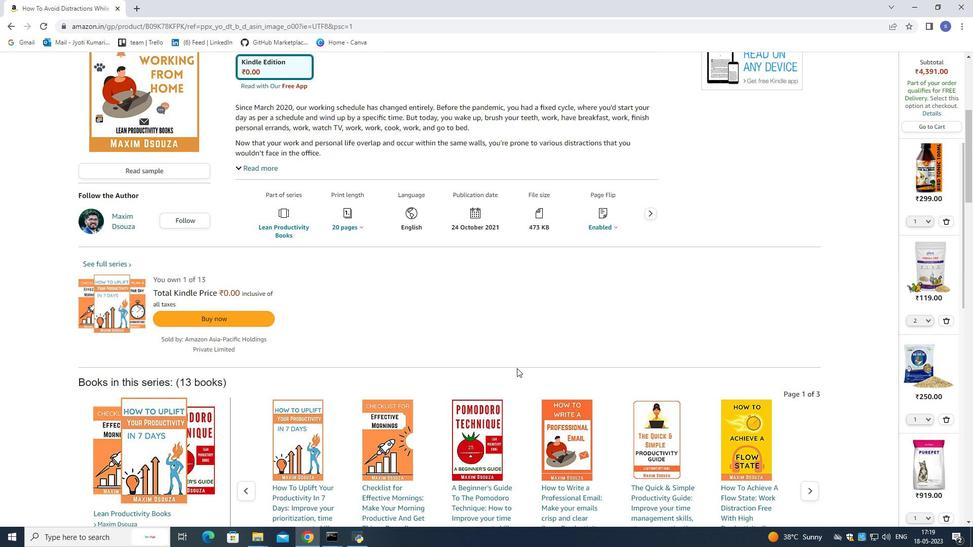 
Action: Mouse moved to (517, 366)
Screenshot: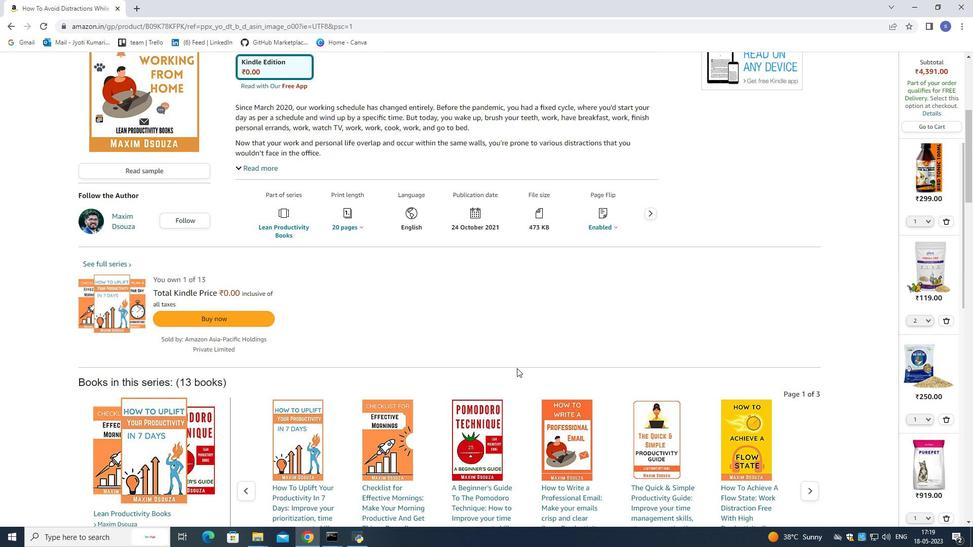 
Action: Mouse scrolled (517, 367) with delta (0, 0)
Screenshot: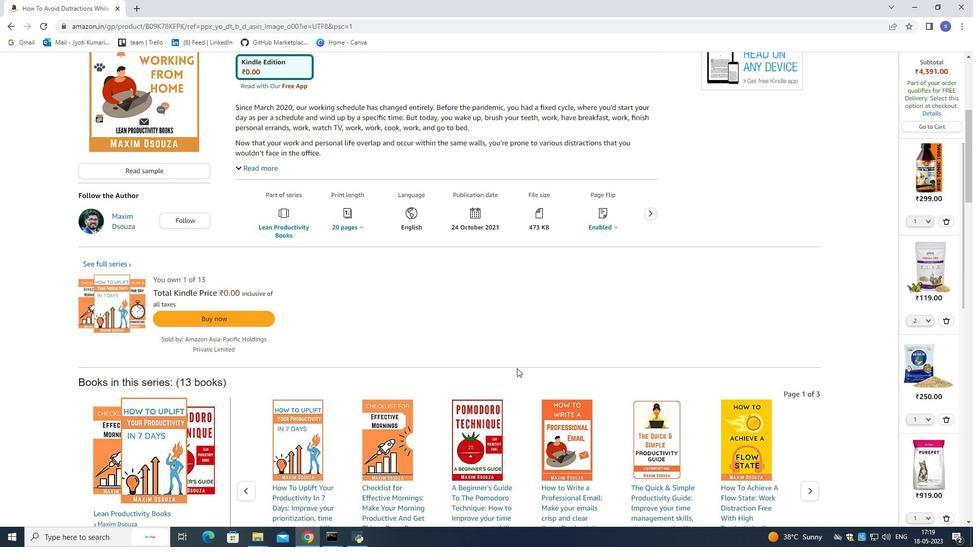 
Action: Mouse moved to (517, 364)
Screenshot: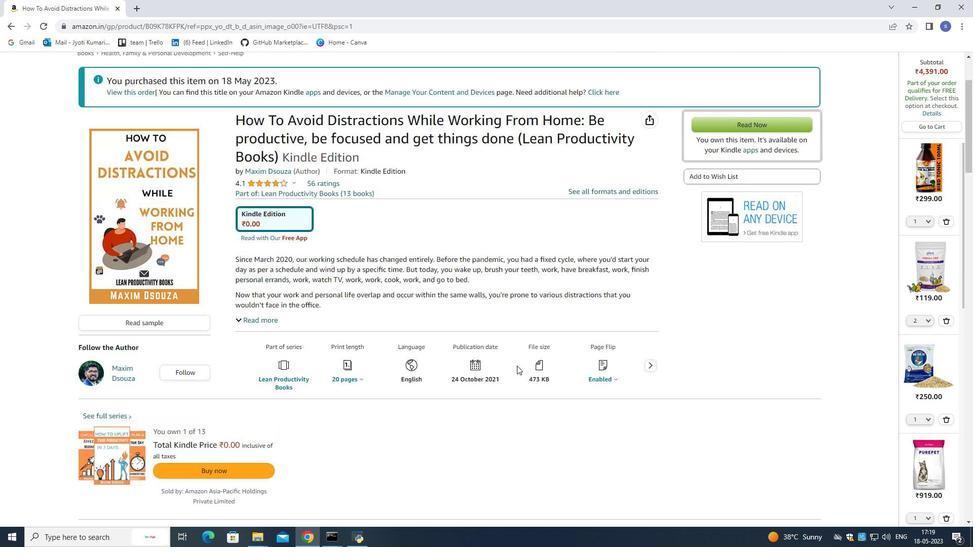 
Action: Mouse scrolled (517, 364) with delta (0, 0)
Screenshot: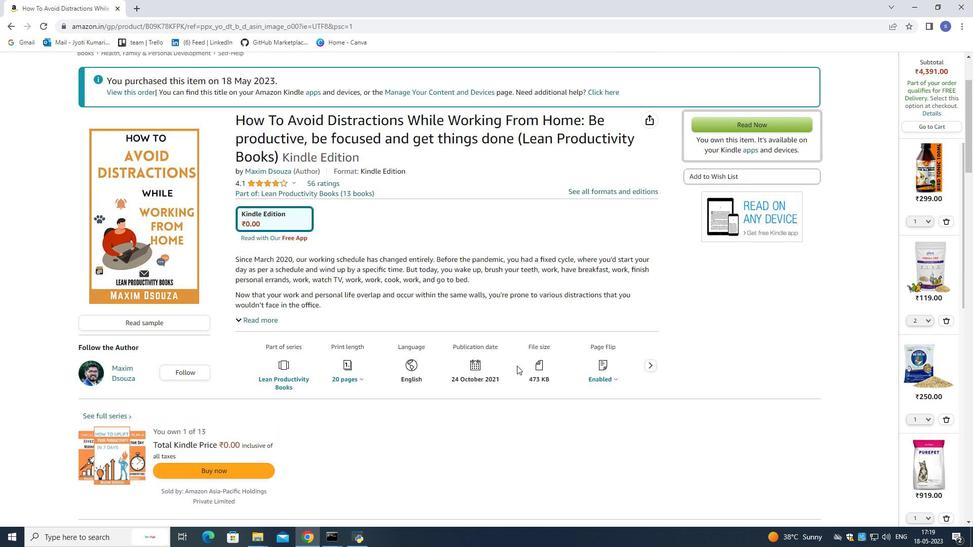 
Action: Mouse scrolled (517, 364) with delta (0, 0)
Screenshot: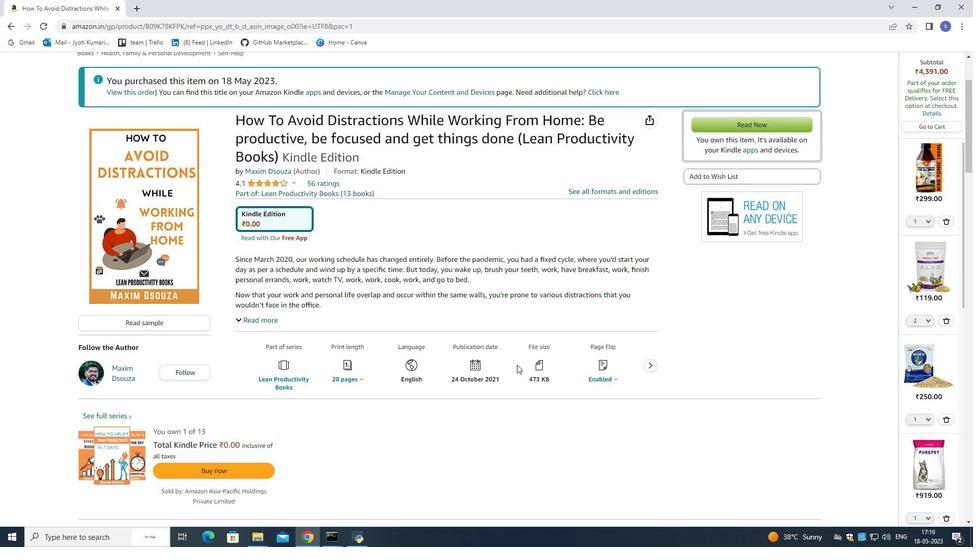 
Action: Mouse moved to (517, 362)
Screenshot: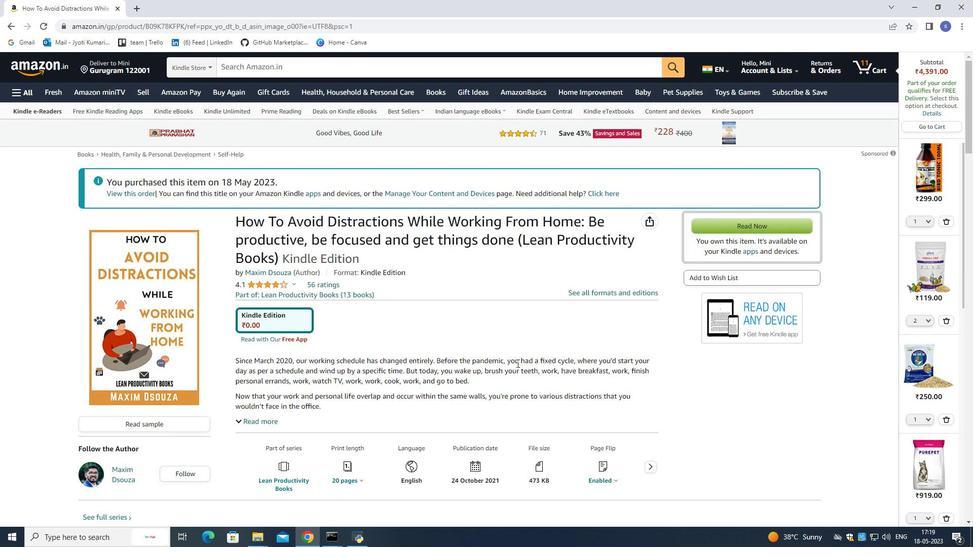 
Action: Mouse scrolled (517, 362) with delta (0, 0)
Screenshot: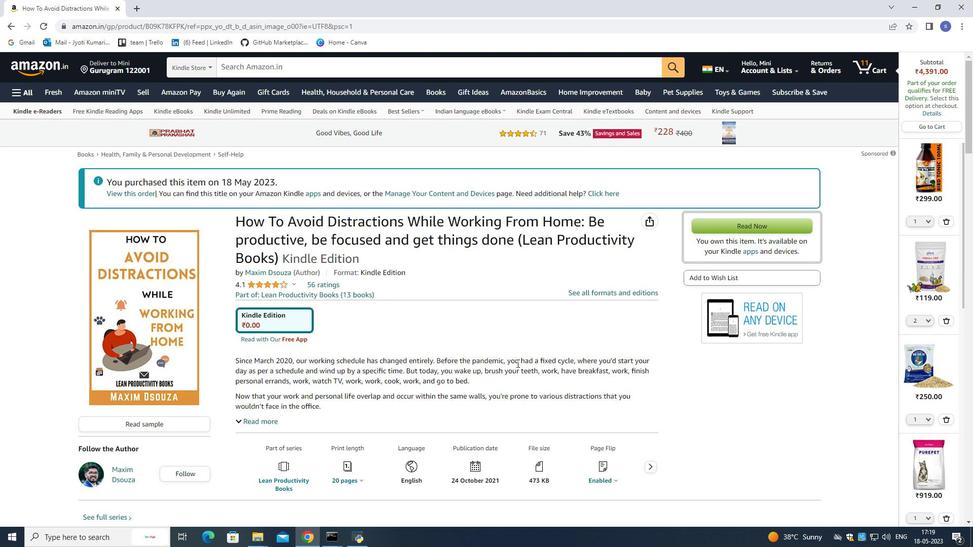 
Action: Mouse scrolled (517, 362) with delta (0, 0)
Screenshot: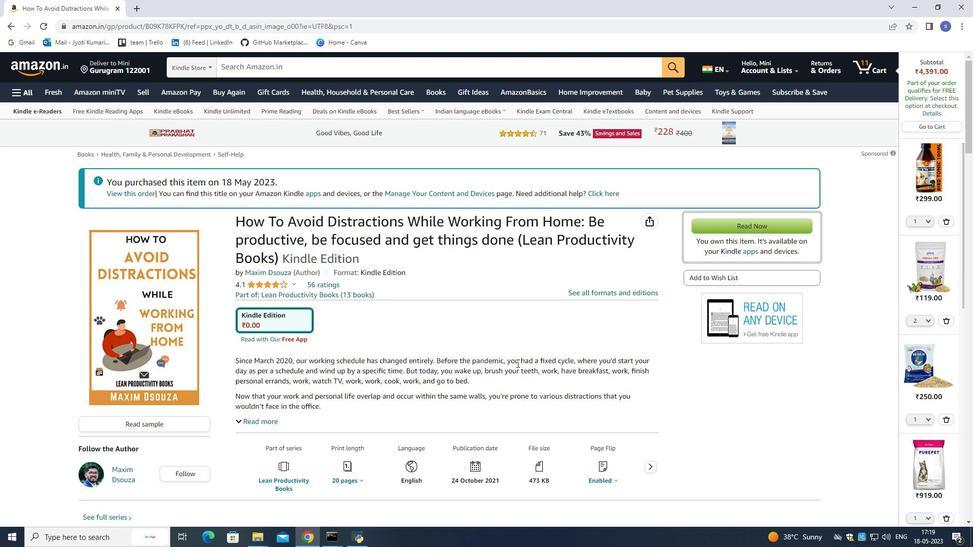 
Action: Mouse scrolled (517, 362) with delta (0, 0)
Screenshot: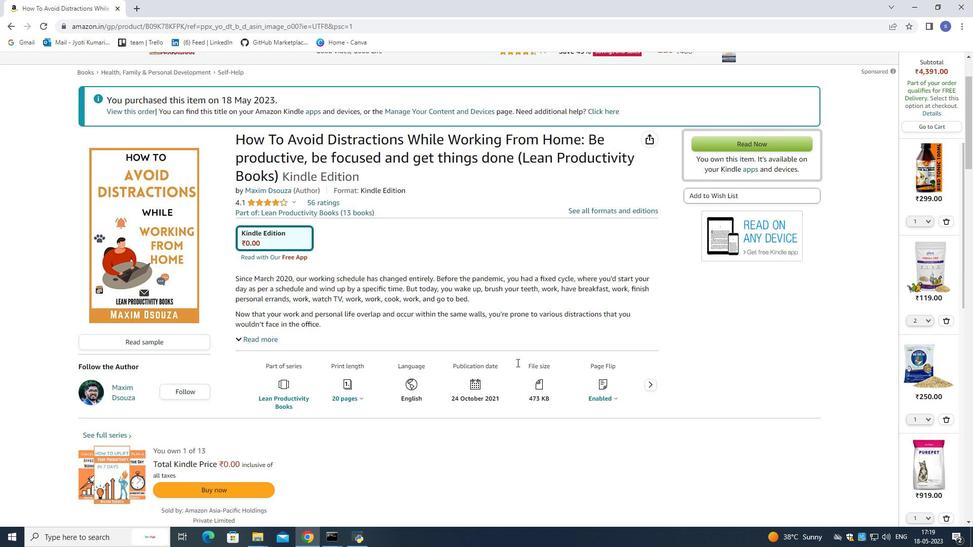 
Action: Mouse scrolled (517, 362) with delta (0, 0)
Screenshot: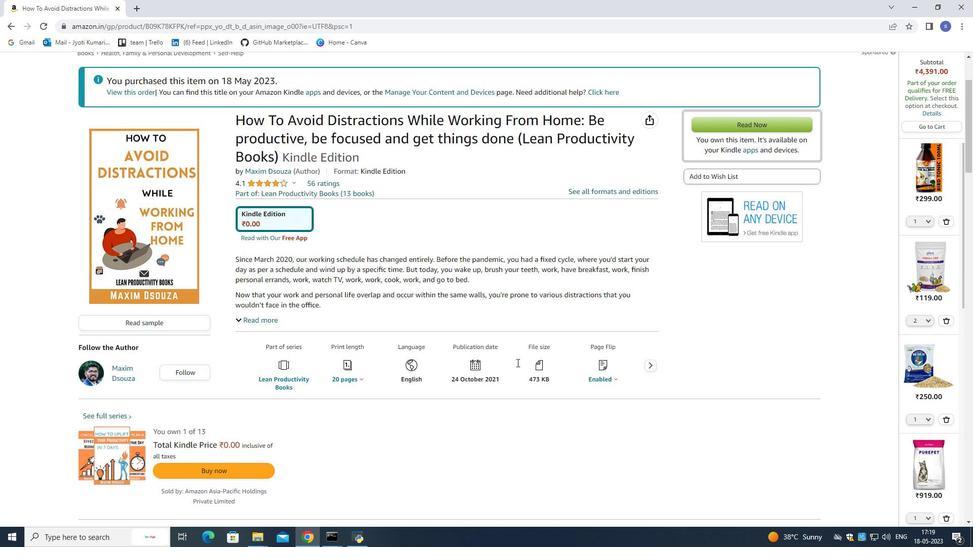 
Action: Mouse moved to (612, 315)
Screenshot: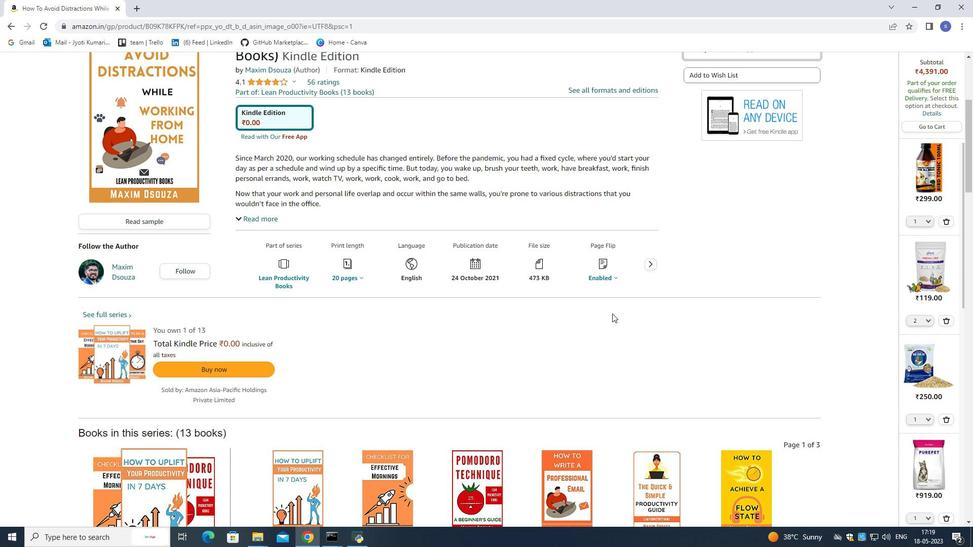 
Action: Mouse scrolled (612, 315) with delta (0, 0)
Screenshot: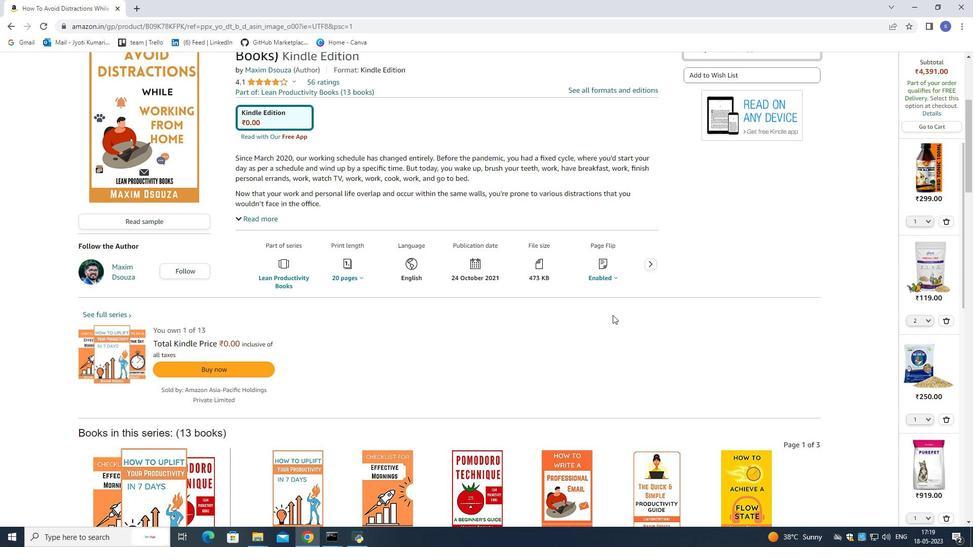 
Action: Mouse scrolled (612, 315) with delta (0, 0)
Screenshot: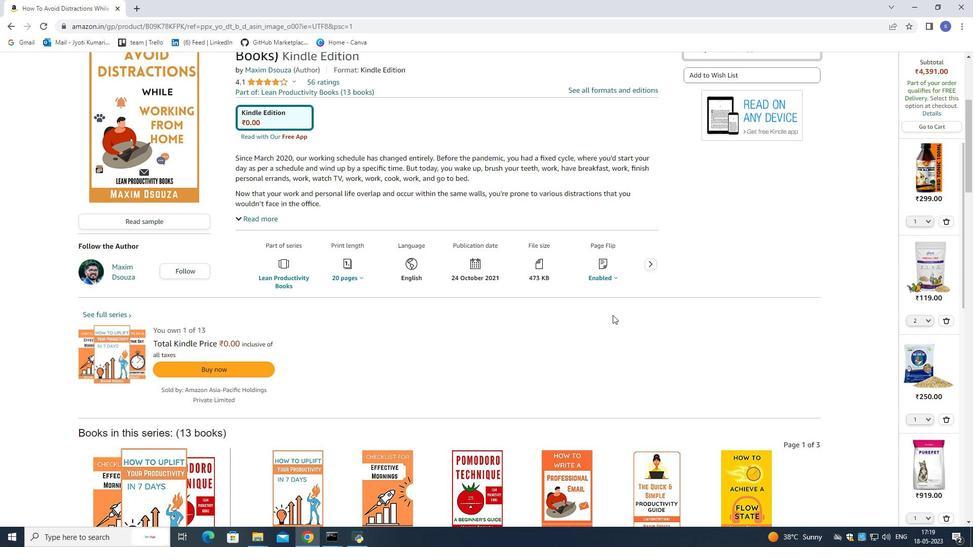 
Action: Mouse moved to (712, 194)
Screenshot: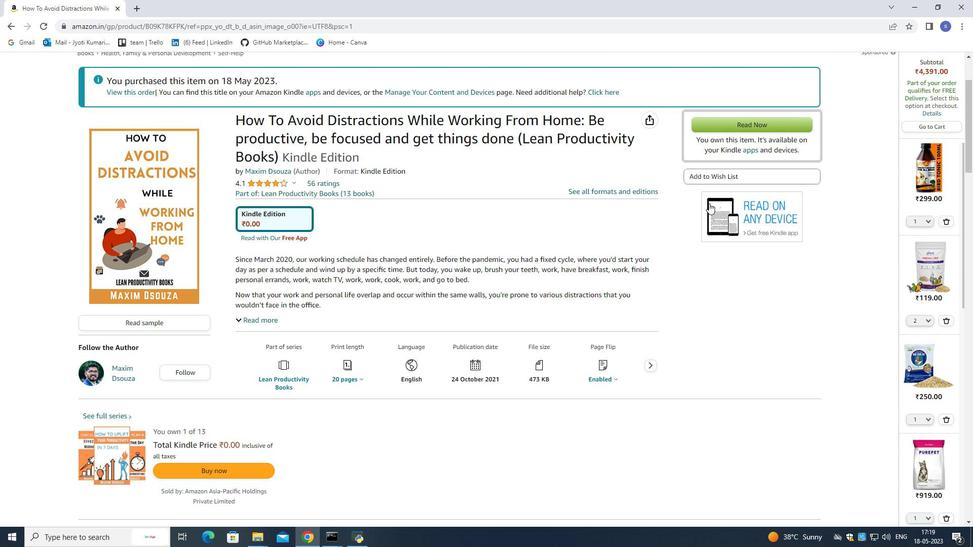 
Action: Mouse scrolled (712, 194) with delta (0, 0)
Screenshot: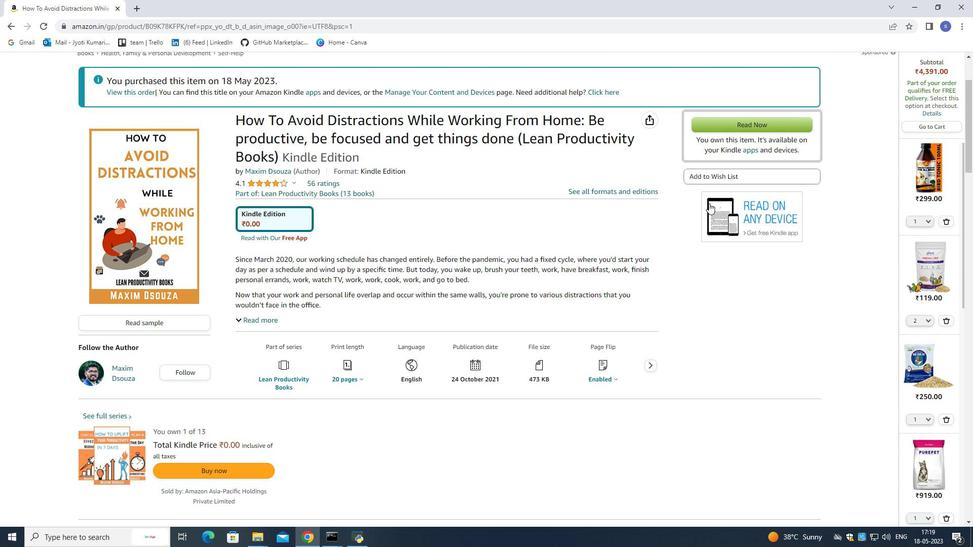 
Action: Mouse moved to (712, 193)
Screenshot: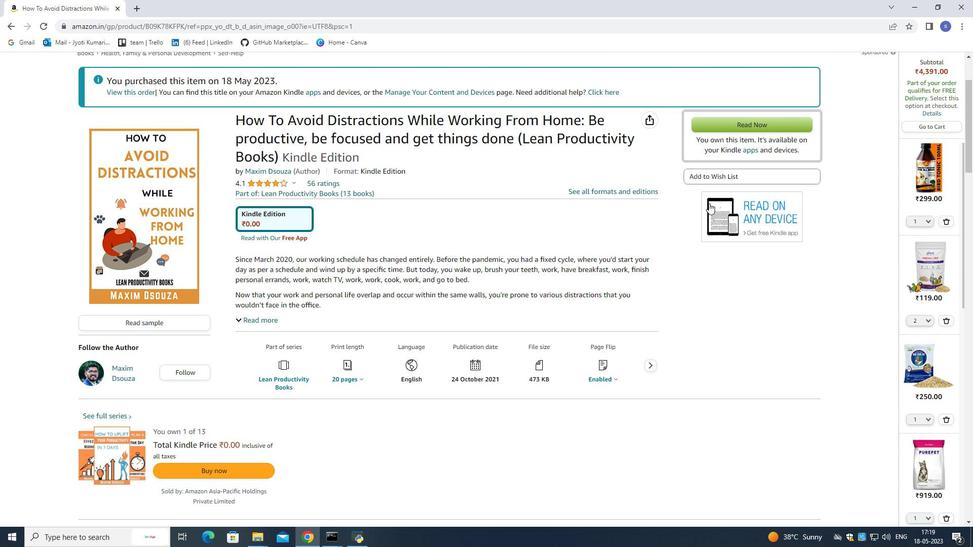 
Action: Mouse scrolled (712, 194) with delta (0, 0)
Screenshot: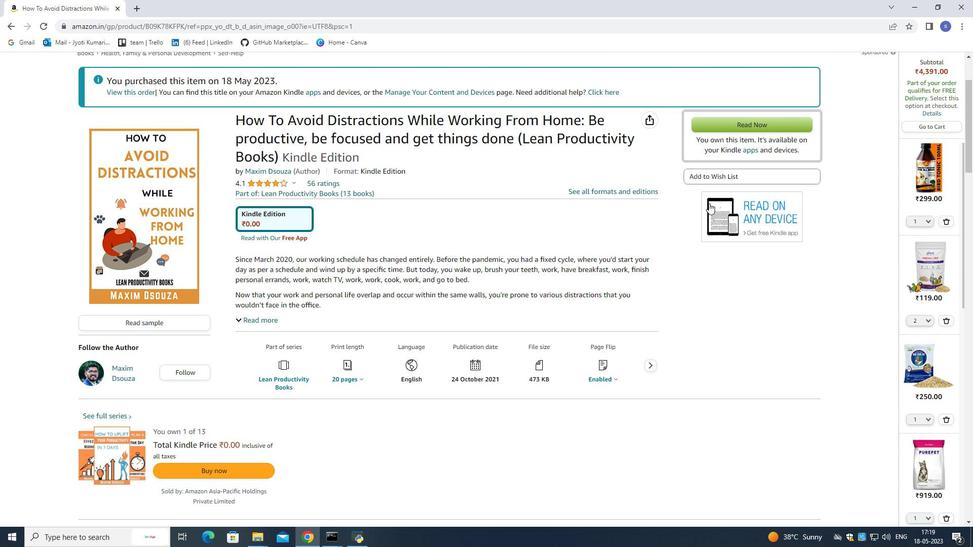 
Action: Mouse moved to (713, 185)
Screenshot: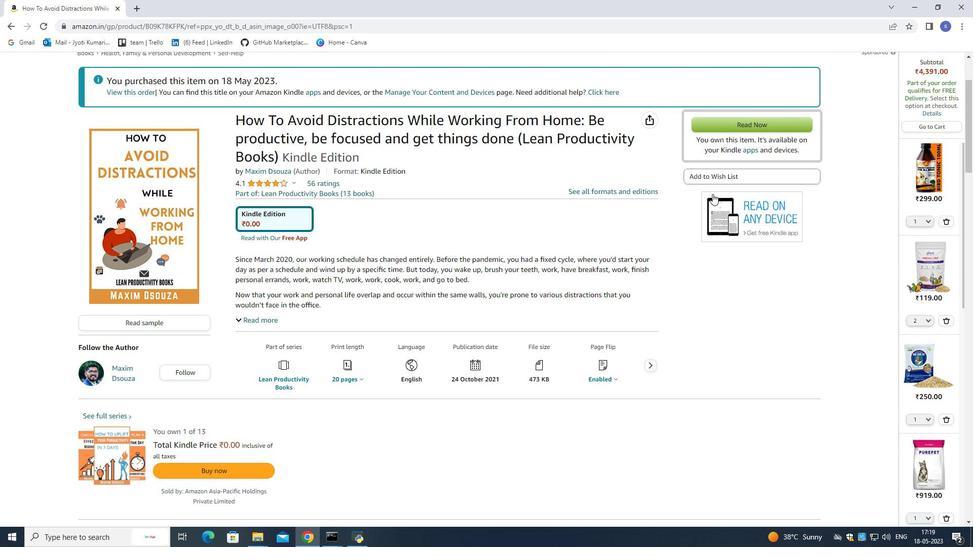 
Action: Mouse scrolled (713, 187) with delta (0, 0)
Screenshot: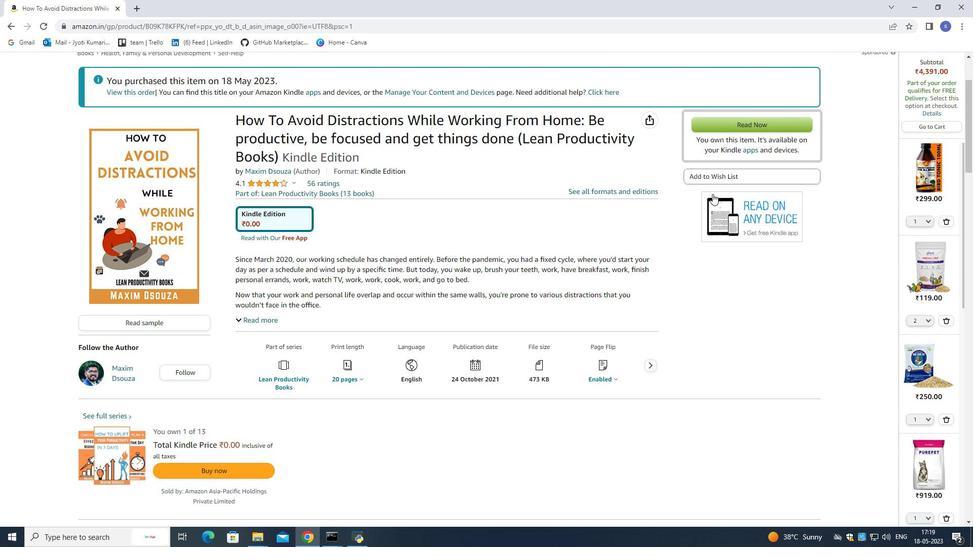 
Action: Mouse moved to (732, 131)
Screenshot: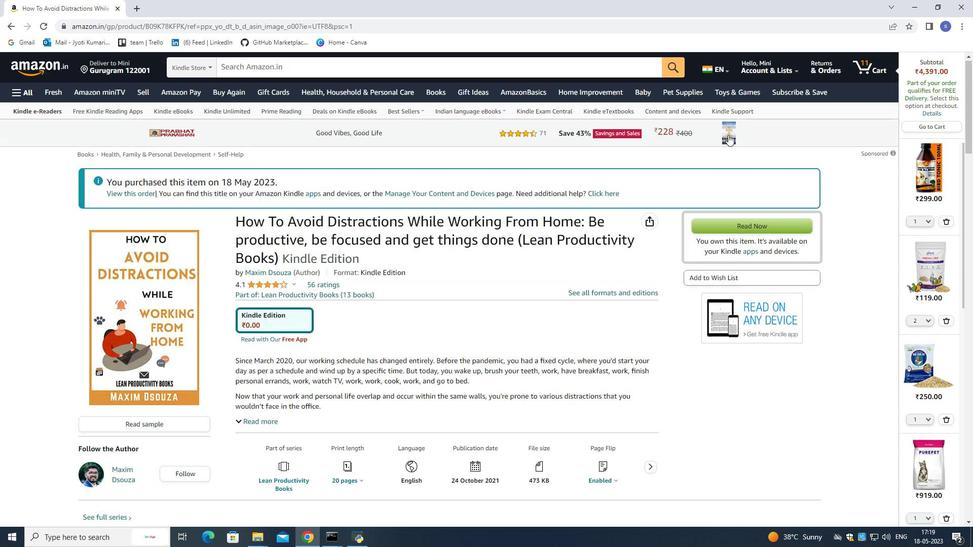 
Action: Mouse scrolled (732, 132) with delta (0, 0)
Screenshot: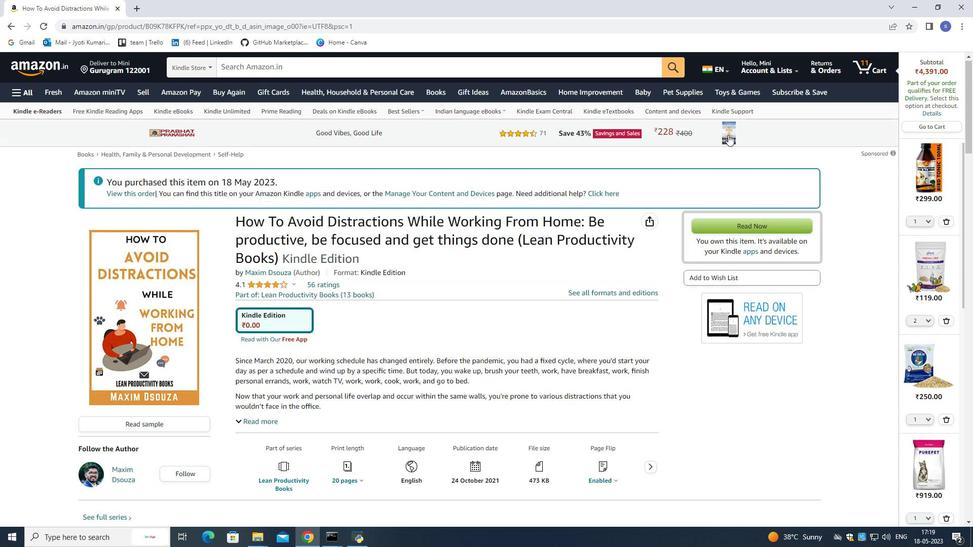 
Action: Mouse scrolled (732, 132) with delta (0, 0)
Screenshot: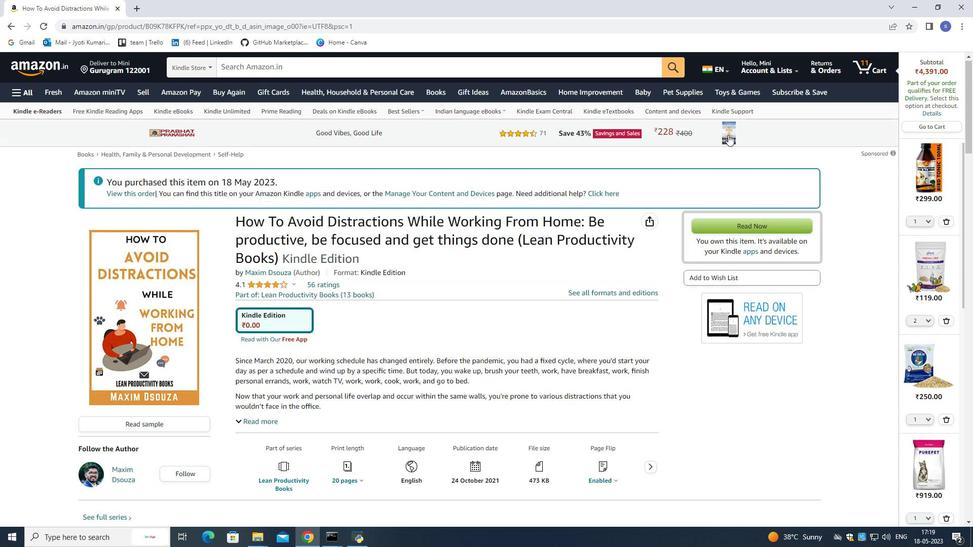 
Action: Mouse moved to (820, 58)
Screenshot: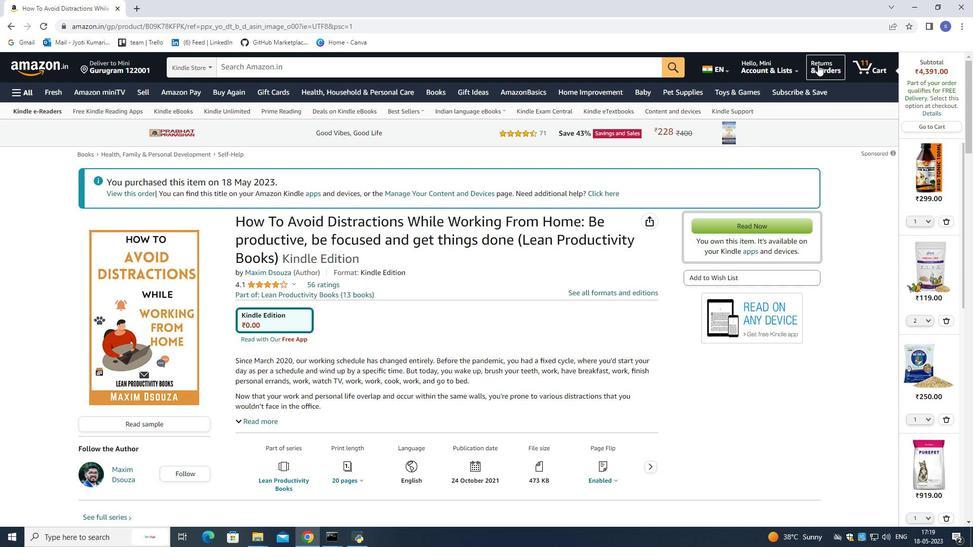 
Action: Mouse pressed left at (820, 58)
Screenshot: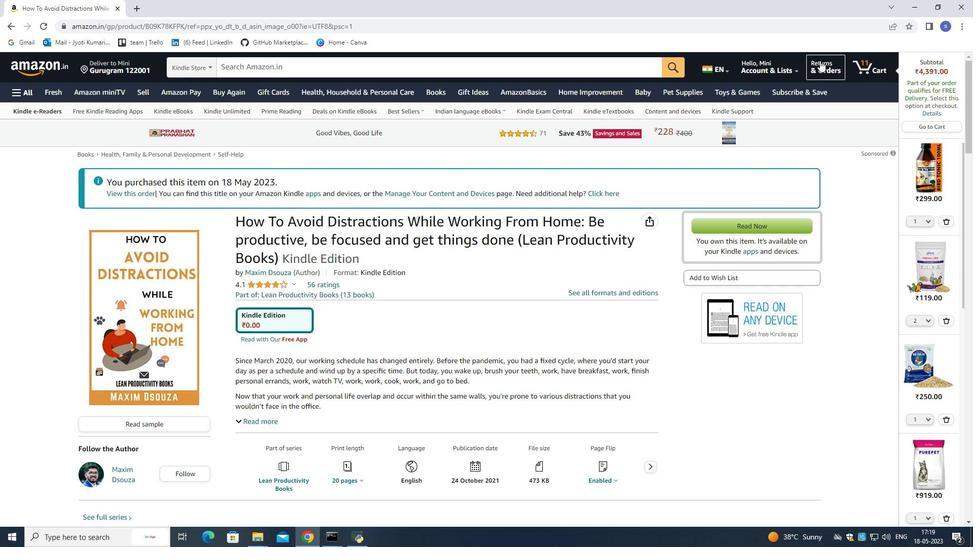 
Action: Mouse moved to (878, 72)
Screenshot: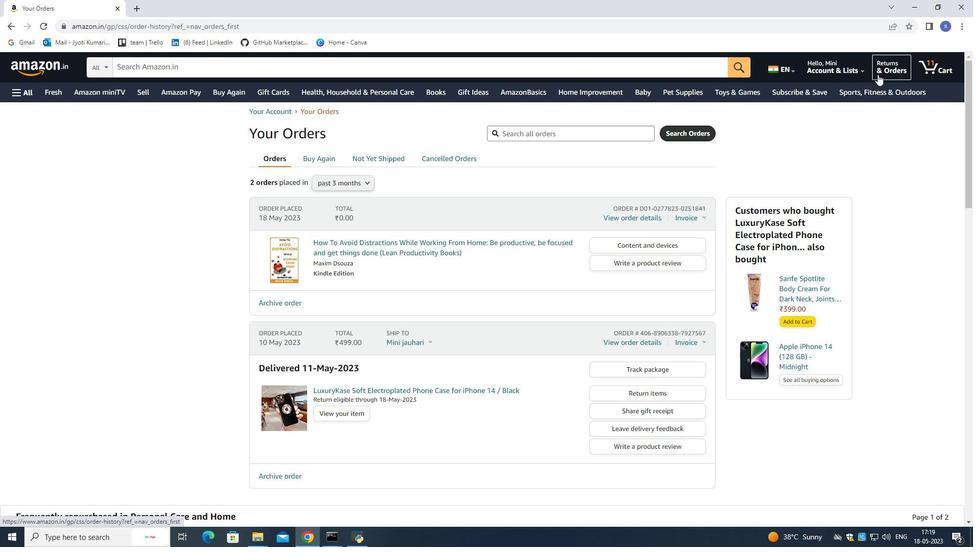 
Action: Mouse pressed left at (878, 72)
Screenshot: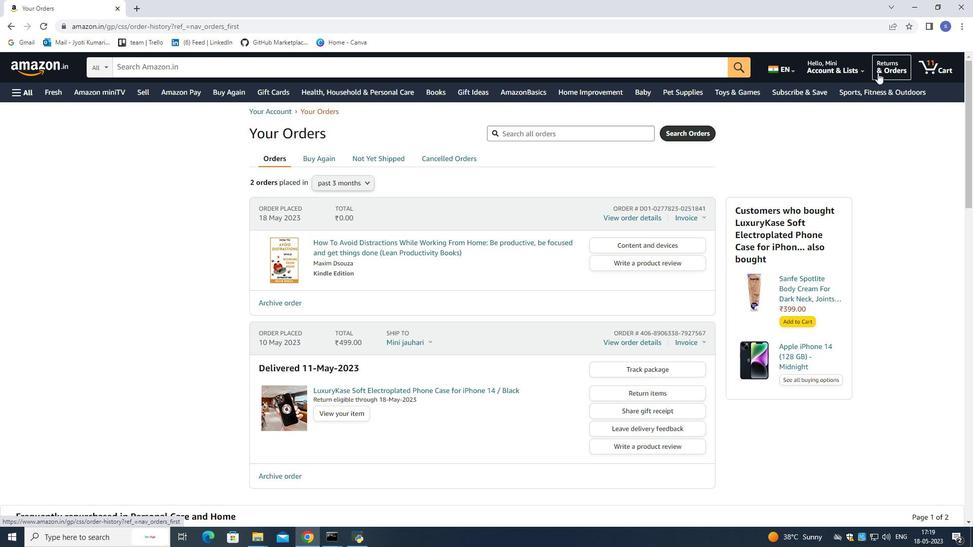 
Action: Mouse moved to (852, 74)
Screenshot: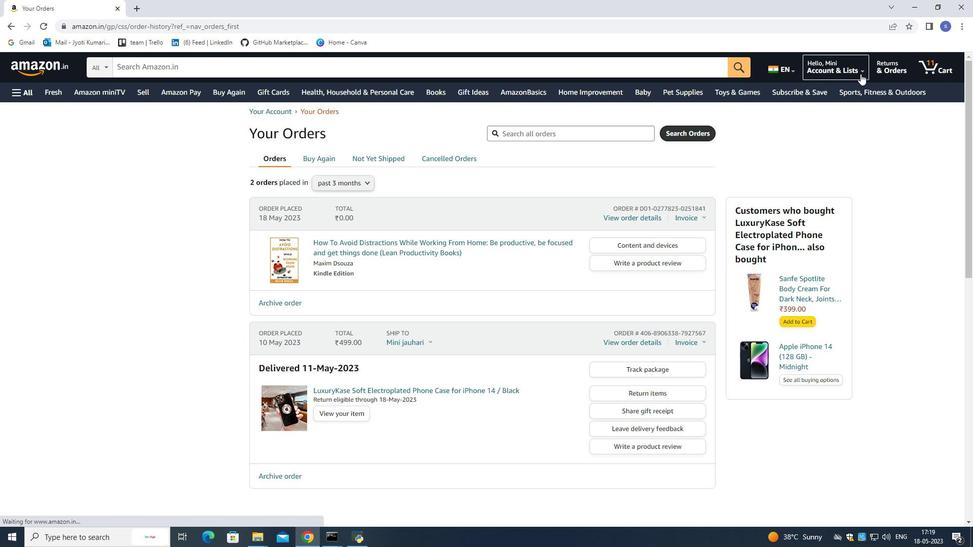 
Action: Mouse pressed left at (852, 74)
Screenshot: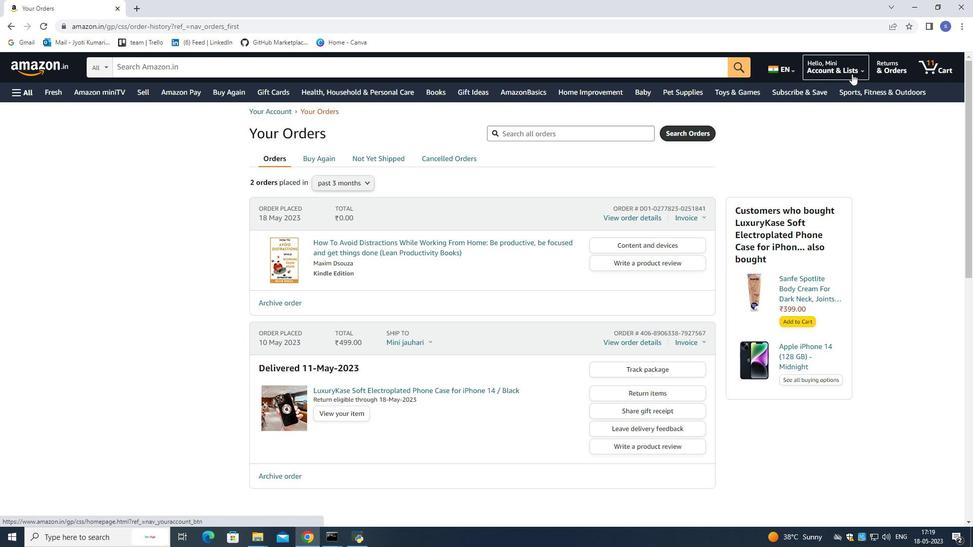 
Action: Mouse moved to (850, 116)
Screenshot: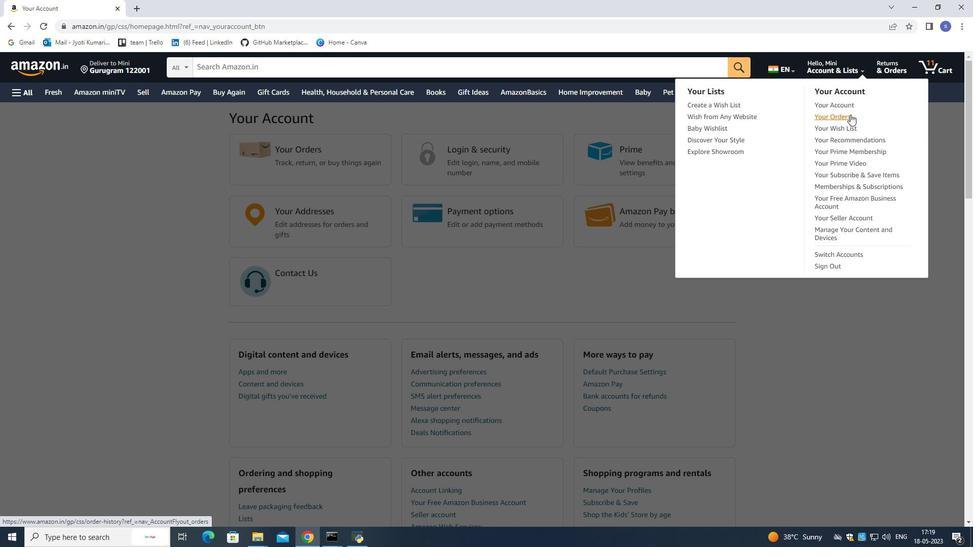
Action: Mouse pressed left at (850, 116)
Screenshot: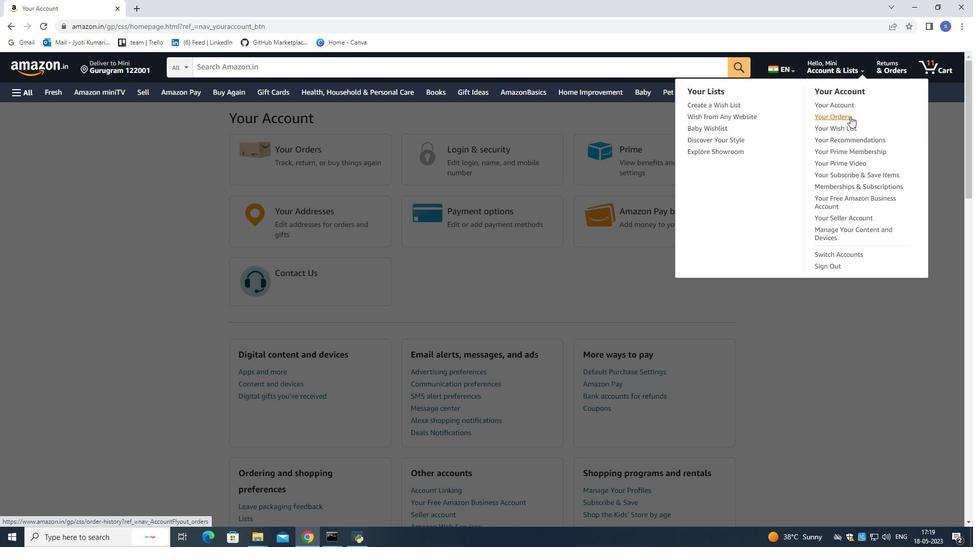 
Action: Mouse moved to (843, 118)
Screenshot: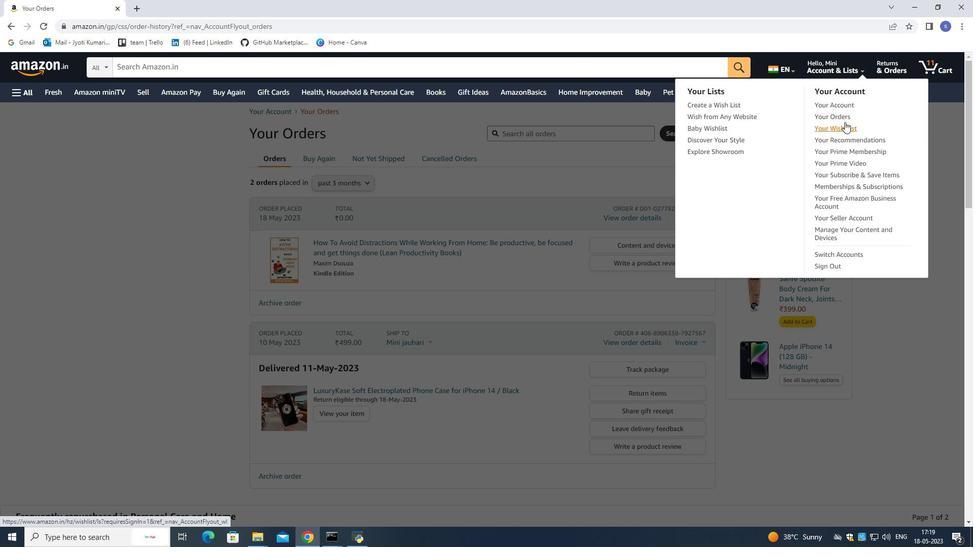 
Action: Mouse pressed left at (843, 118)
Screenshot: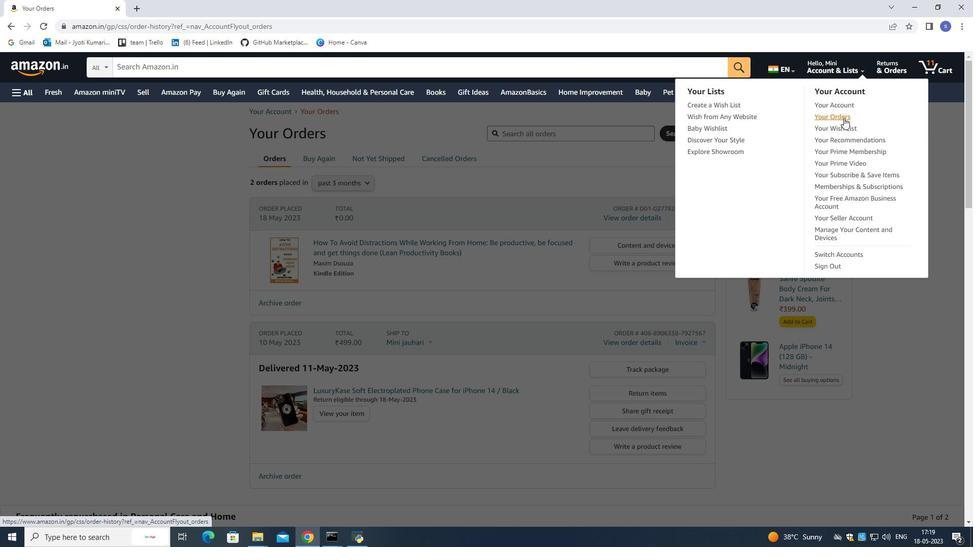 
Action: Mouse moved to (560, 212)
Screenshot: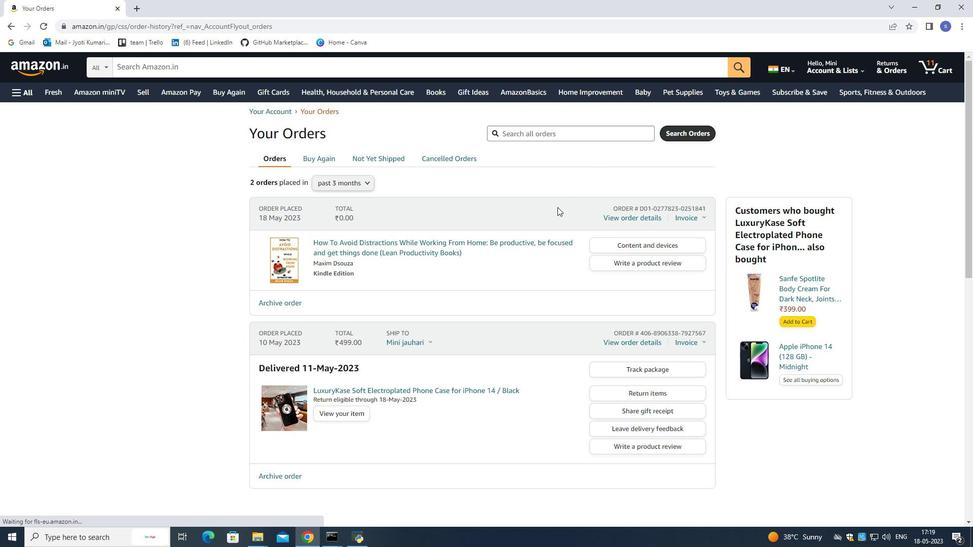 
Action: Mouse scrolled (560, 212) with delta (0, 0)
Screenshot: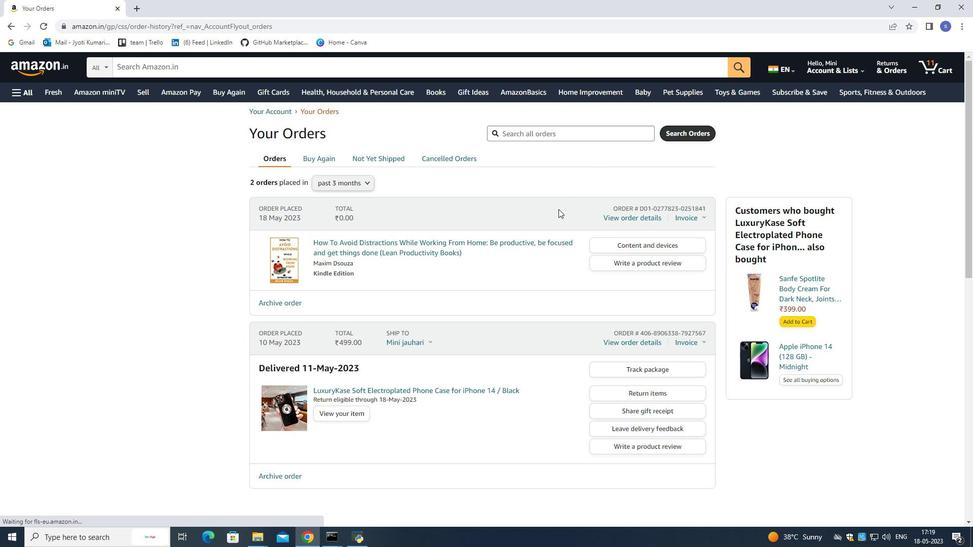 
Action: Mouse moved to (615, 215)
Screenshot: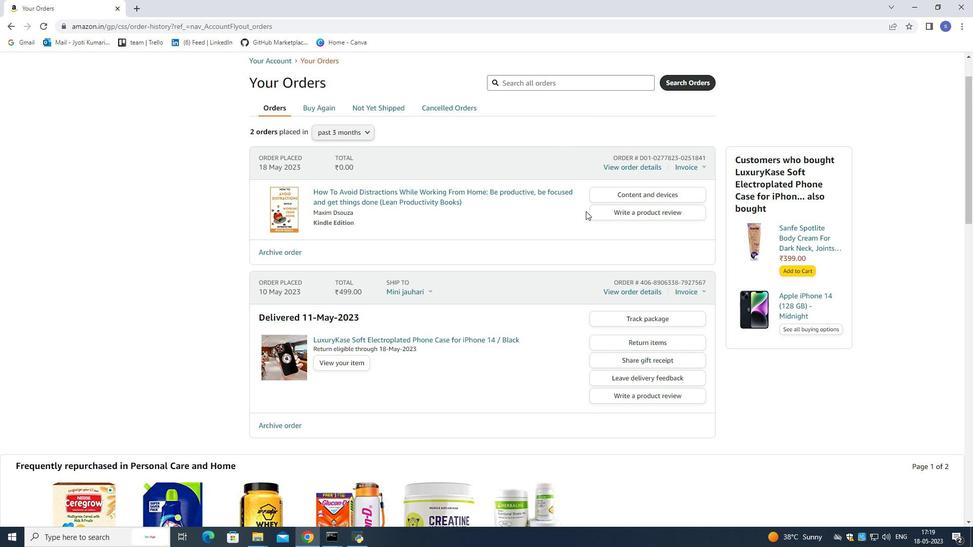 
Action: Mouse pressed left at (615, 215)
Screenshot: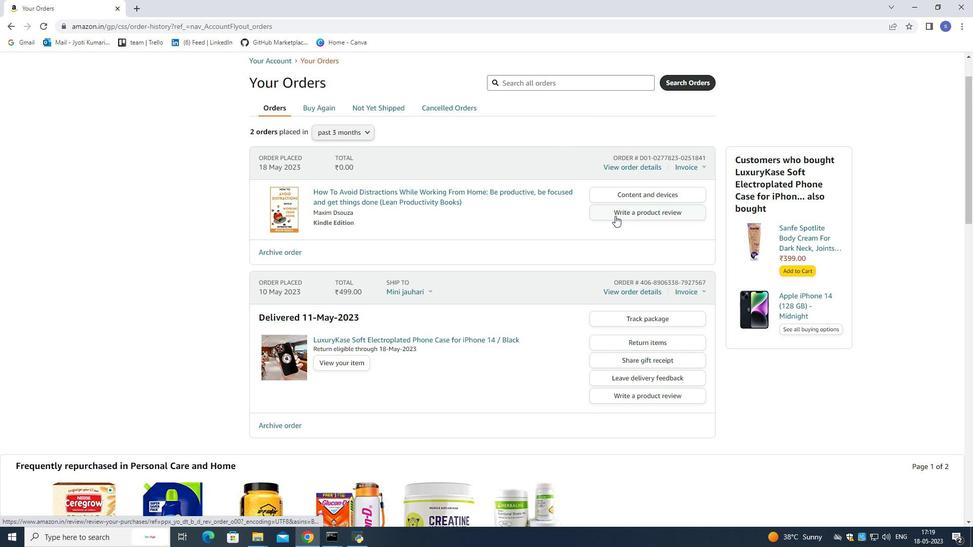 
Action: Mouse moved to (784, 72)
Screenshot: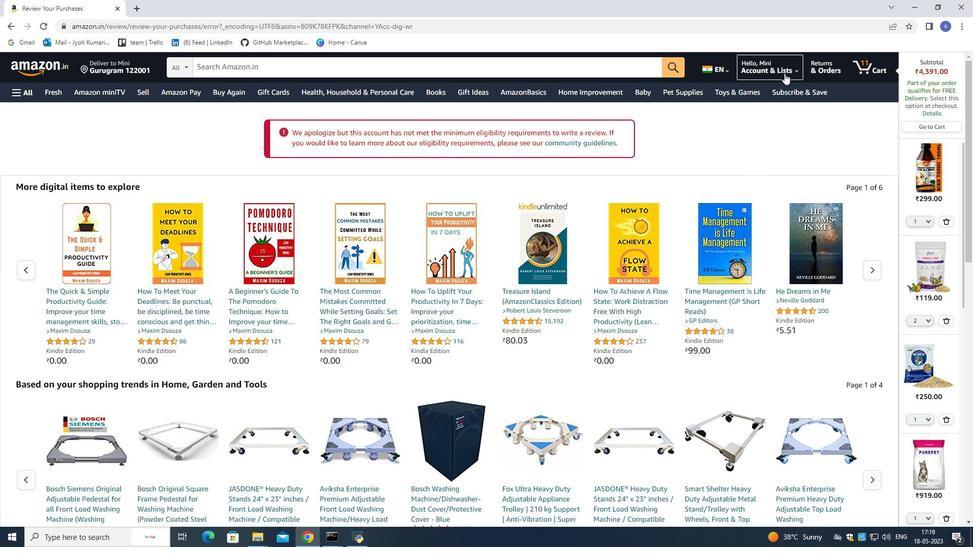 
Action: Mouse pressed left at (784, 72)
Screenshot: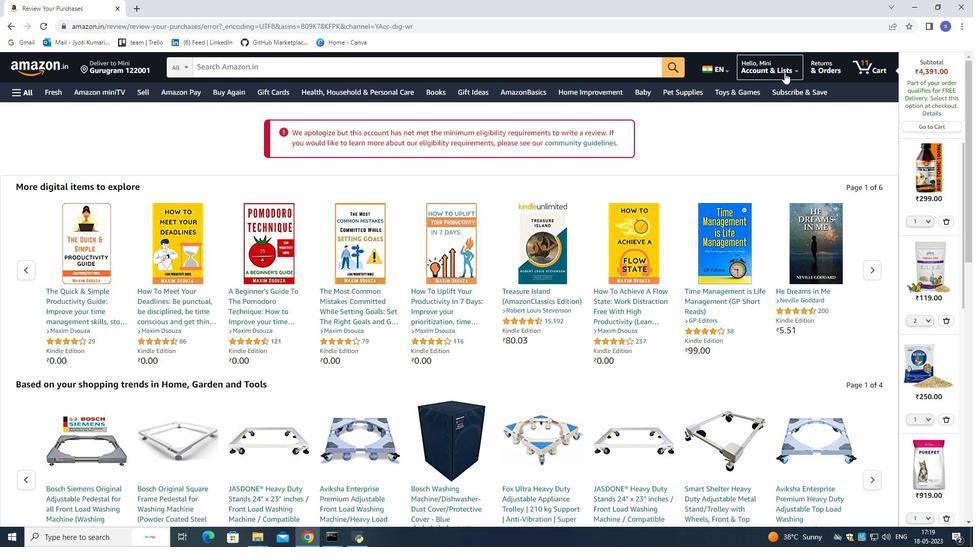
Action: Mouse moved to (819, 65)
Screenshot: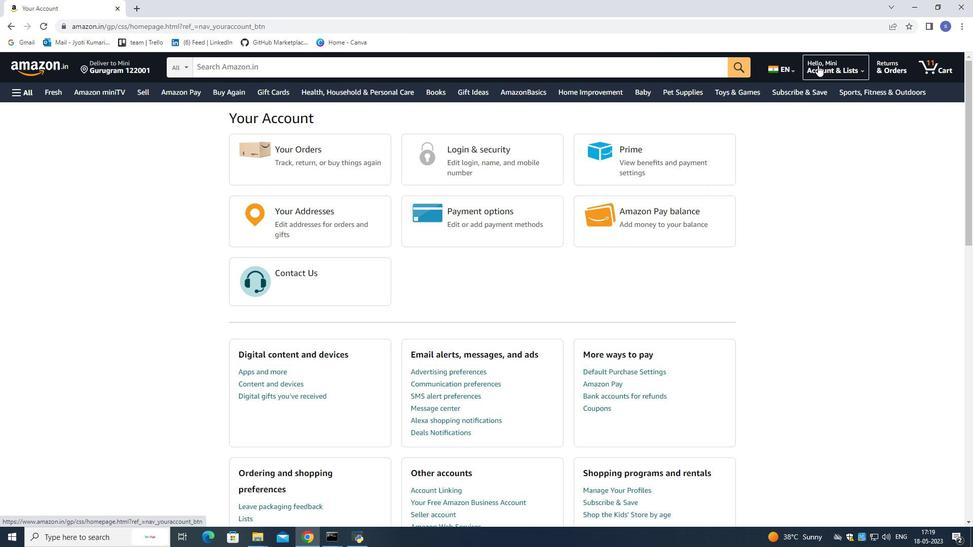 
Action: Mouse pressed left at (819, 65)
Screenshot: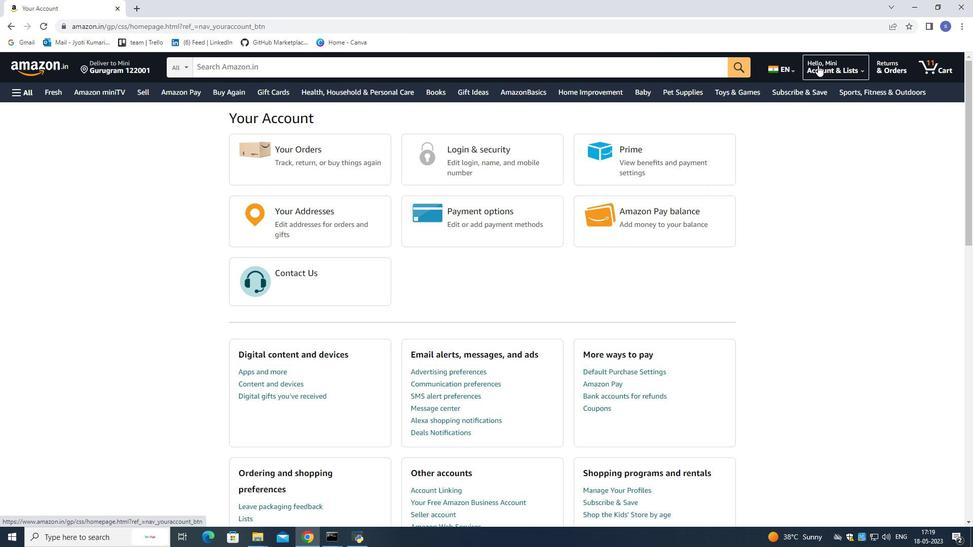 
Action: Mouse moved to (833, 114)
Screenshot: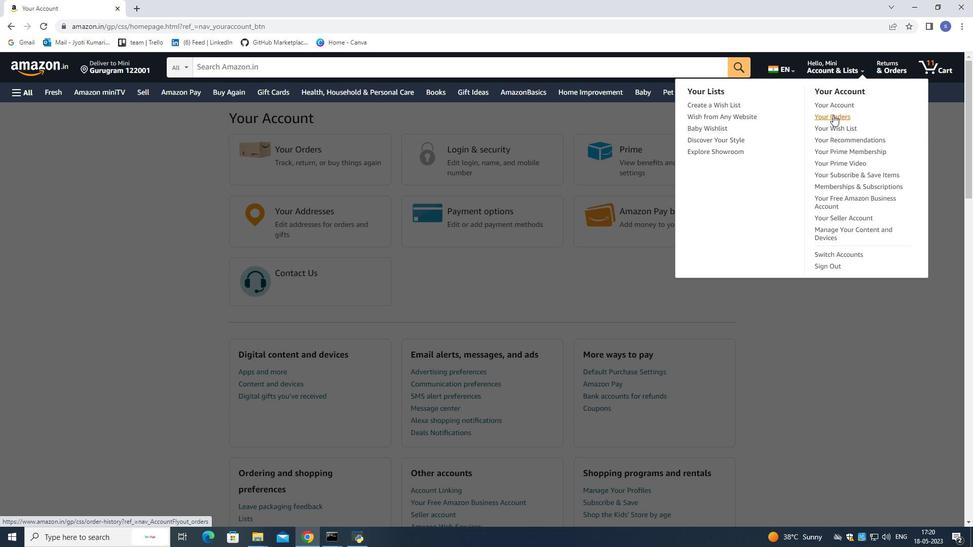 
Action: Mouse pressed left at (833, 114)
Screenshot: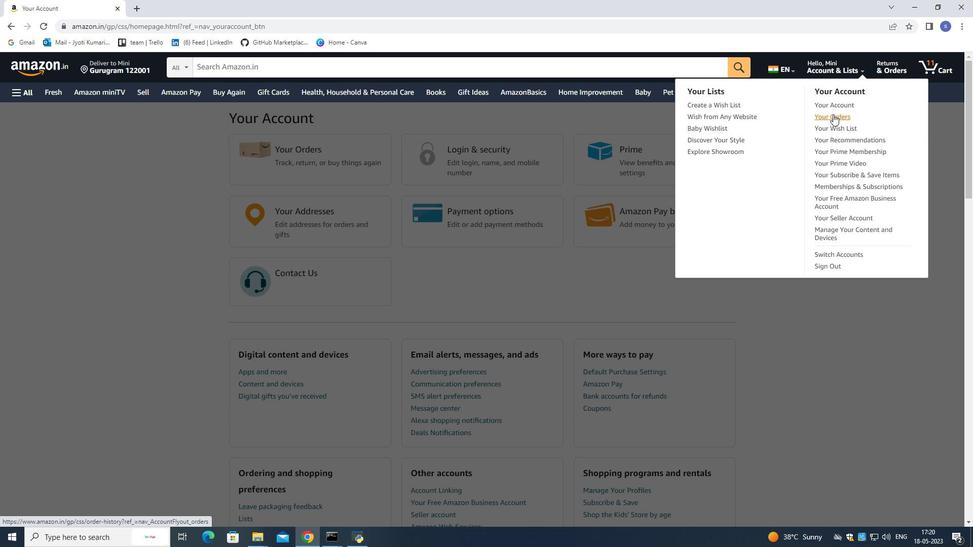 
Action: Mouse moved to (282, 274)
Screenshot: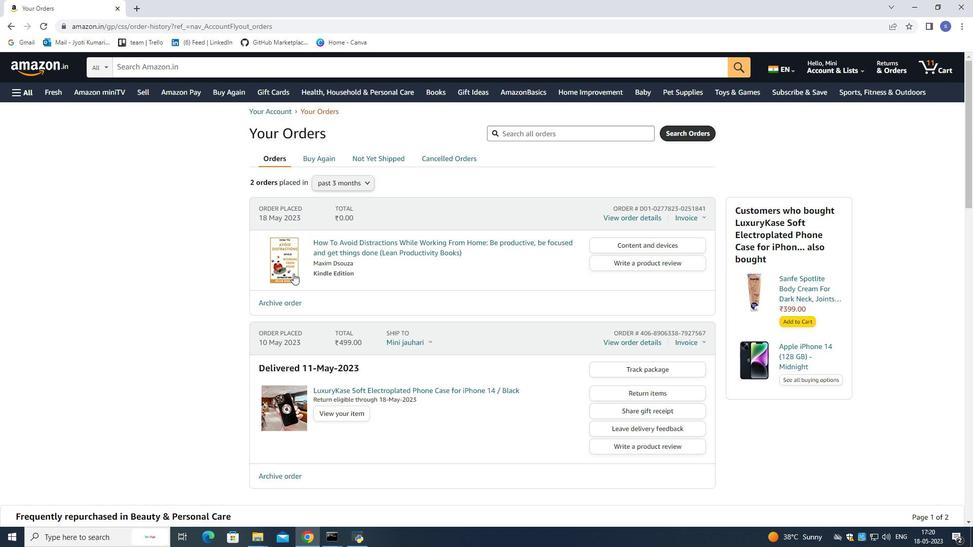 
Action: Mouse pressed left at (282, 274)
Screenshot: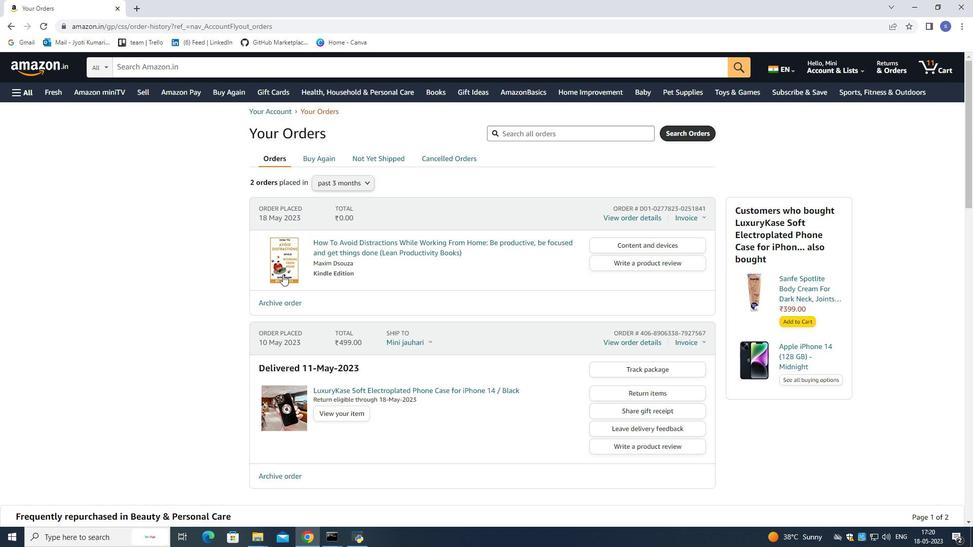 
Action: Mouse moved to (324, 241)
Screenshot: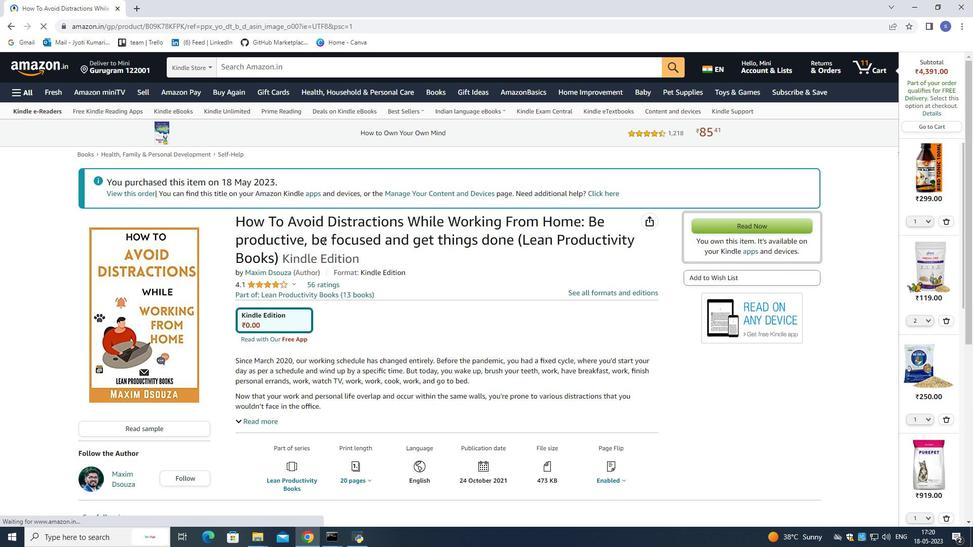 
Action: Mouse scrolled (324, 241) with delta (0, 0)
Screenshot: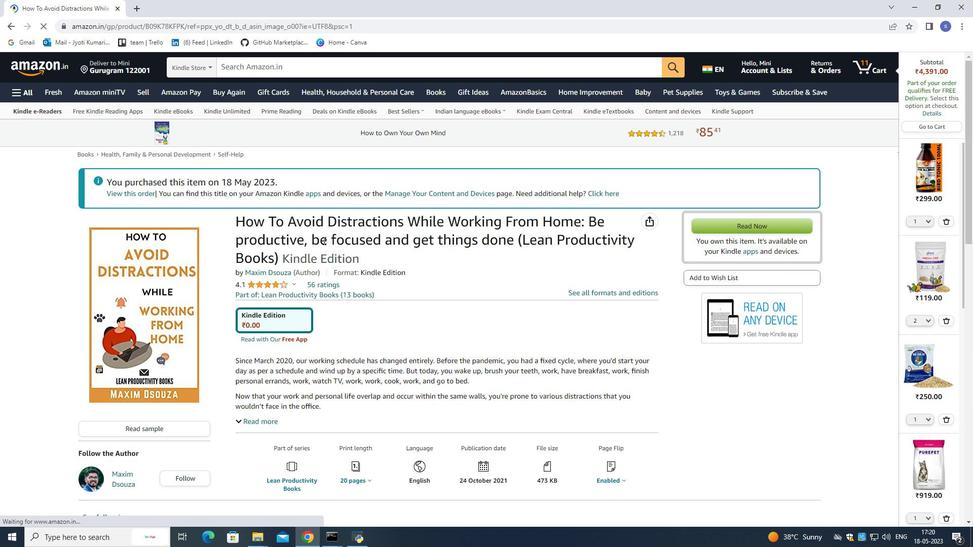 
Action: Mouse moved to (256, 361)
Screenshot: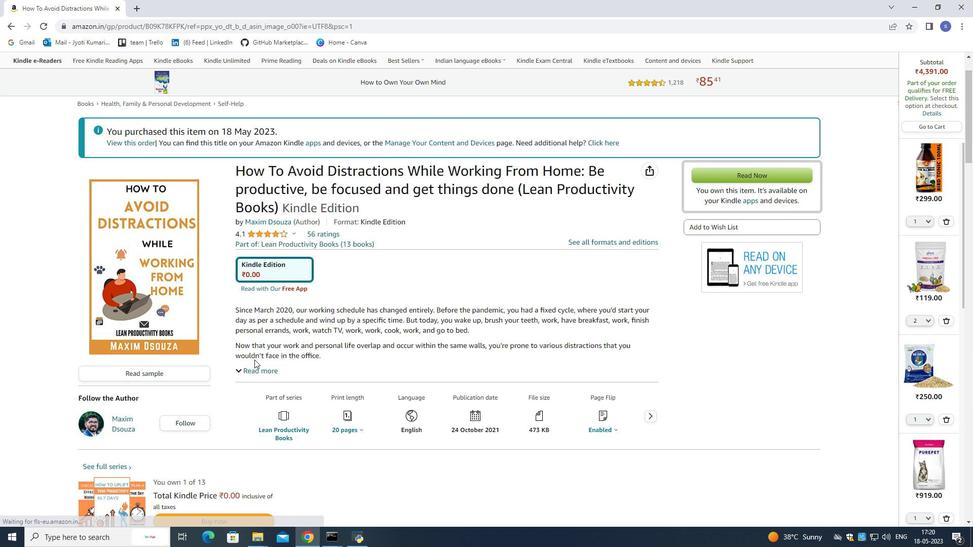
Action: Mouse scrolled (256, 361) with delta (0, 0)
Screenshot: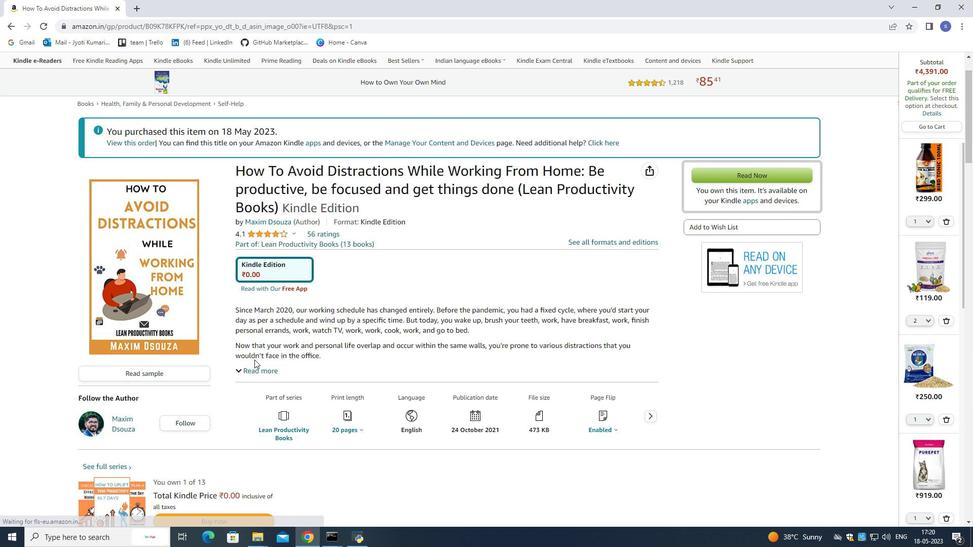 
Action: Mouse moved to (256, 362)
Screenshot: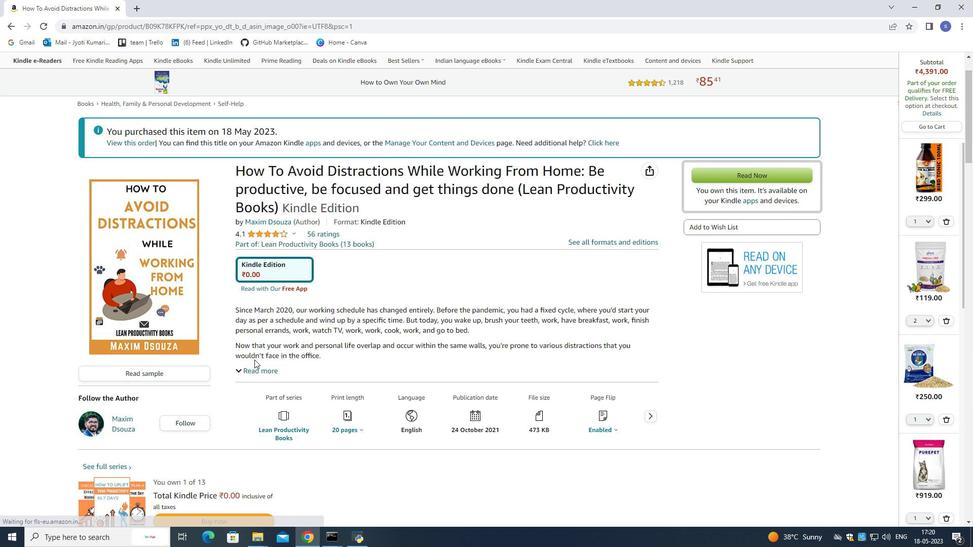 
Action: Mouse scrolled (256, 361) with delta (0, 0)
Screenshot: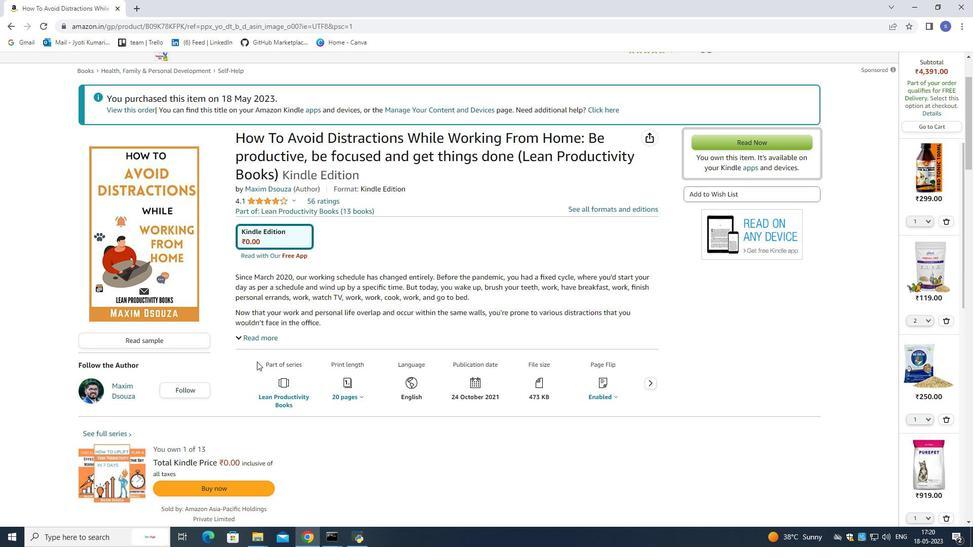 
Action: Mouse scrolled (256, 361) with delta (0, 0)
Screenshot: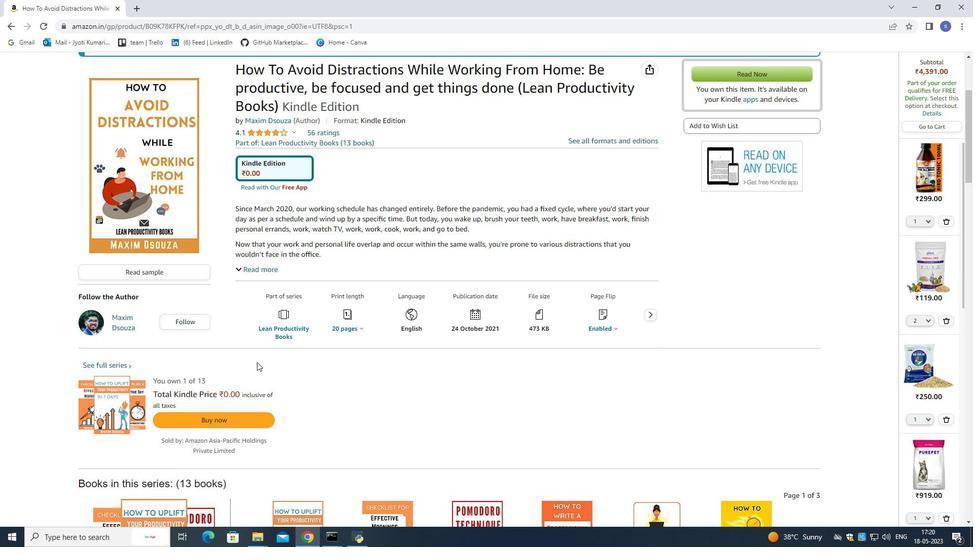 
Action: Mouse moved to (257, 362)
Screenshot: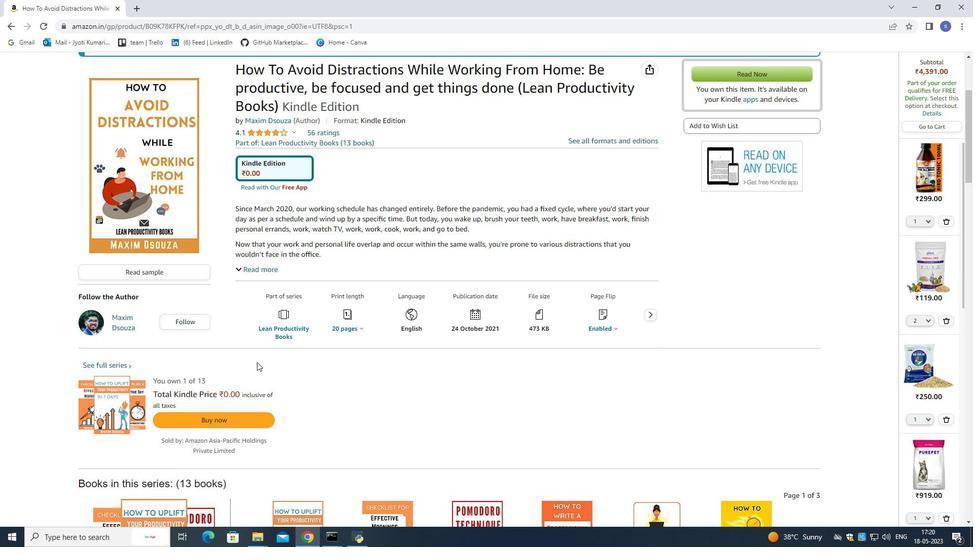 
Action: Mouse scrolled (257, 361) with delta (0, 0)
Screenshot: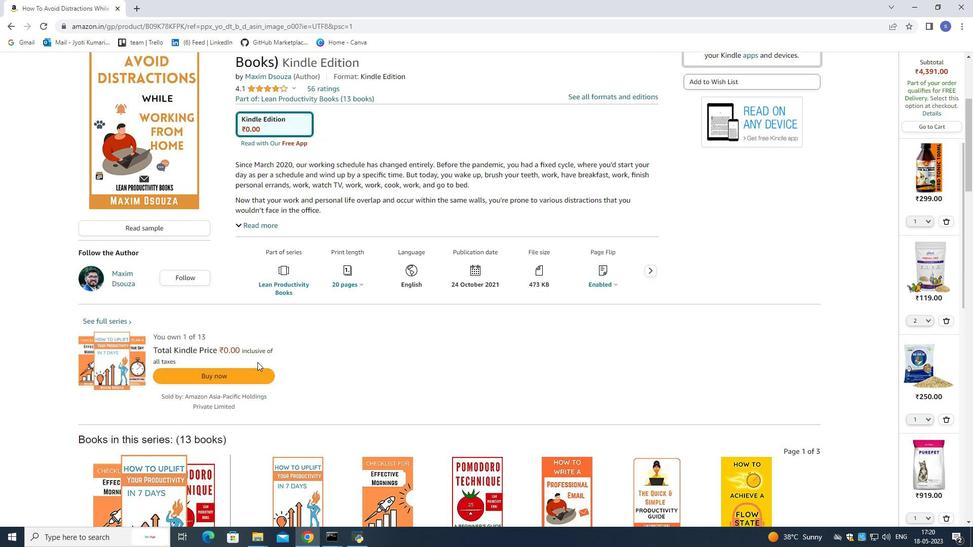 
Action: Mouse moved to (257, 359)
Screenshot: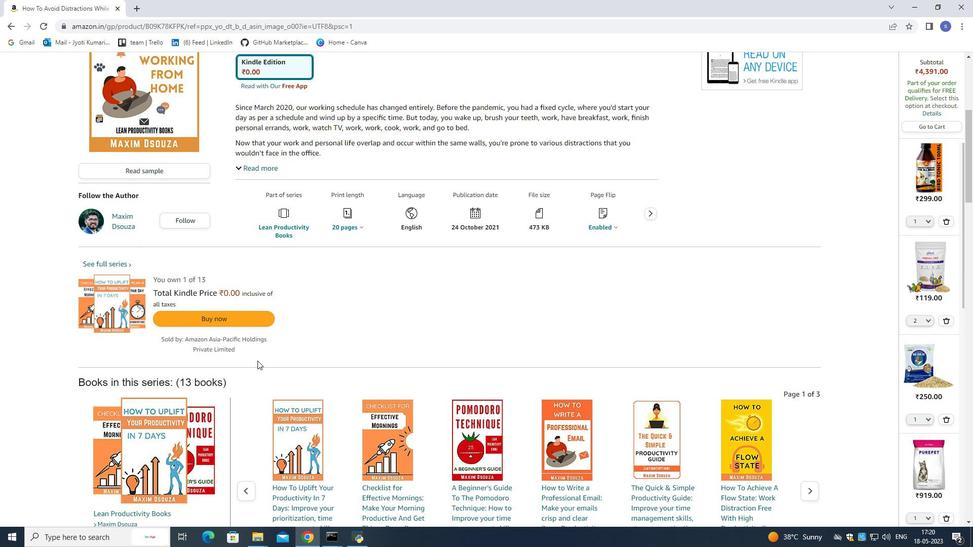 
Action: Mouse scrolled (257, 358) with delta (0, 0)
Screenshot: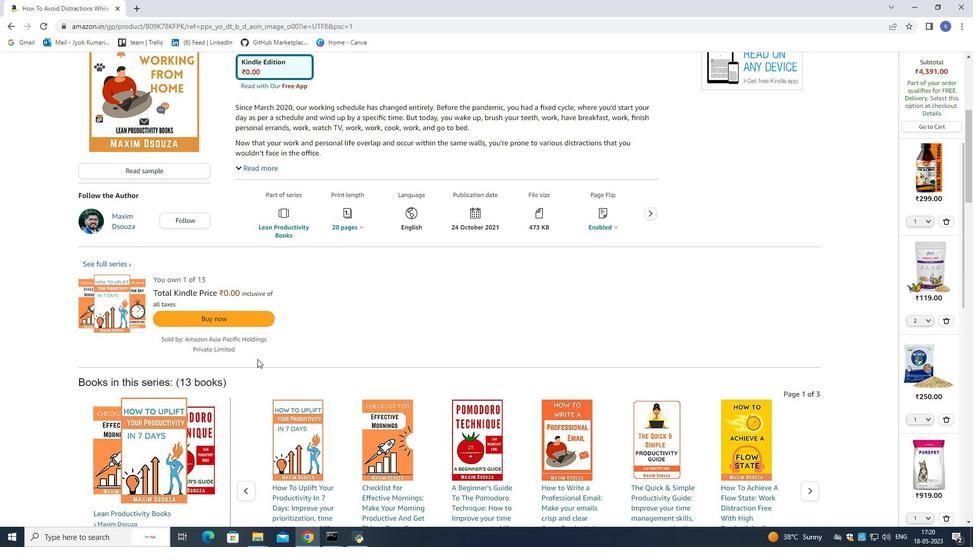
Action: Mouse moved to (257, 357)
Screenshot: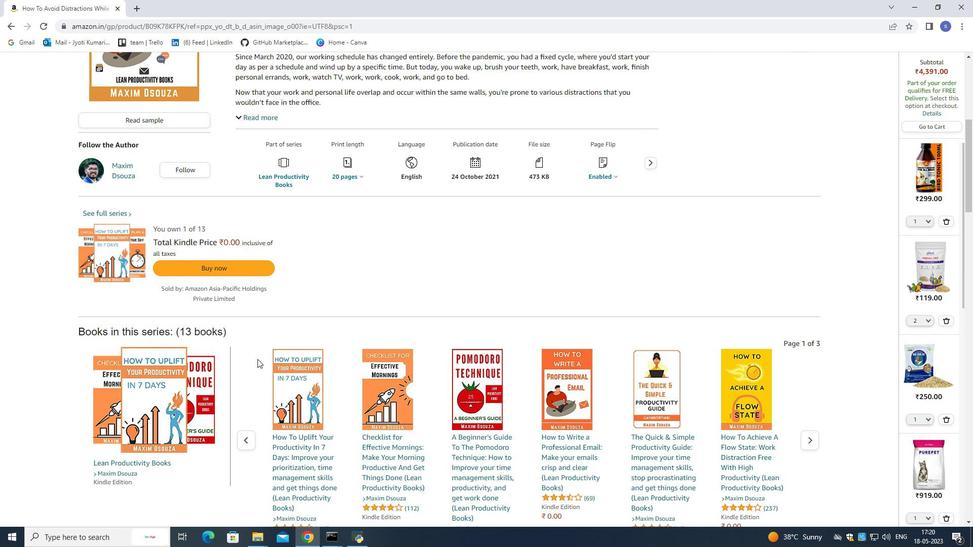 
Action: Mouse scrolled (257, 357) with delta (0, 0)
Screenshot: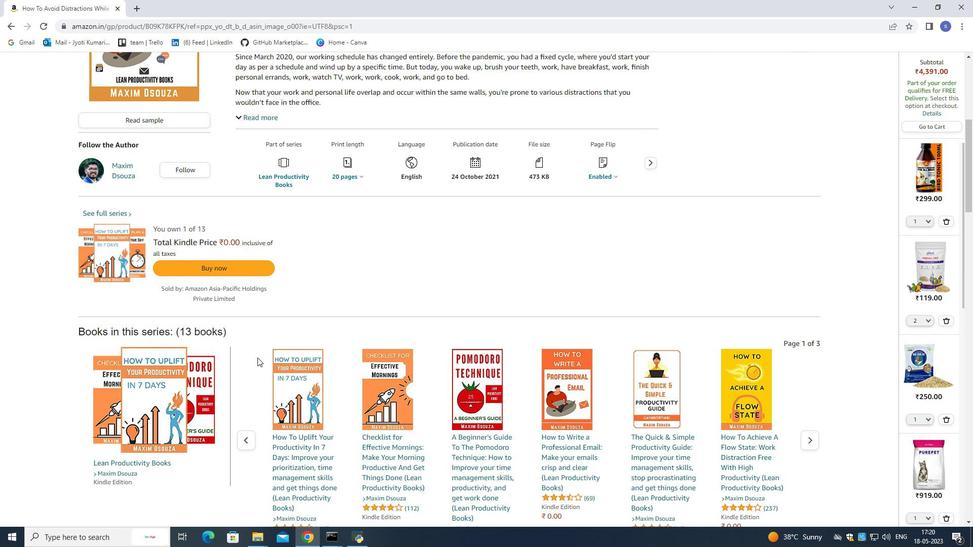 
Action: Mouse moved to (257, 357)
Screenshot: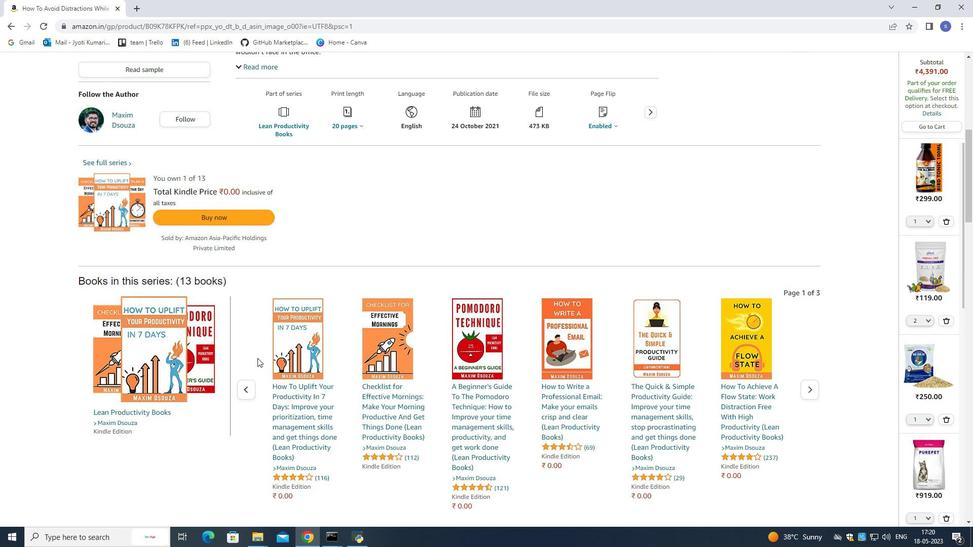 
Action: Mouse scrolled (257, 357) with delta (0, 0)
Screenshot: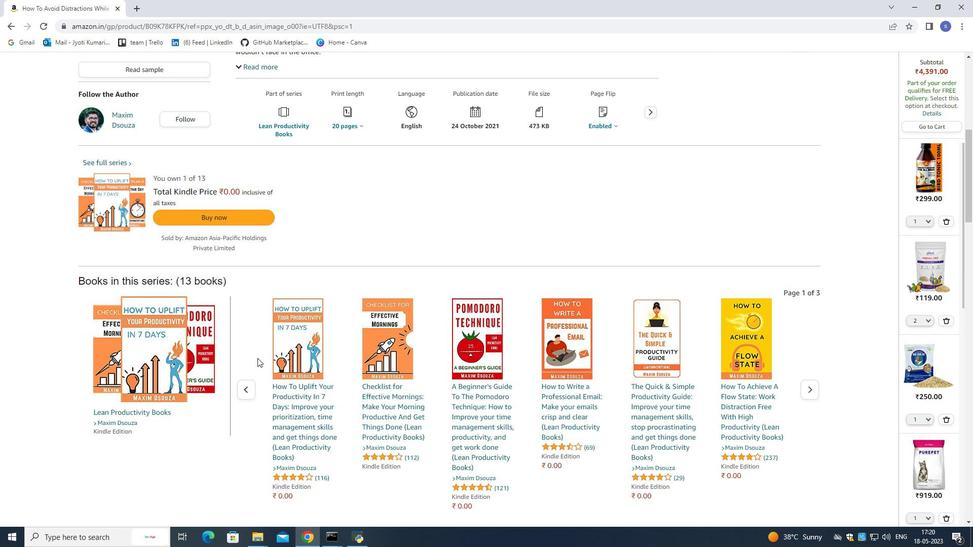 
Action: Mouse scrolled (257, 357) with delta (0, 0)
Screenshot: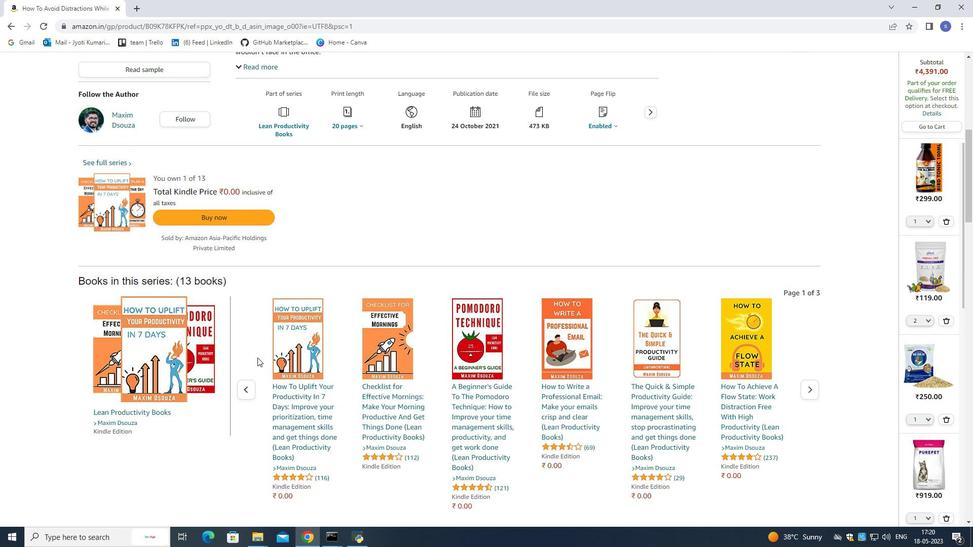 
Action: Mouse scrolled (257, 358) with delta (0, 0)
Screenshot: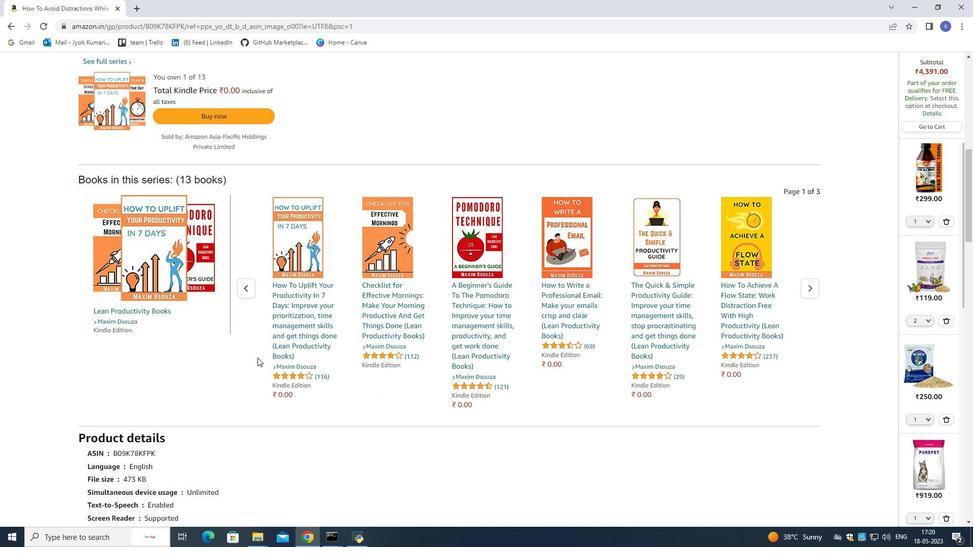 
Action: Mouse scrolled (257, 358) with delta (0, 0)
Screenshot: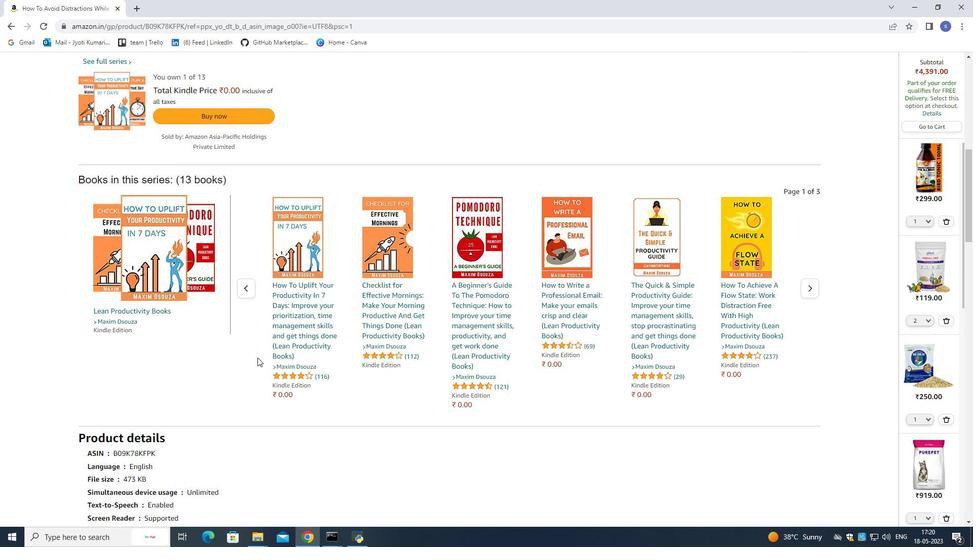 
Action: Mouse moved to (257, 357)
Screenshot: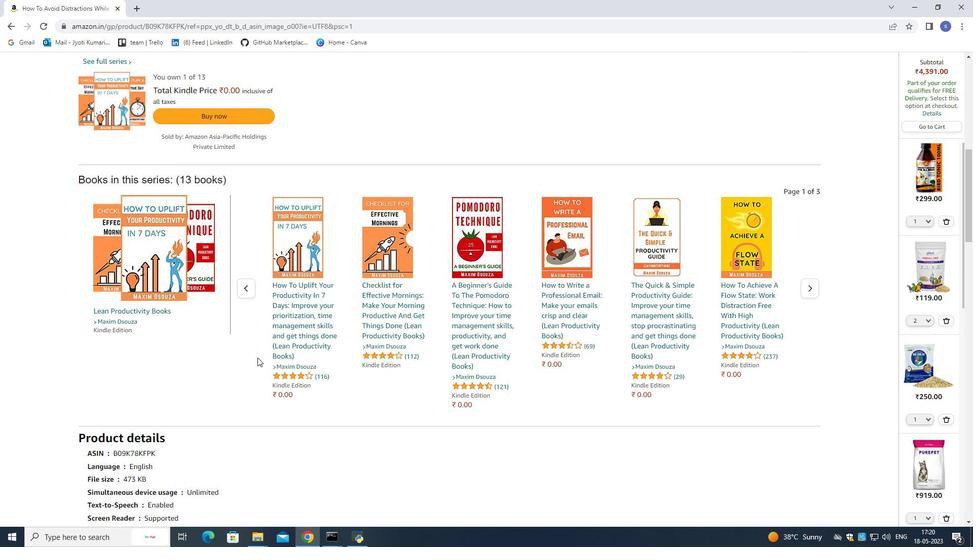 
Action: Mouse scrolled (257, 357) with delta (0, 0)
Screenshot: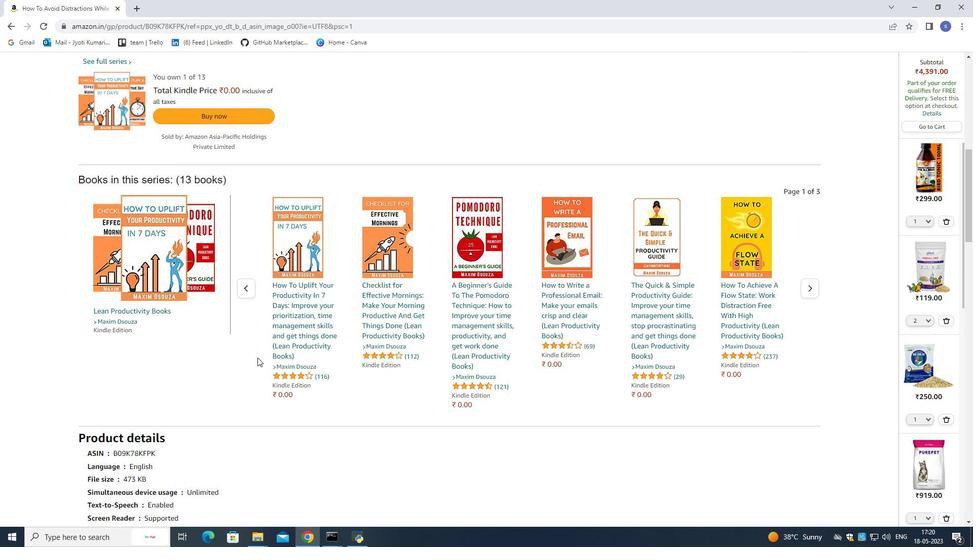
Action: Mouse moved to (257, 356)
Screenshot: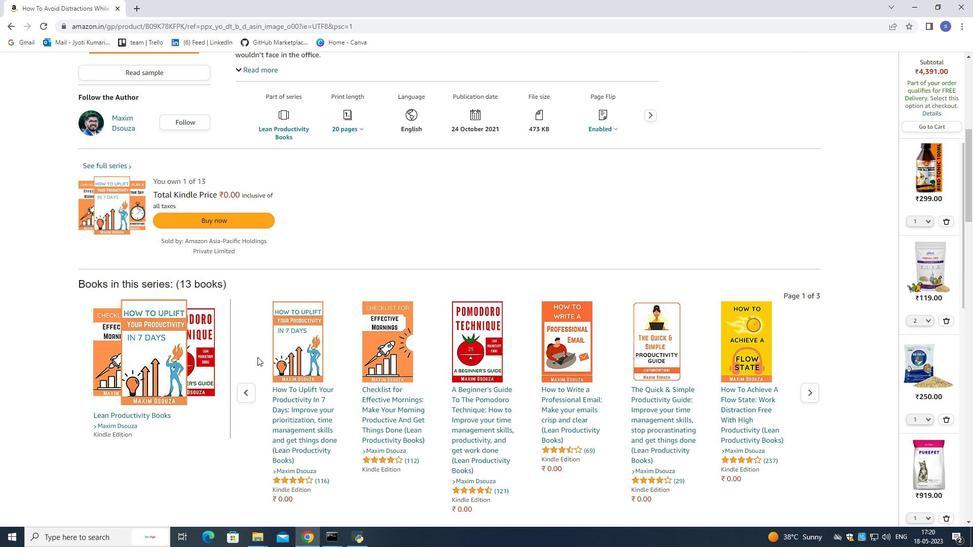 
Action: Mouse scrolled (257, 356) with delta (0, 0)
Screenshot: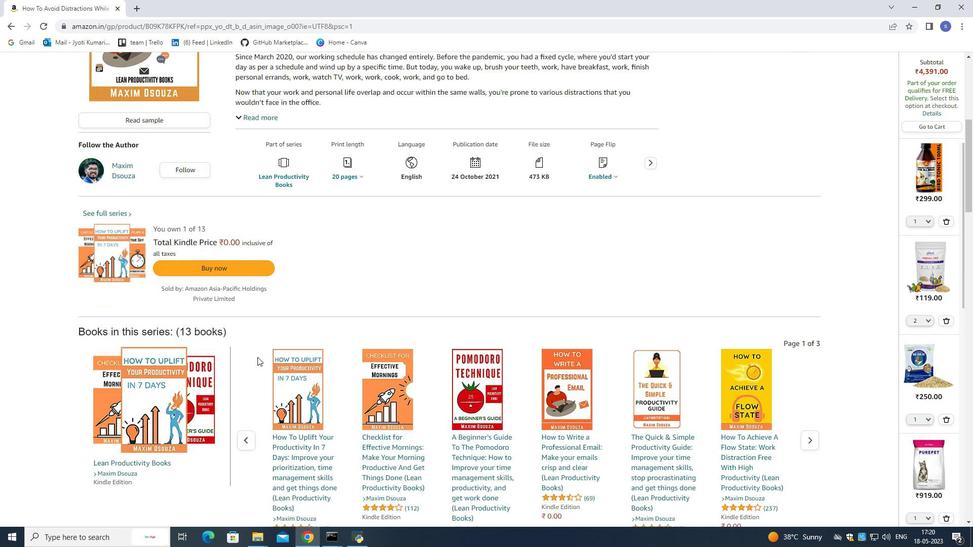 
Action: Mouse scrolled (257, 356) with delta (0, 0)
Screenshot: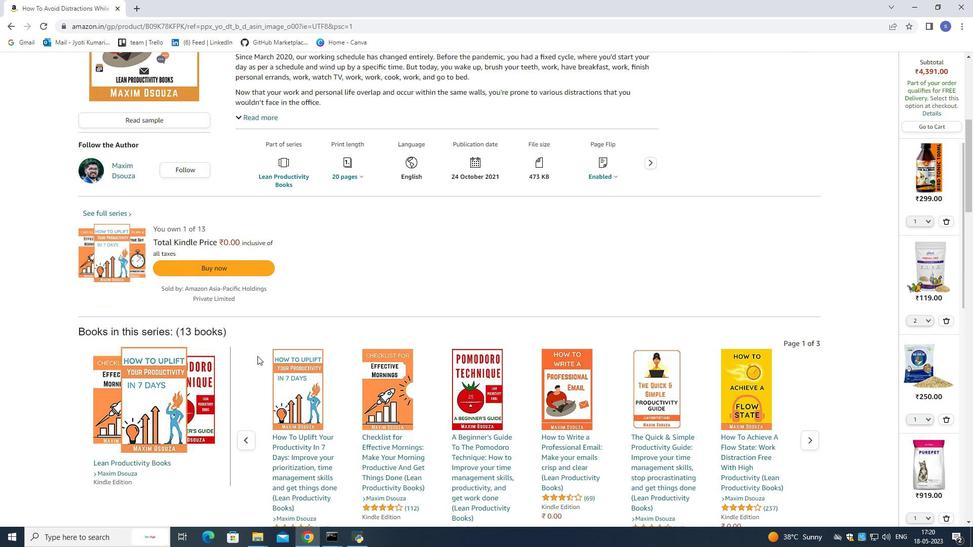 
Action: Mouse scrolled (257, 356) with delta (0, 0)
Screenshot: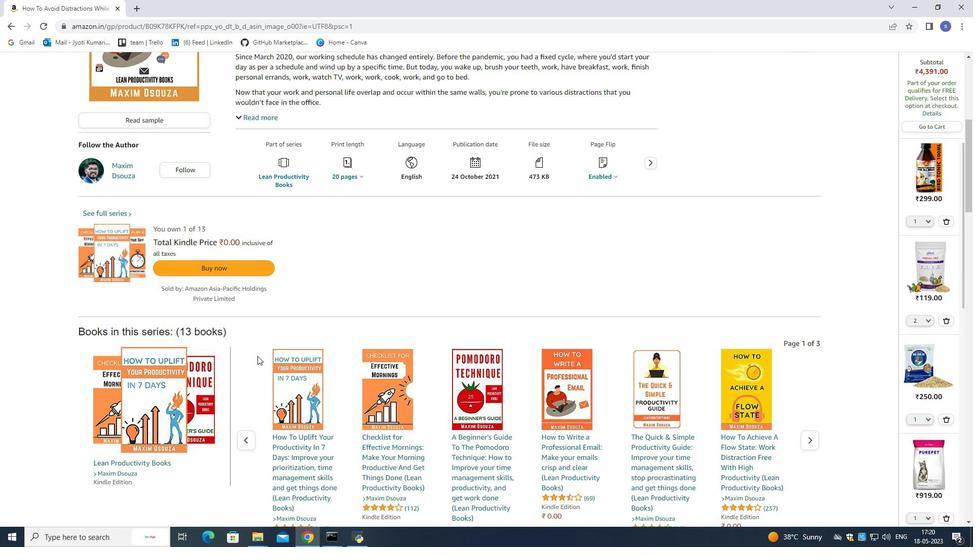
Action: Mouse scrolled (257, 356) with delta (0, 0)
Screenshot: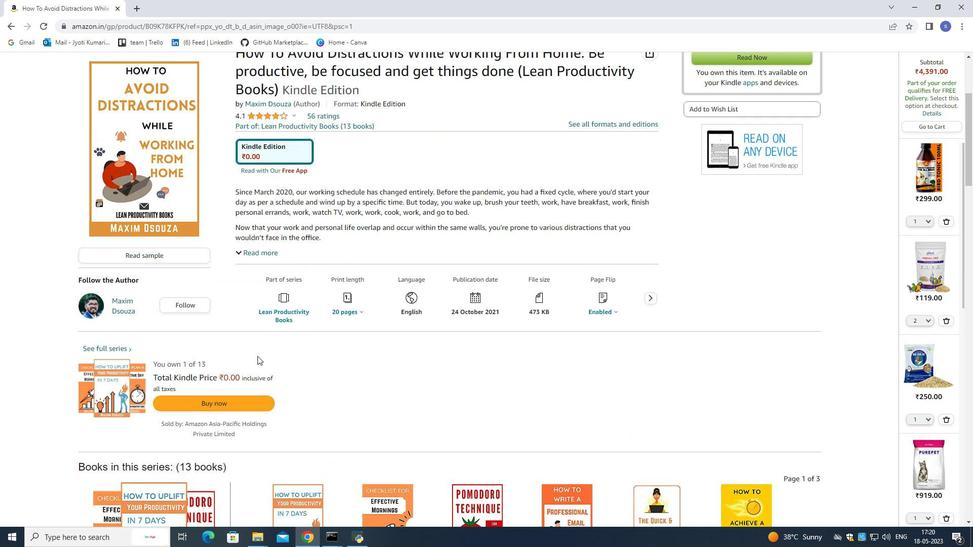 
Action: Mouse scrolled (257, 356) with delta (0, 0)
Screenshot: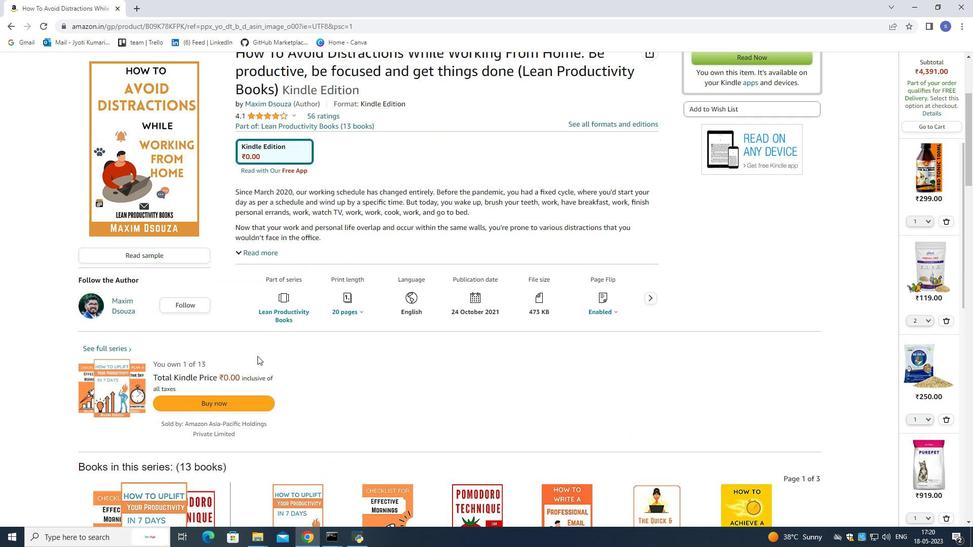 
Action: Mouse scrolled (257, 356) with delta (0, 0)
Screenshot: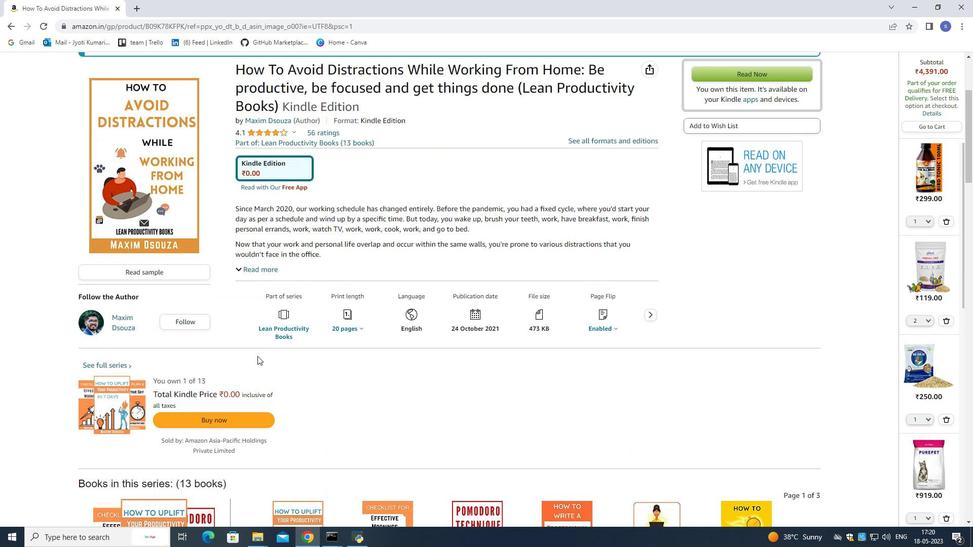 
Action: Mouse moved to (257, 355)
Screenshot: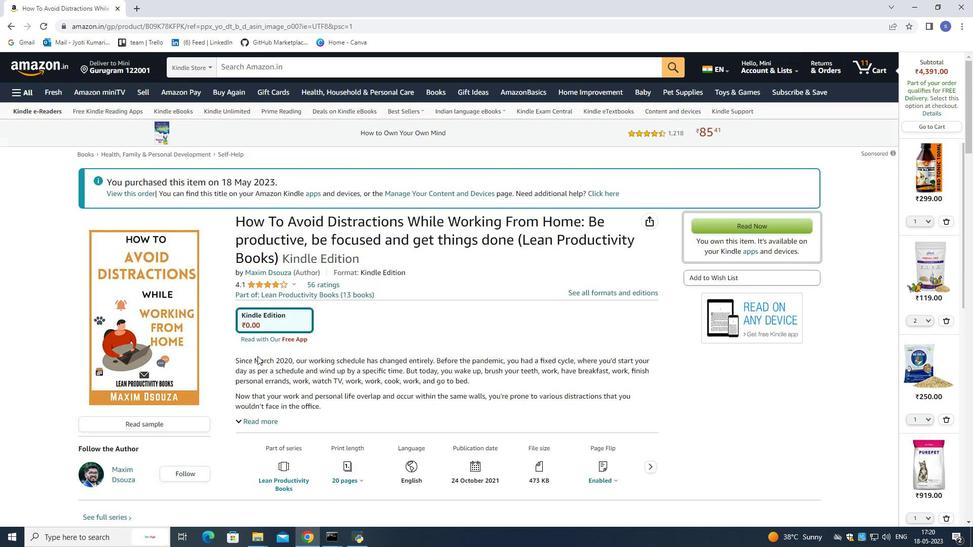 
Action: Mouse scrolled (257, 356) with delta (0, 0)
Screenshot: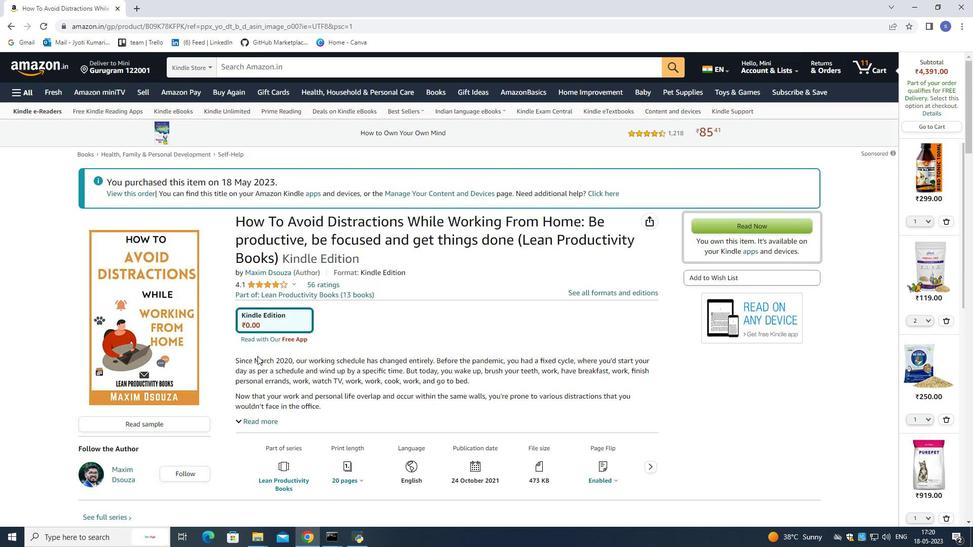 
Action: Mouse moved to (257, 354)
Screenshot: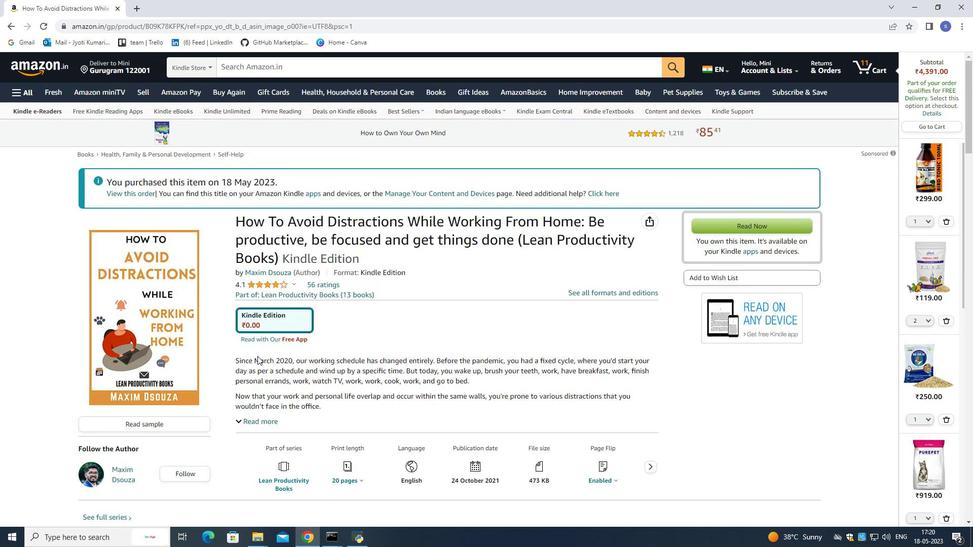 
Action: Mouse scrolled (257, 355) with delta (0, 0)
Screenshot: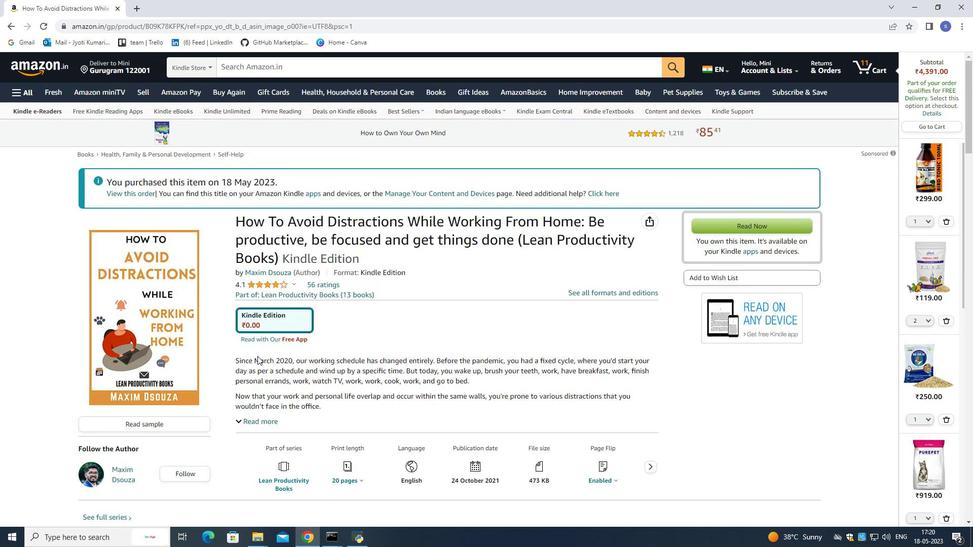 
Action: Mouse moved to (257, 352)
Screenshot: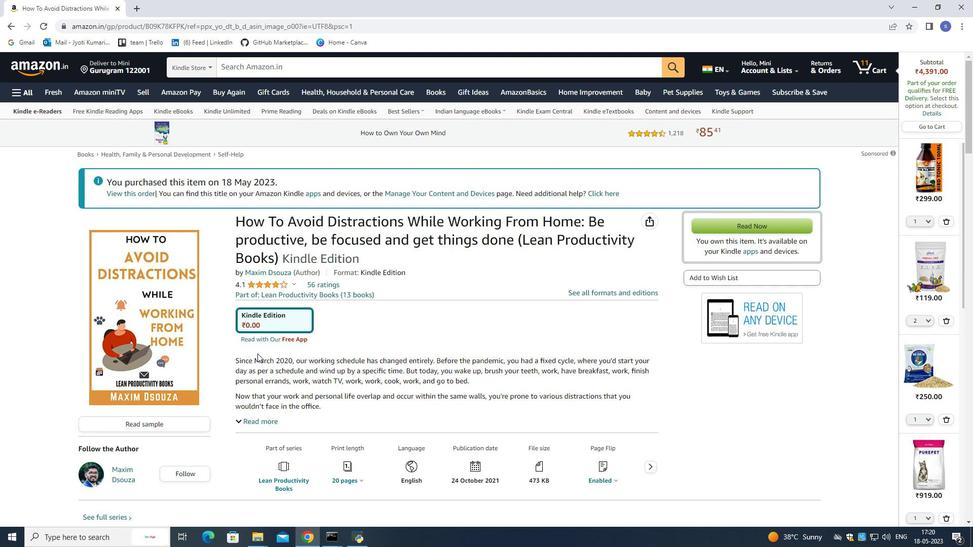 
Action: Mouse scrolled (257, 352) with delta (0, 0)
Screenshot: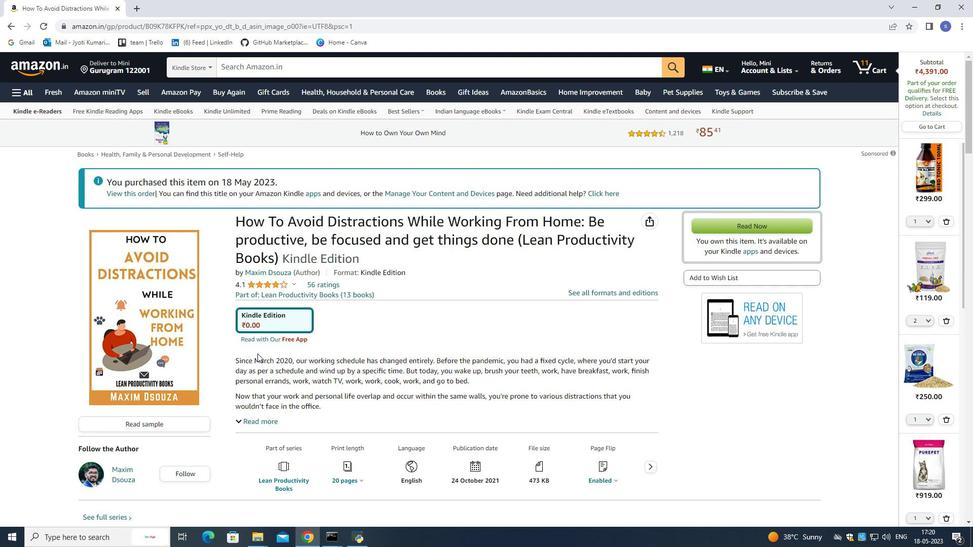 
Action: Mouse scrolled (257, 352) with delta (0, 0)
Screenshot: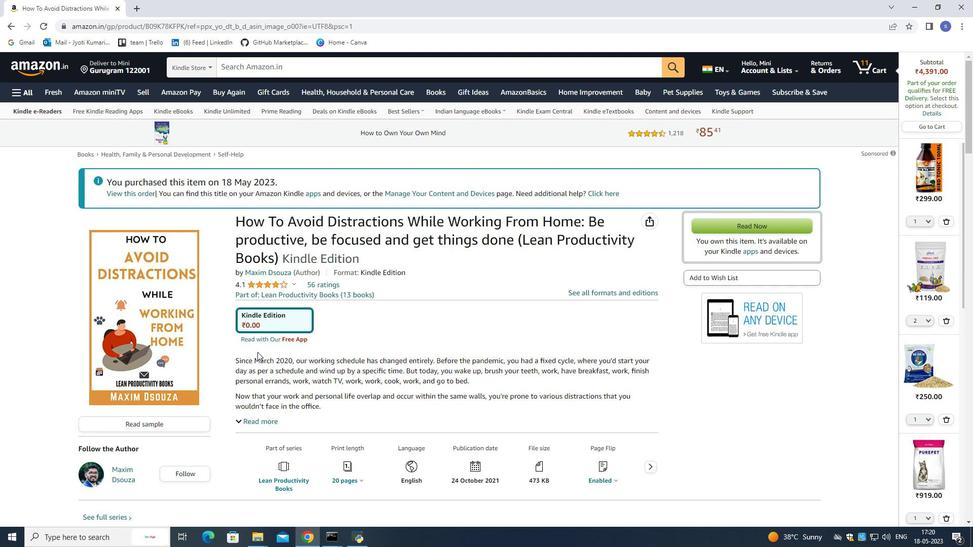 
Action: Mouse scrolled (257, 352) with delta (0, 0)
Screenshot: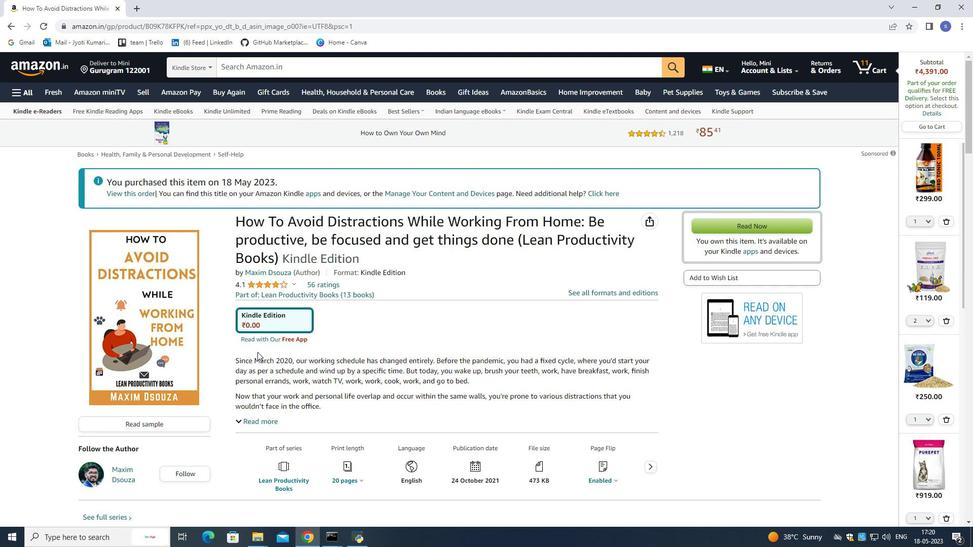 
Action: Mouse moved to (274, 420)
Screenshot: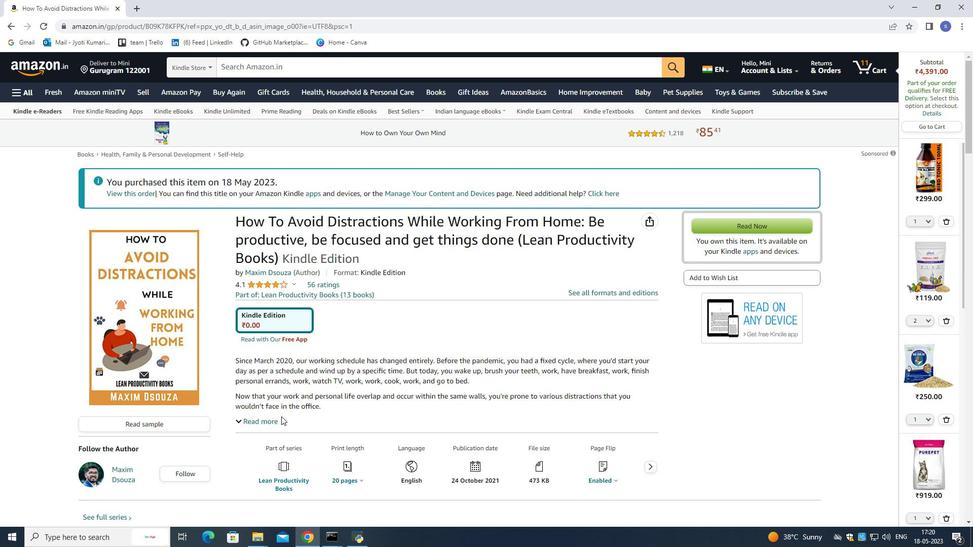 
Action: Mouse pressed left at (274, 420)
Screenshot: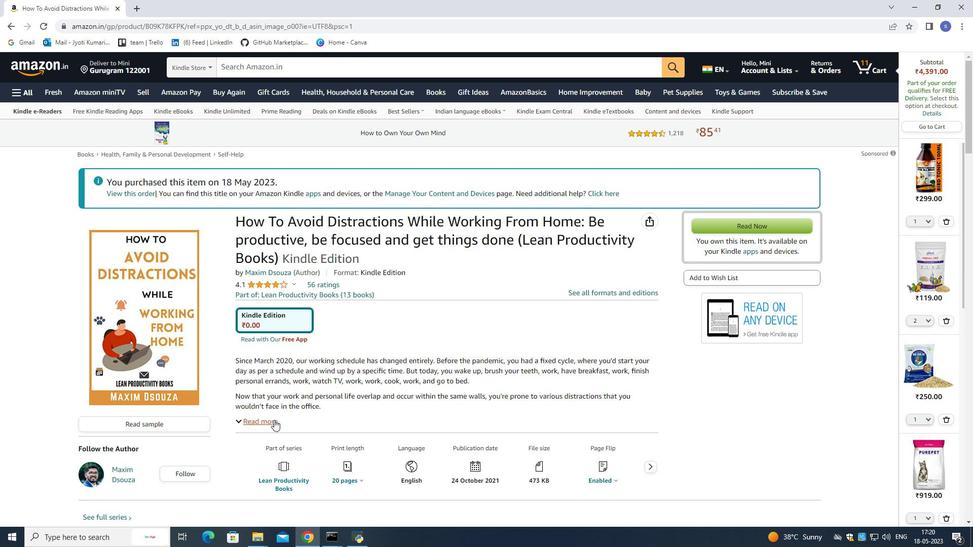 
Action: Mouse moved to (477, 356)
Screenshot: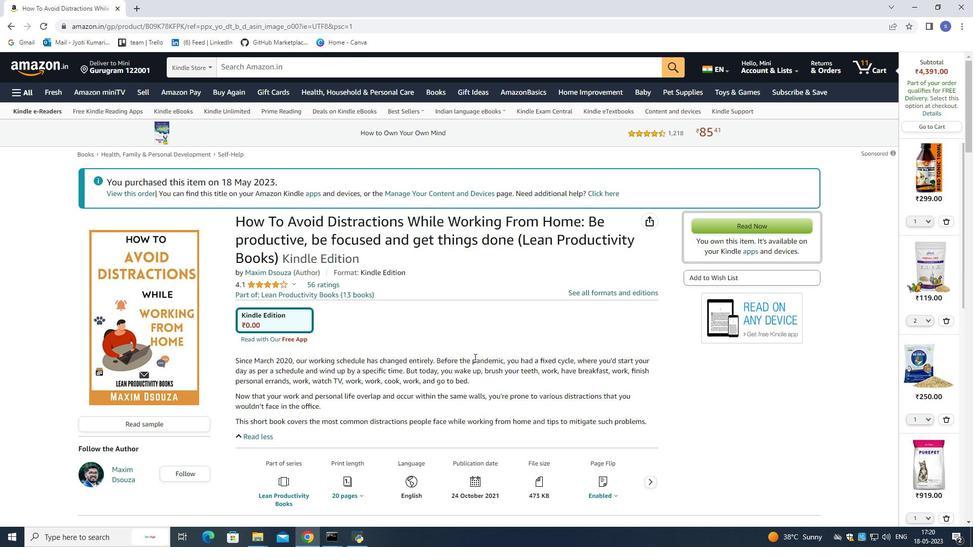
Action: Mouse scrolled (477, 356) with delta (0, 0)
Screenshot: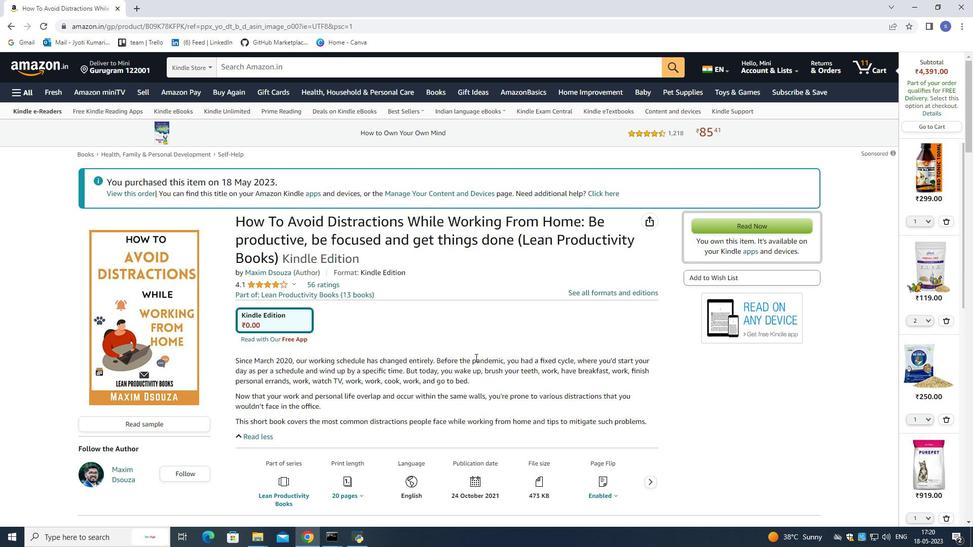 
Action: Mouse moved to (643, 282)
Screenshot: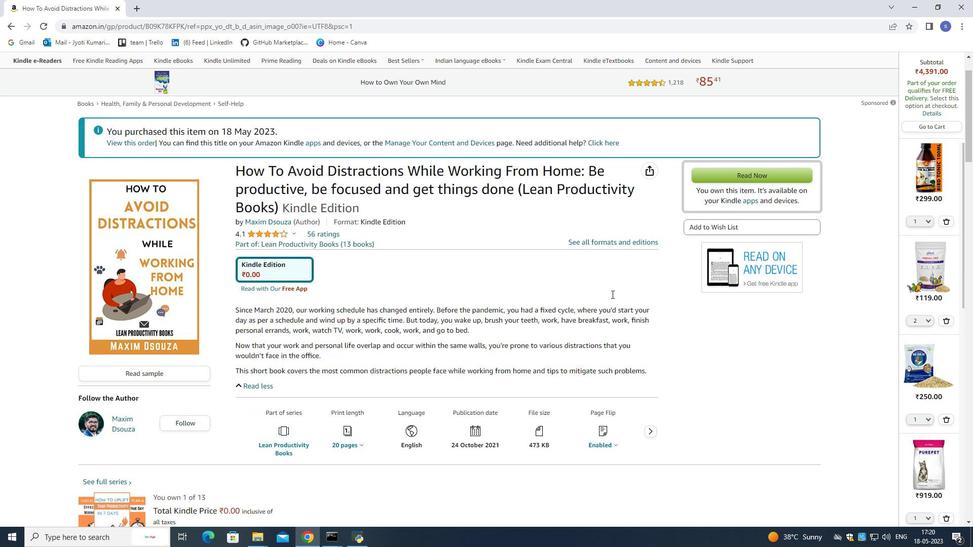 
Action: Mouse scrolled (643, 282) with delta (0, 0)
Screenshot: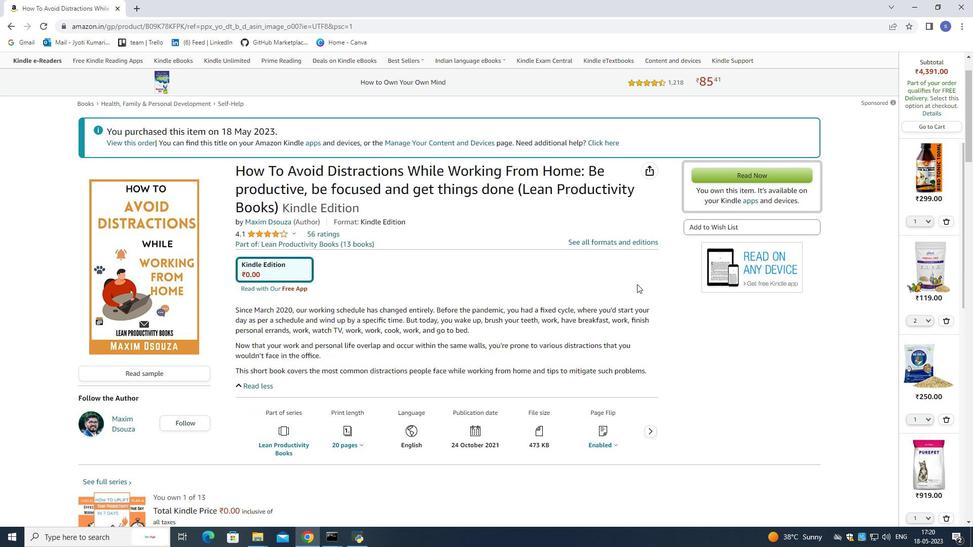 
Action: Mouse moved to (643, 281)
Screenshot: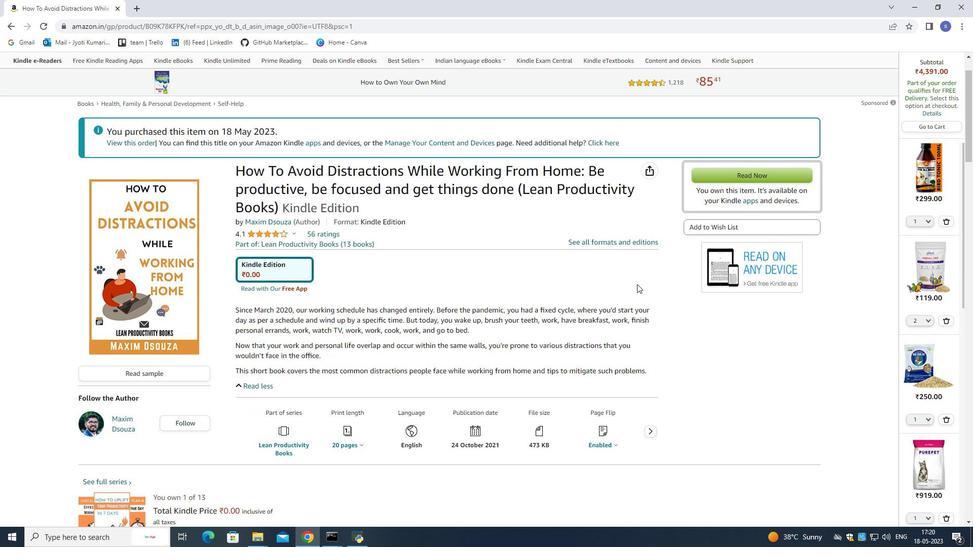 
Action: Mouse scrolled (643, 282) with delta (0, 0)
Screenshot: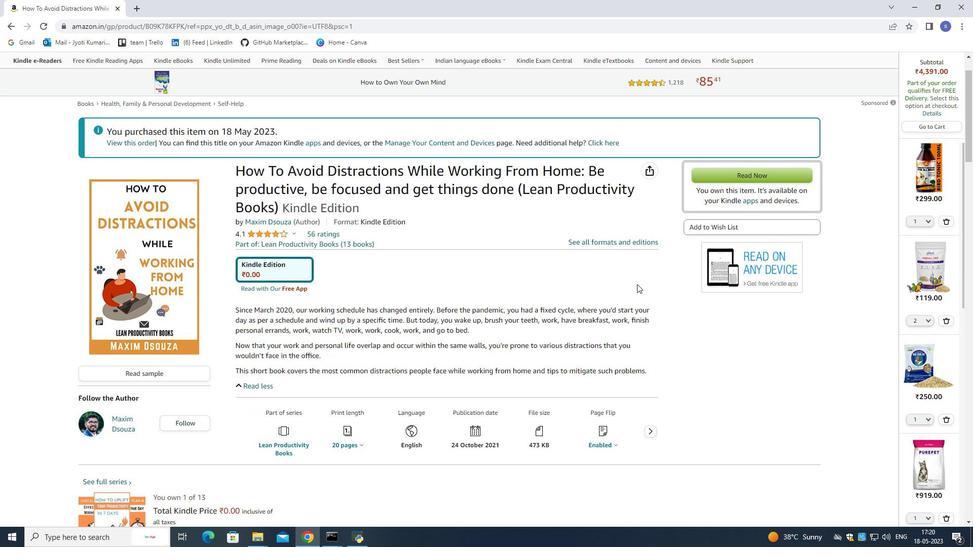 
Action: Mouse moved to (643, 281)
Screenshot: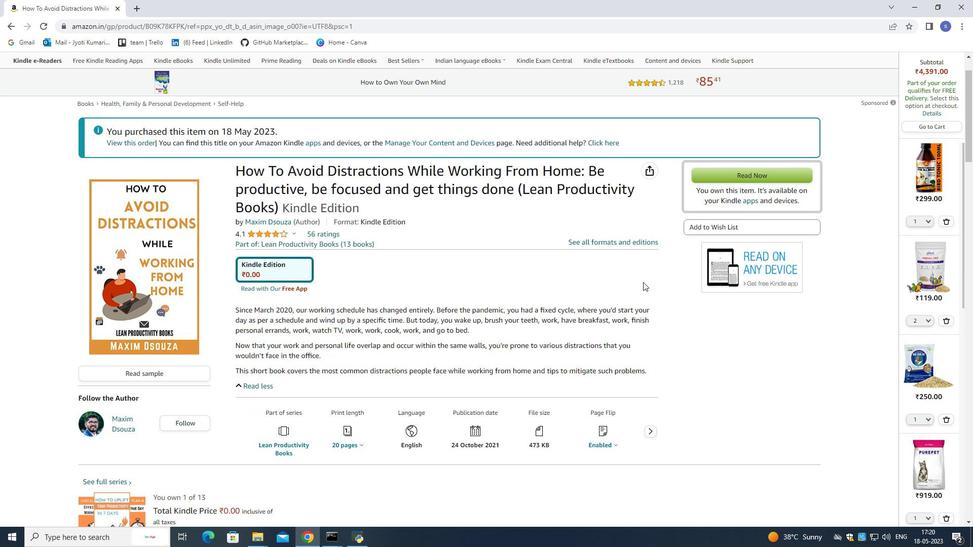 
Action: Mouse scrolled (643, 281) with delta (0, 0)
Screenshot: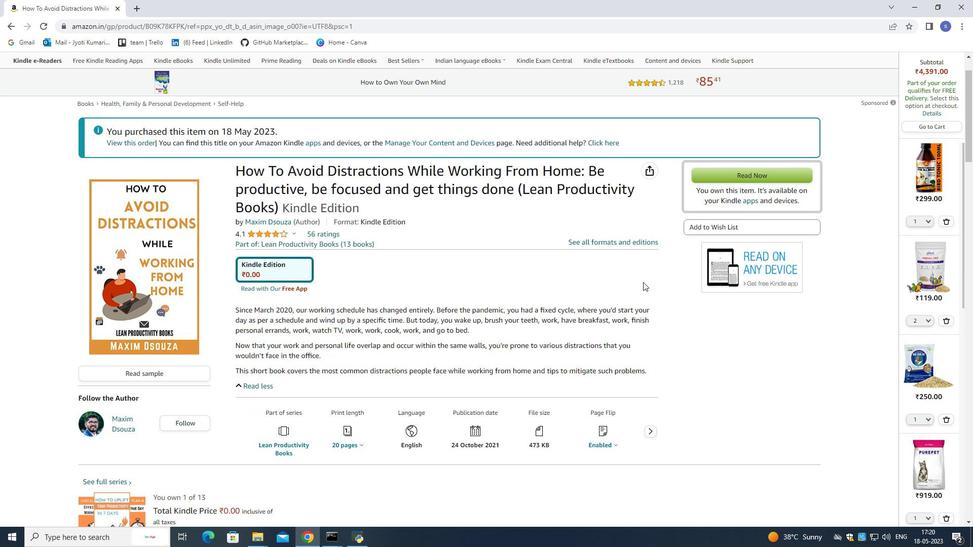
Action: Mouse moved to (643, 278)
Screenshot: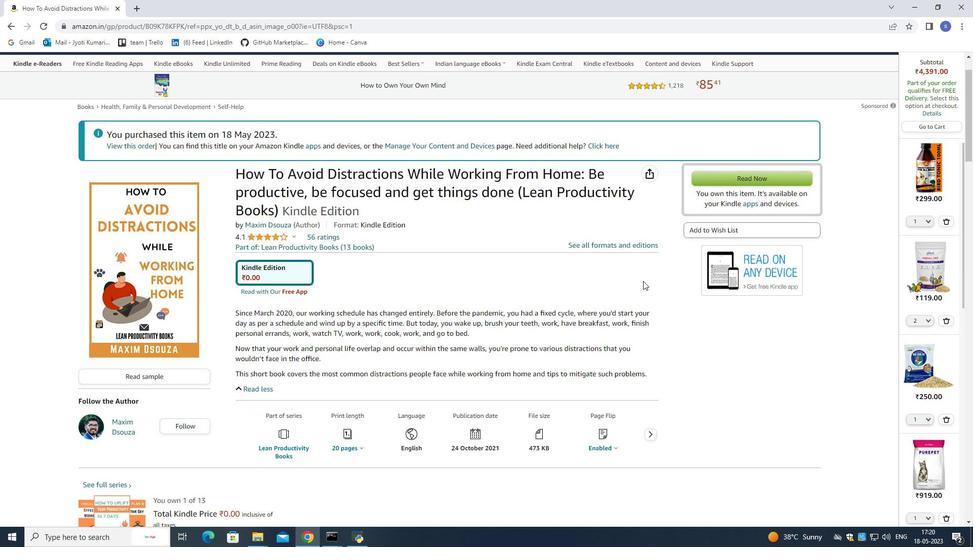 
Action: Mouse scrolled (643, 279) with delta (0, 0)
Screenshot: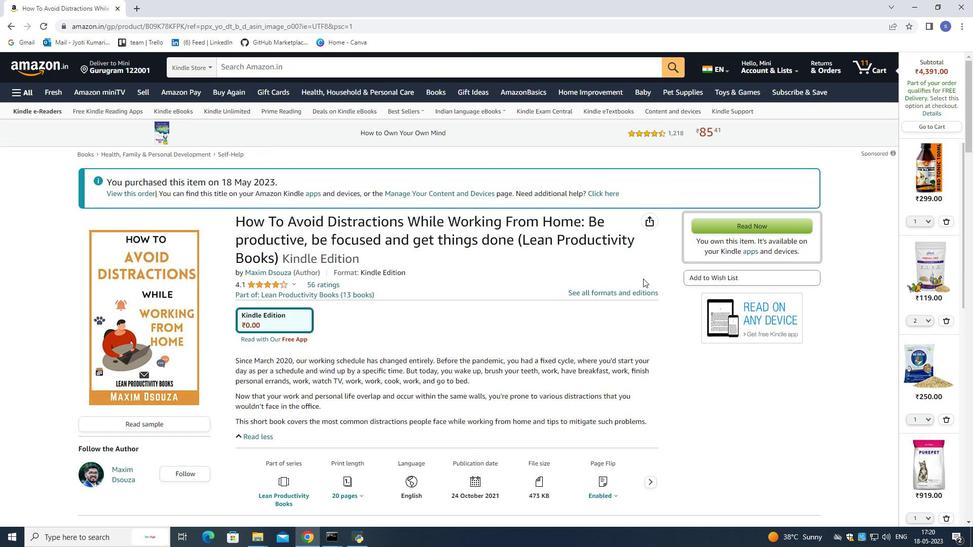 
Action: Mouse moved to (654, 255)
Screenshot: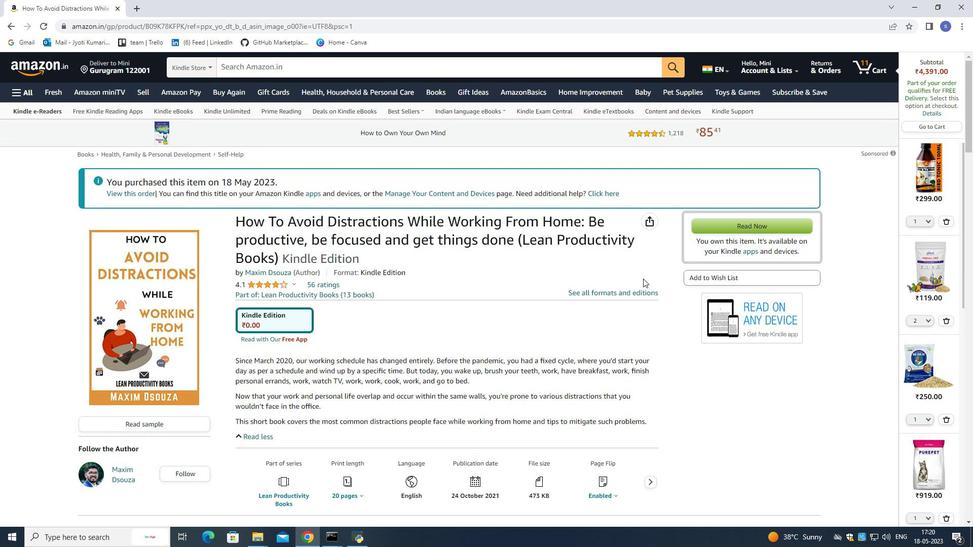 
Action: Mouse scrolled (646, 272) with delta (0, 0)
Screenshot: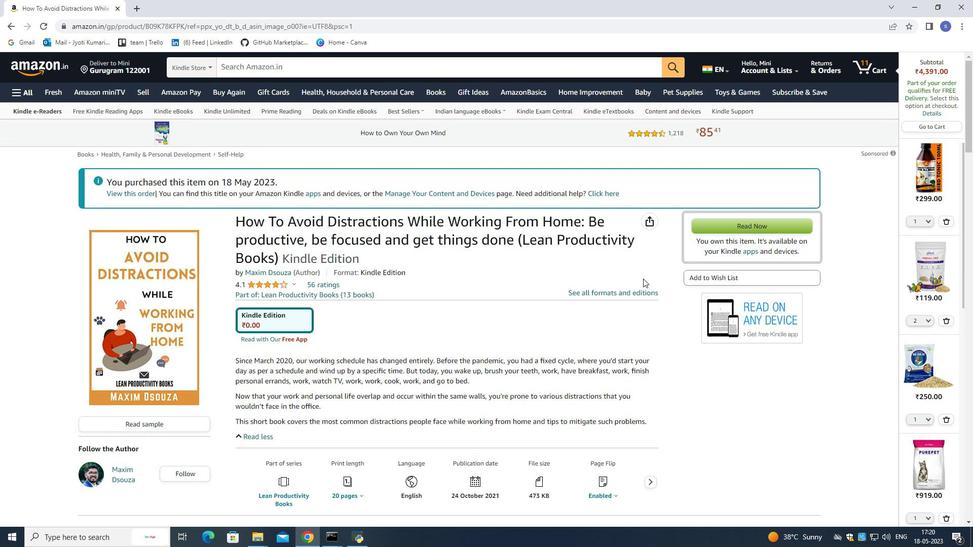
Action: Mouse moved to (822, 66)
Screenshot: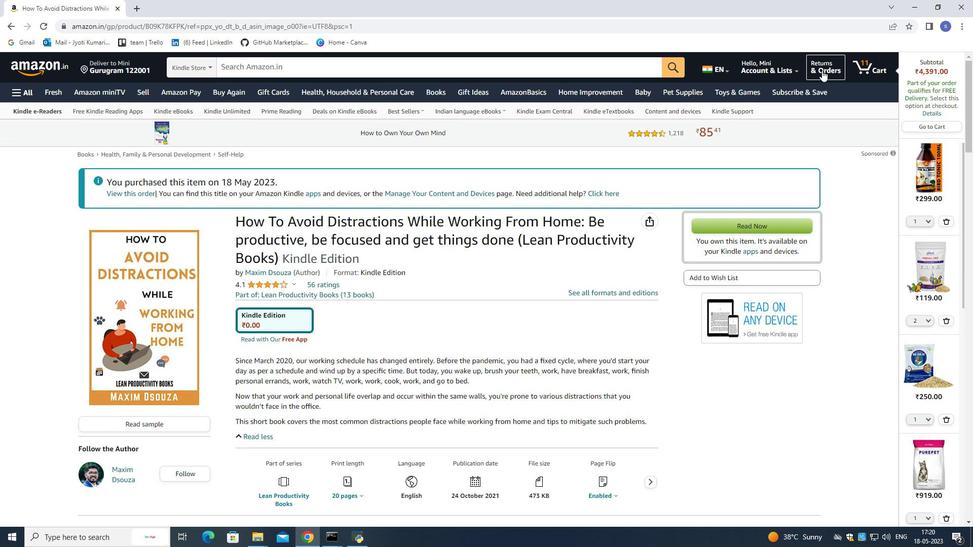 
Action: Mouse pressed left at (822, 66)
Screenshot: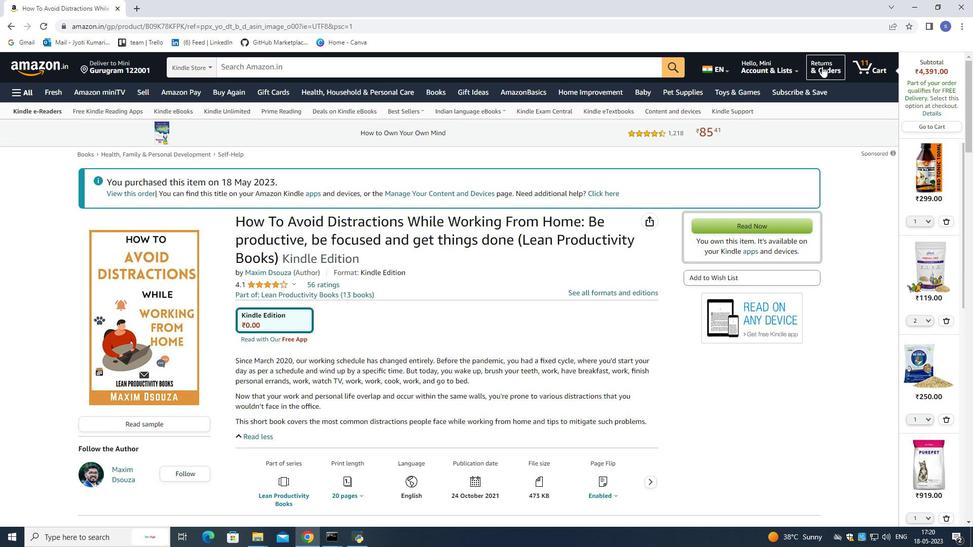 
Action: Mouse moved to (450, 157)
Screenshot: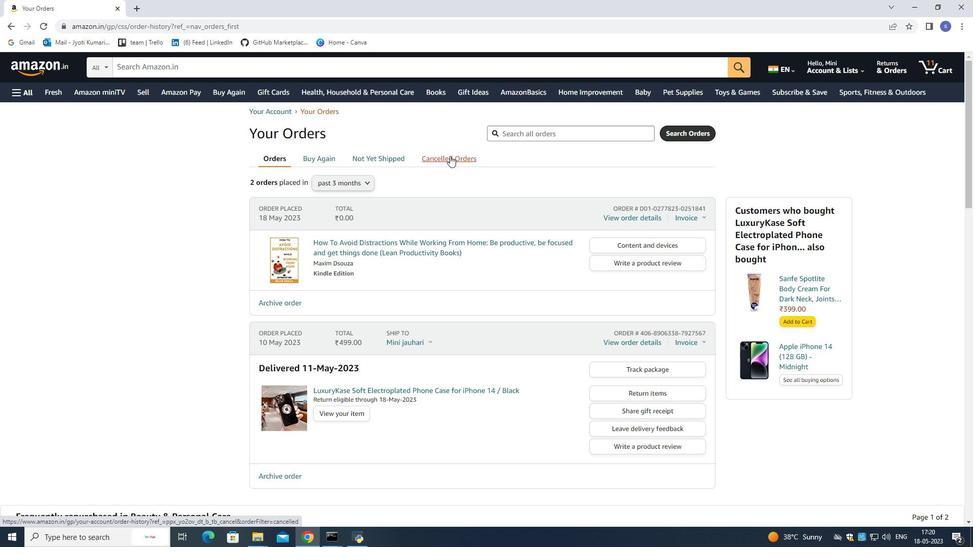 
Action: Mouse pressed left at (450, 157)
Screenshot: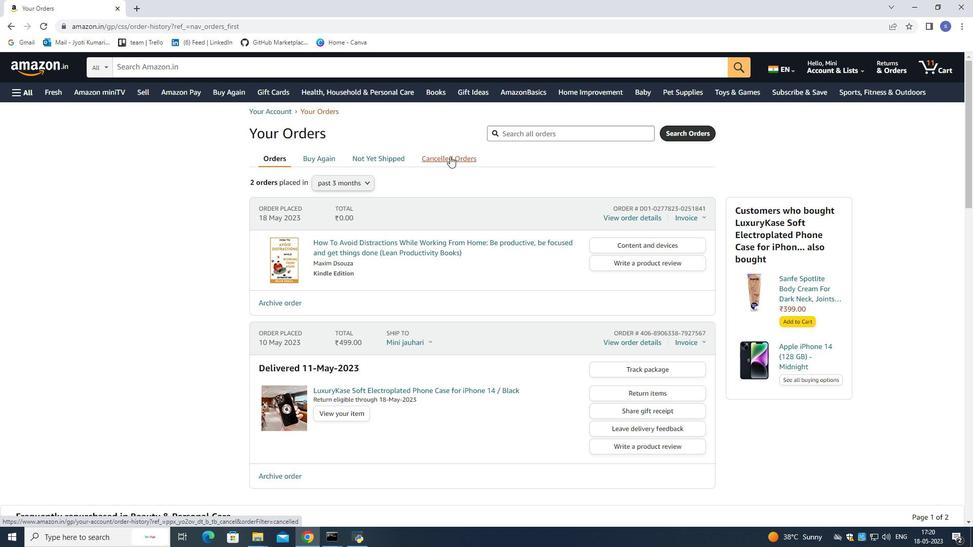 
Action: Mouse moved to (397, 158)
Screenshot: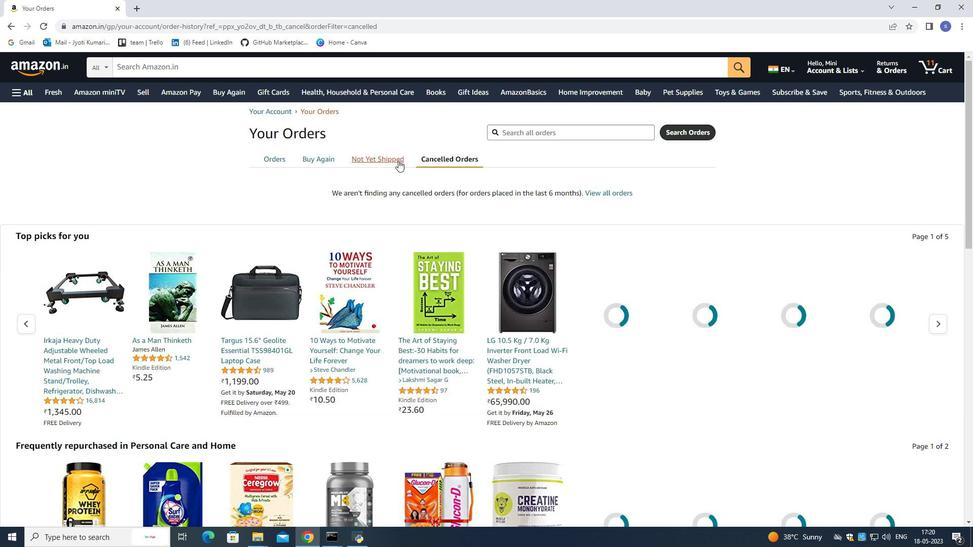 
Action: Mouse pressed left at (397, 158)
Screenshot: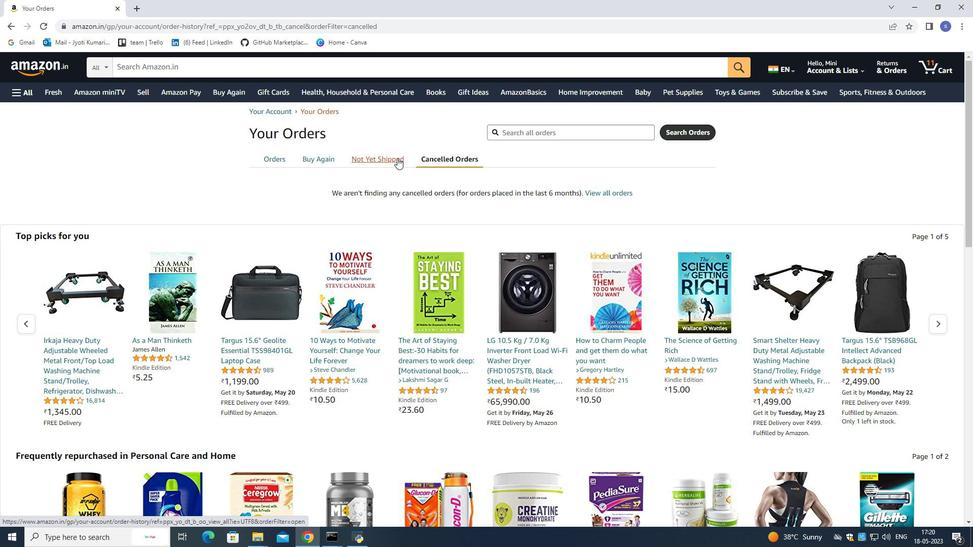
Action: Mouse moved to (311, 155)
Screenshot: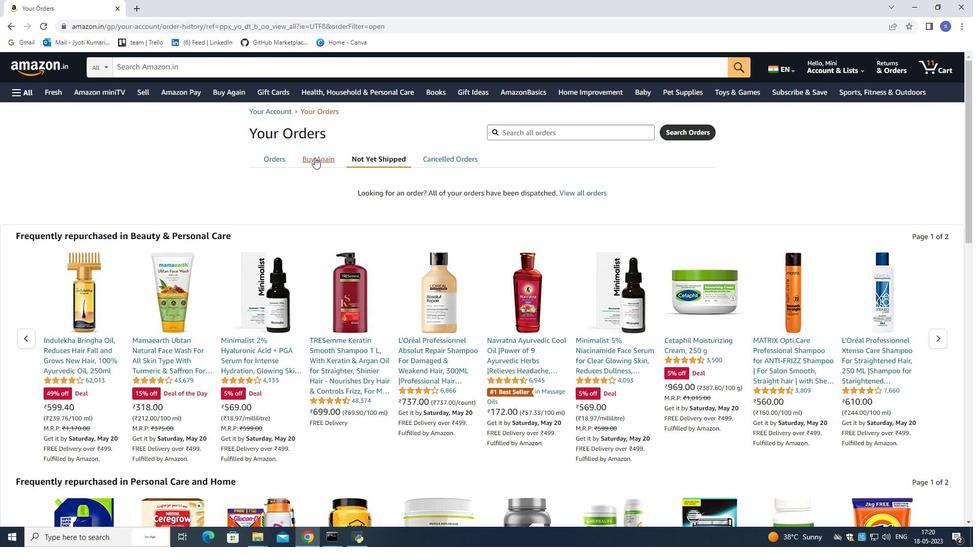
Action: Mouse pressed left at (311, 155)
Screenshot: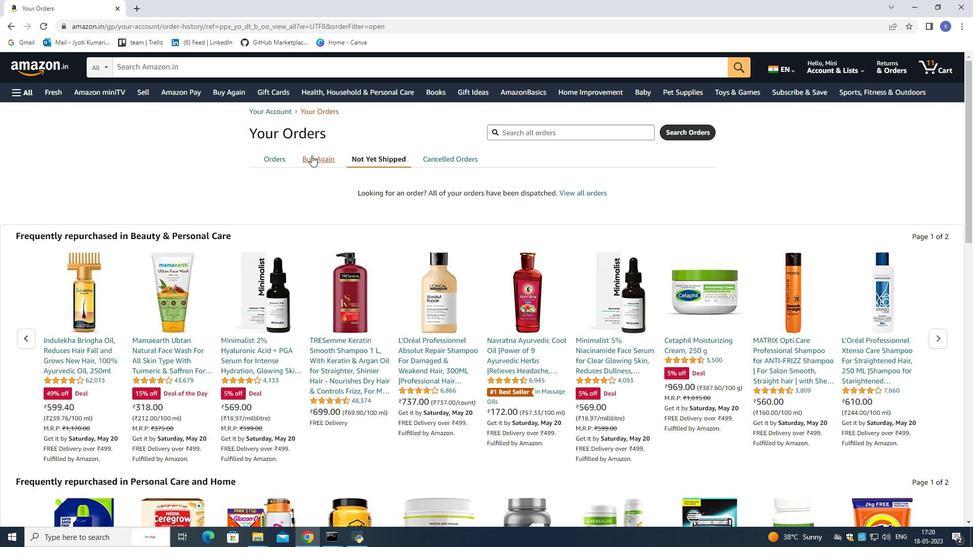 
Action: Mouse moved to (281, 221)
Screenshot: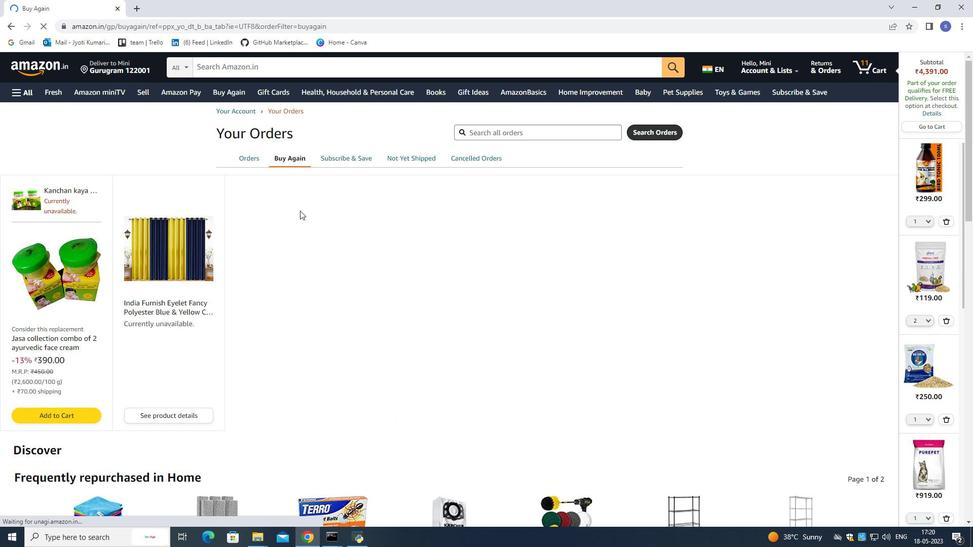 
Action: Mouse scrolled (281, 221) with delta (0, 0)
Screenshot: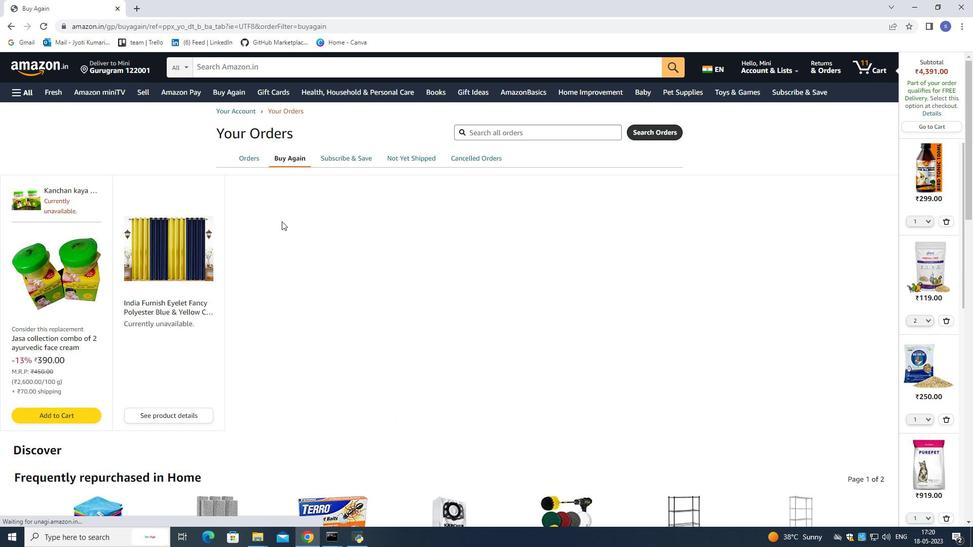 
Action: Mouse scrolled (281, 221) with delta (0, 0)
Screenshot: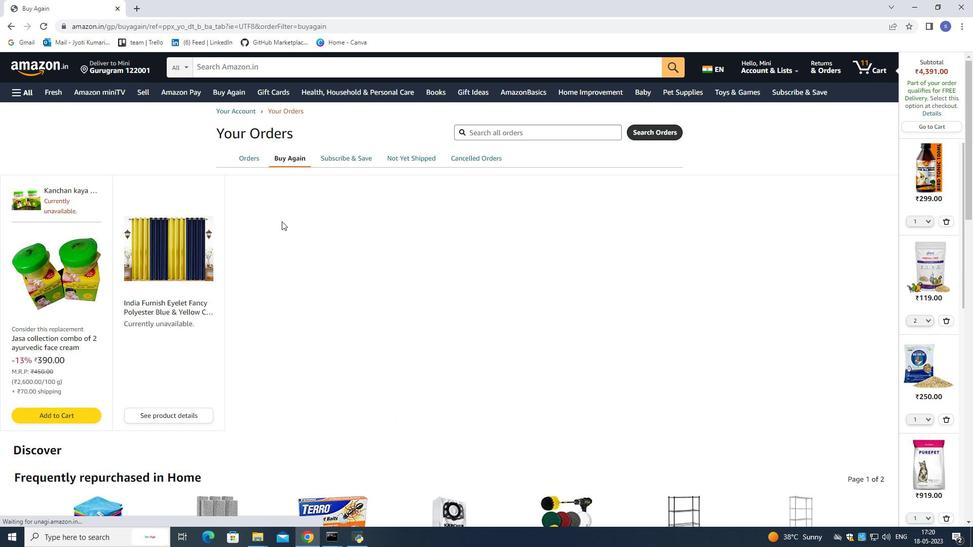 
Action: Mouse moved to (281, 222)
Screenshot: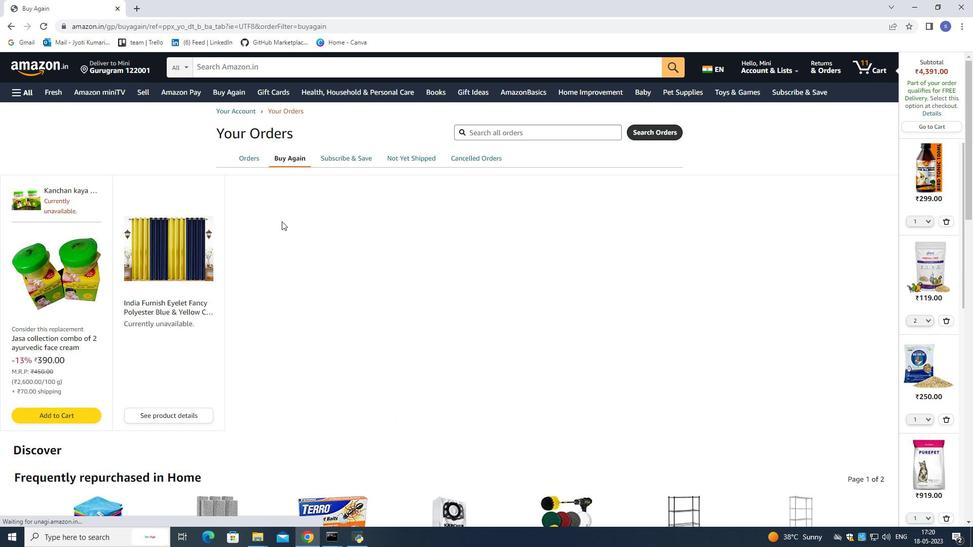 
Action: Mouse scrolled (281, 221) with delta (0, 0)
Screenshot: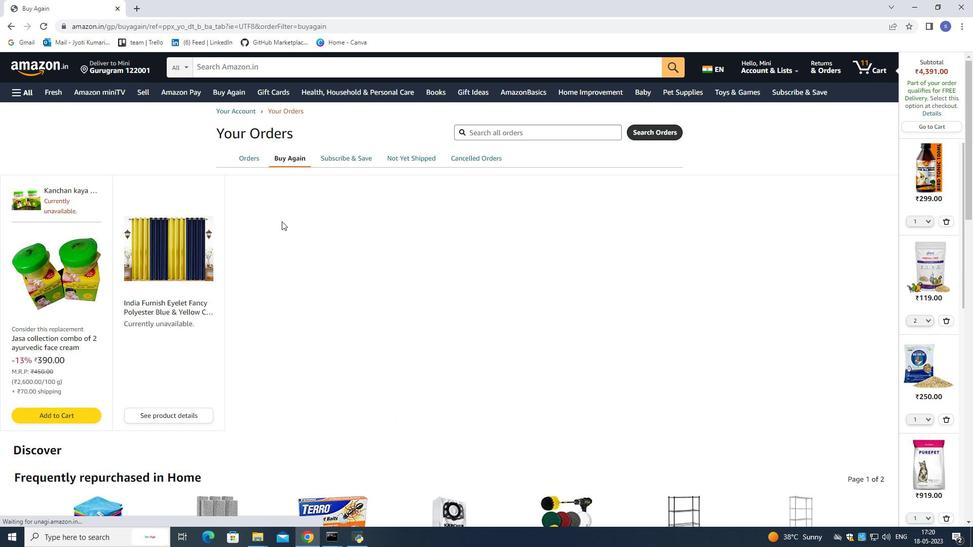 
Action: Mouse moved to (281, 222)
Screenshot: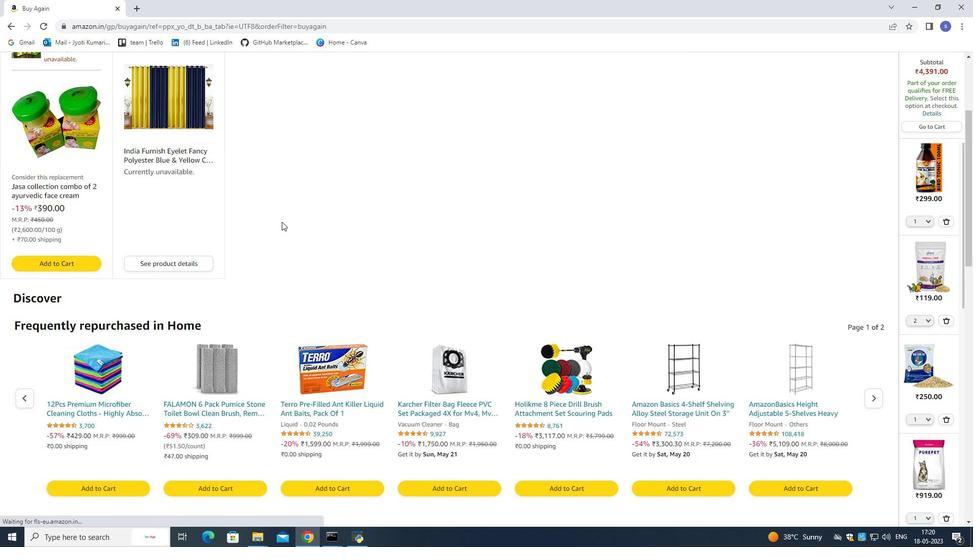 
Action: Mouse scrolled (281, 221) with delta (0, 0)
Screenshot: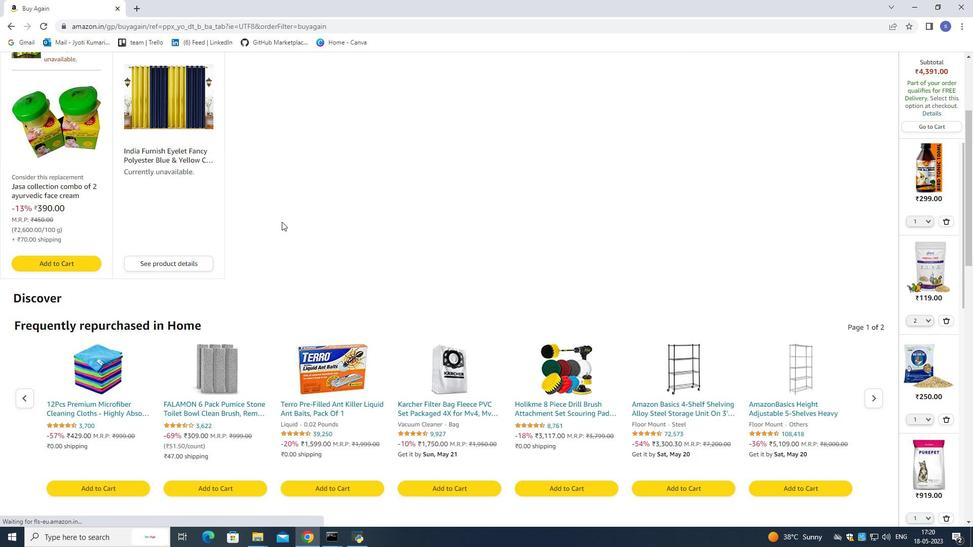 
Action: Mouse scrolled (281, 221) with delta (0, 0)
Screenshot: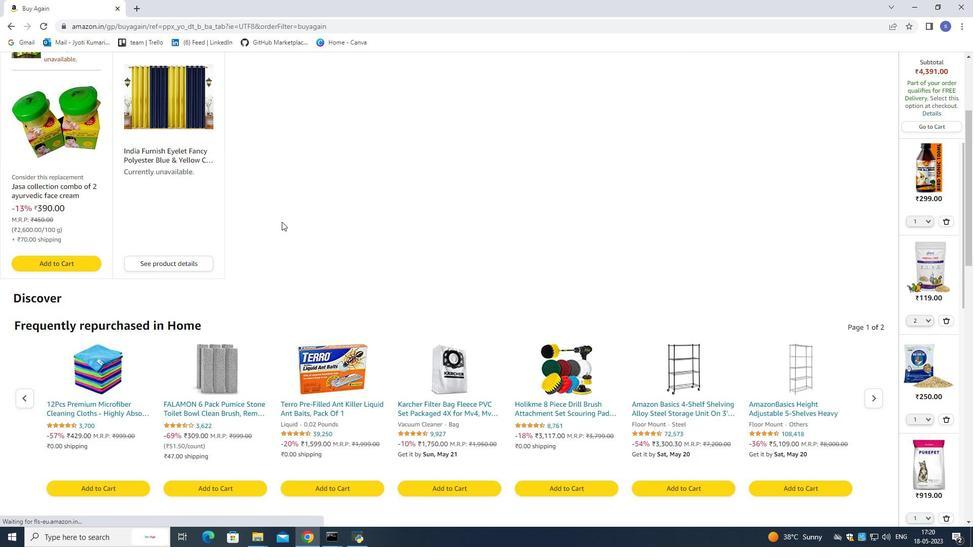 
Action: Mouse moved to (281, 220)
Screenshot: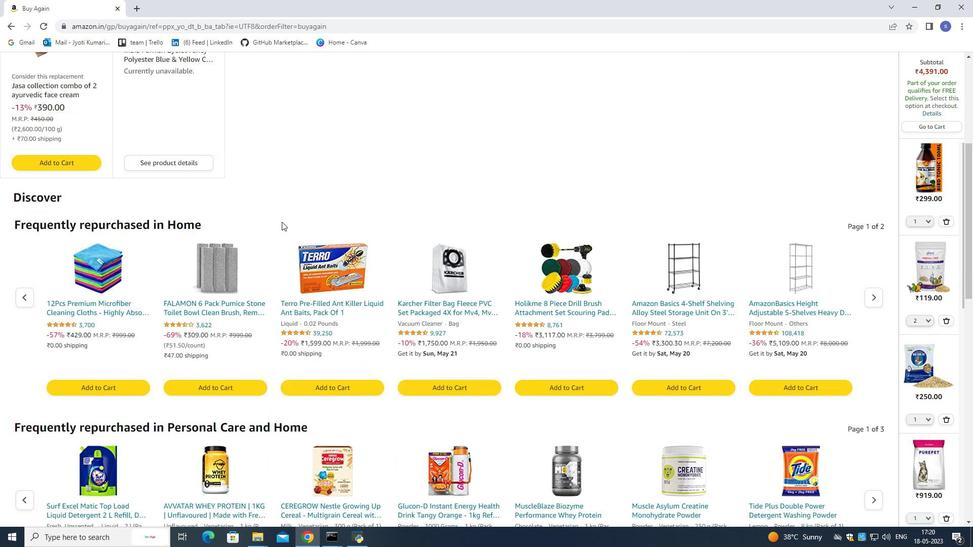 
Action: Mouse scrolled (281, 219) with delta (0, 0)
Screenshot: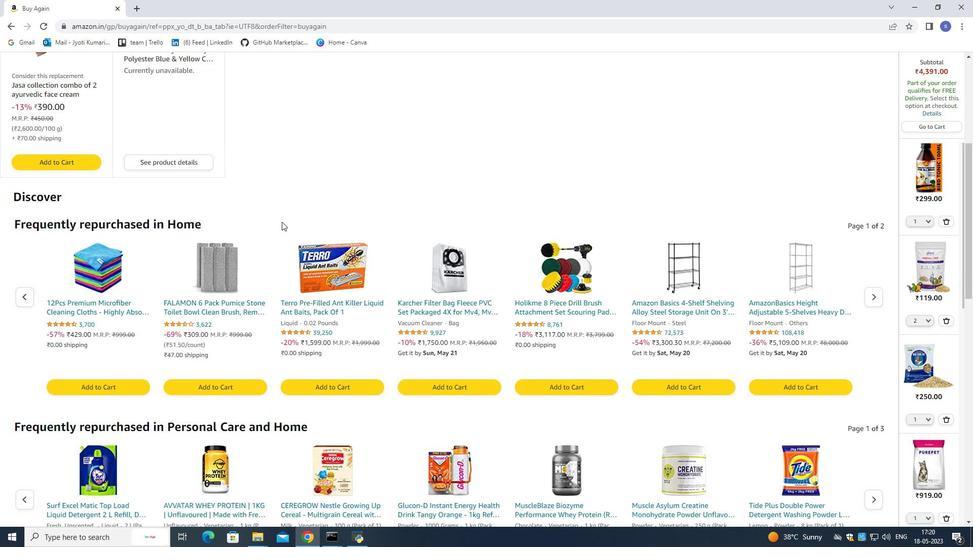 
Action: Mouse scrolled (281, 219) with delta (0, 0)
Screenshot: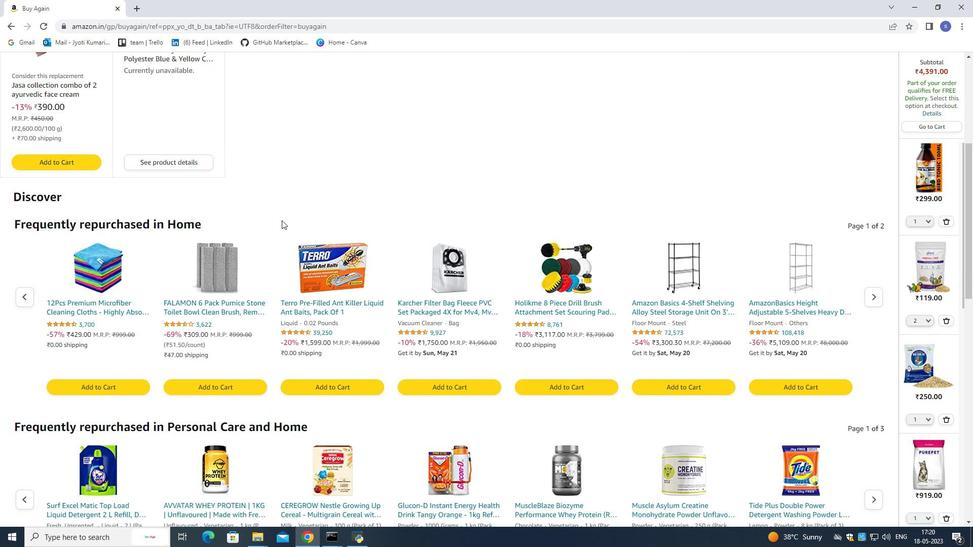 
Action: Mouse scrolled (281, 219) with delta (0, 0)
Screenshot: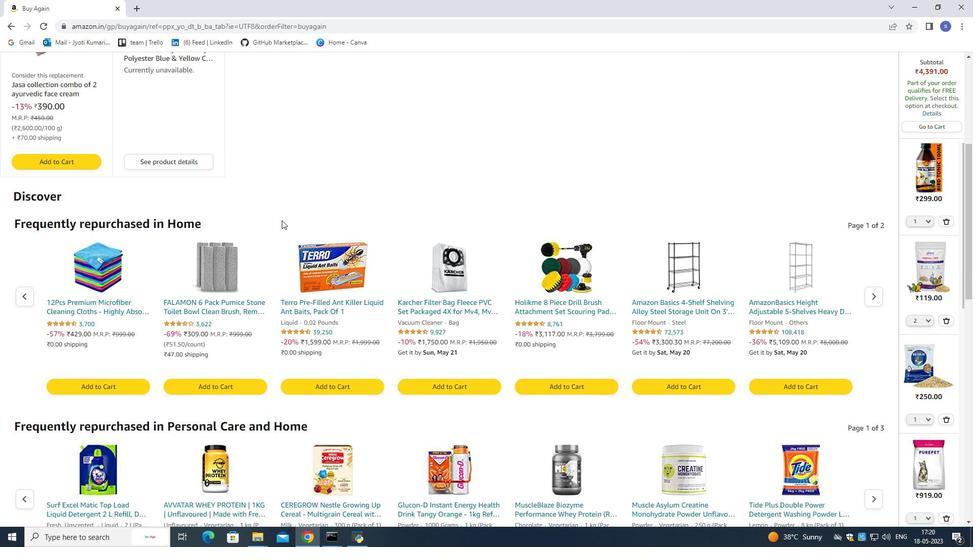 
Action: Mouse moved to (281, 218)
Screenshot: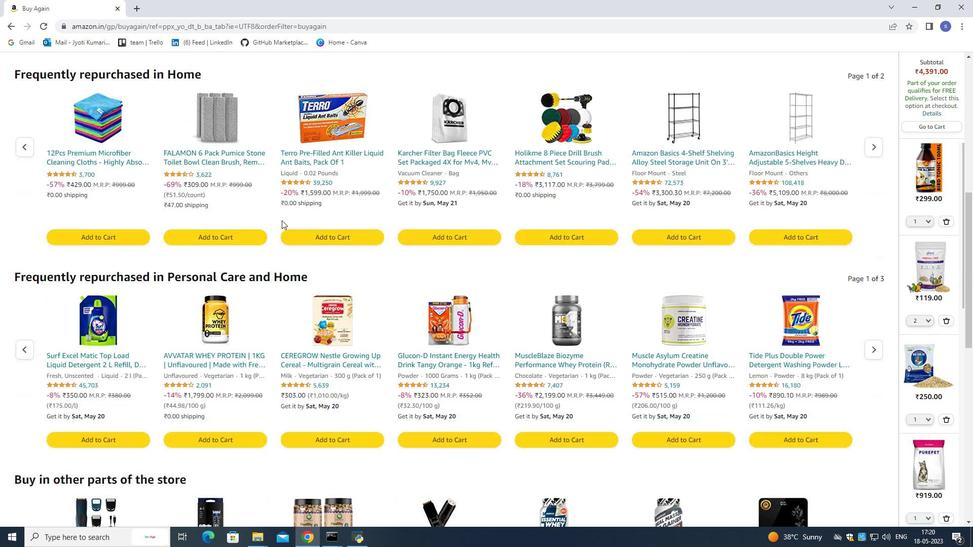 
Action: Mouse scrolled (281, 218) with delta (0, 0)
Screenshot: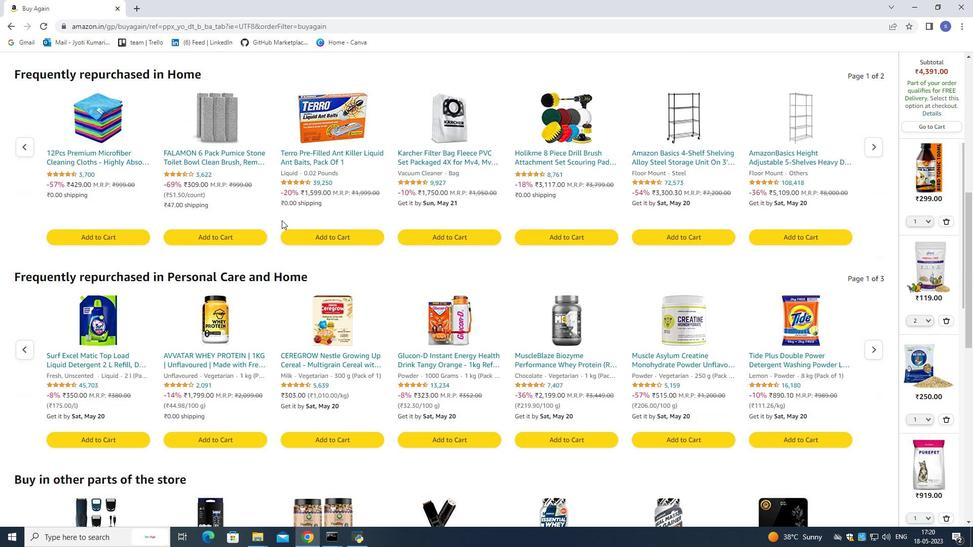 
Action: Mouse scrolled (281, 218) with delta (0, 0)
Screenshot: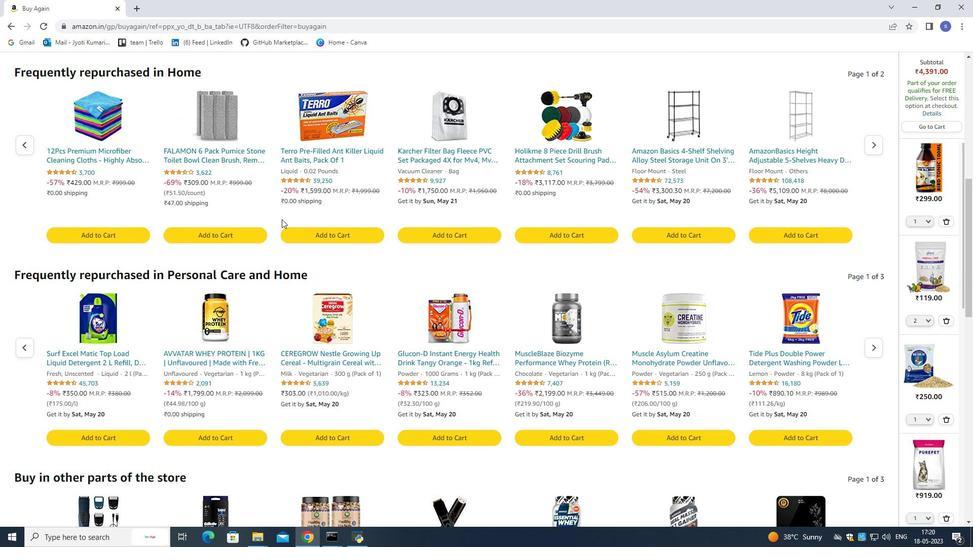 
Action: Mouse scrolled (281, 218) with delta (0, 0)
Screenshot: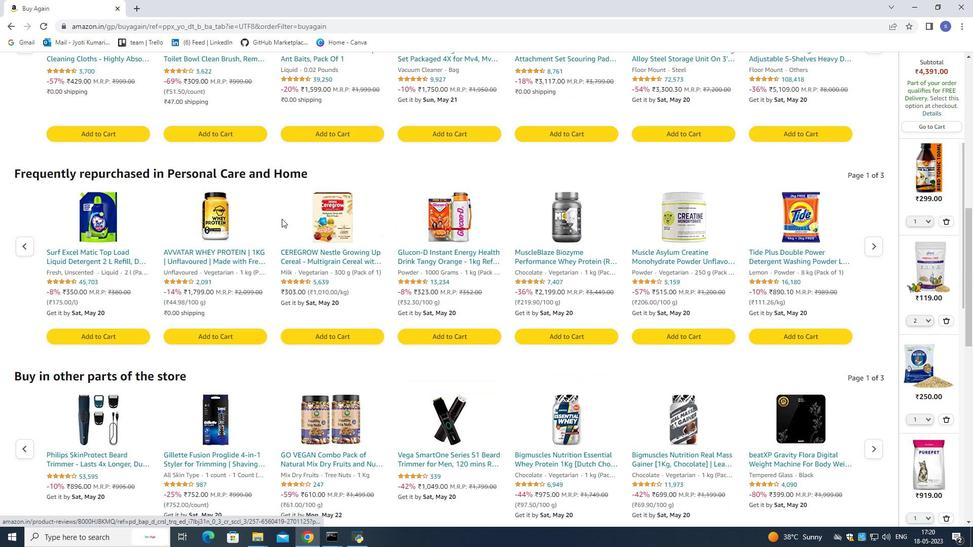 
Action: Mouse scrolled (281, 218) with delta (0, 0)
Screenshot: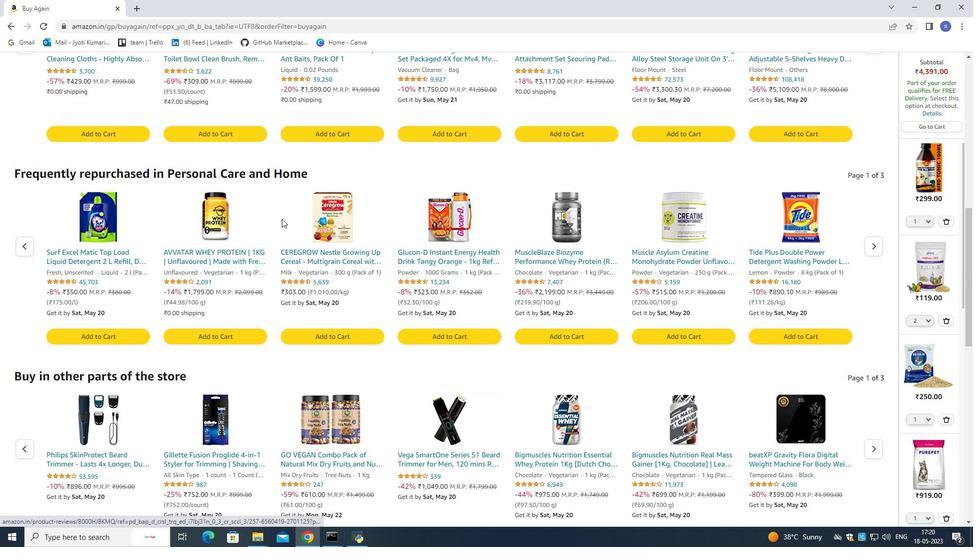 
Action: Mouse scrolled (281, 218) with delta (0, 0)
Screenshot: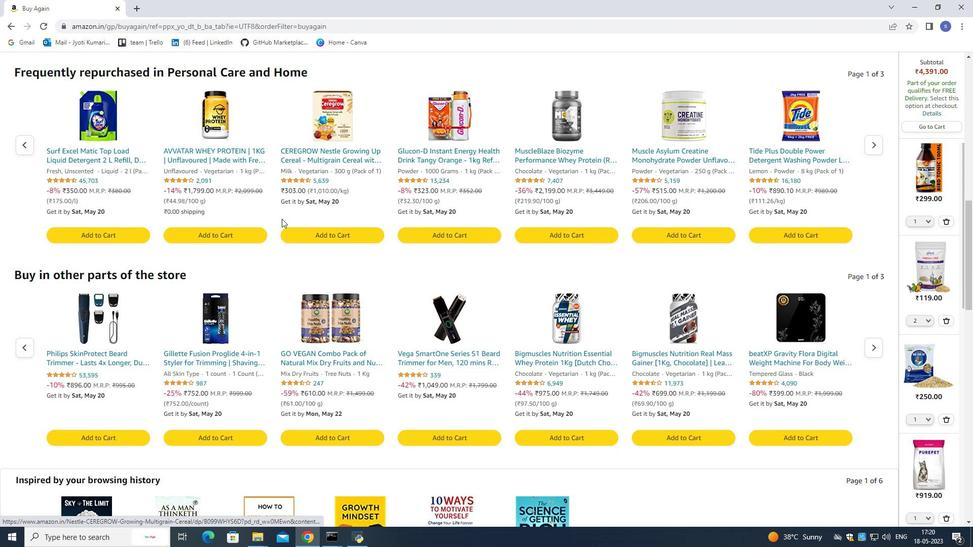 
Action: Mouse scrolled (281, 218) with delta (0, 0)
Screenshot: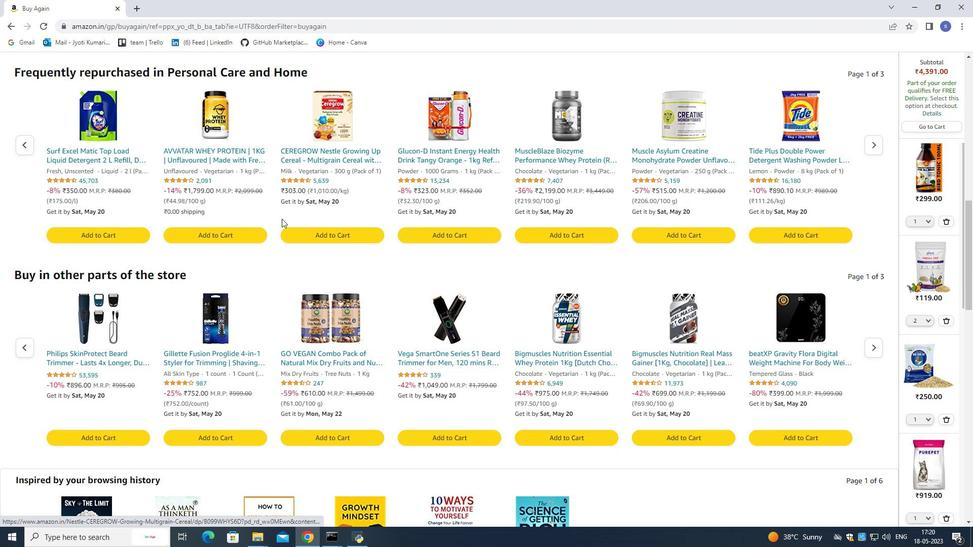 
Action: Mouse scrolled (281, 218) with delta (0, 0)
